 Task: Look for space in Brejo da Madre de Deus, Brazil from 22nd June, 2023 to 30th June, 2023 for 2 adults in price range Rs.7000 to Rs.15000. Place can be entire place with 1  bedroom having 1 bed and 1 bathroom. Property type can be house, flat, guest house, hotel. Booking option can be shelf check-in. Required host language is Spanish.
Action: Mouse moved to (508, 107)
Screenshot: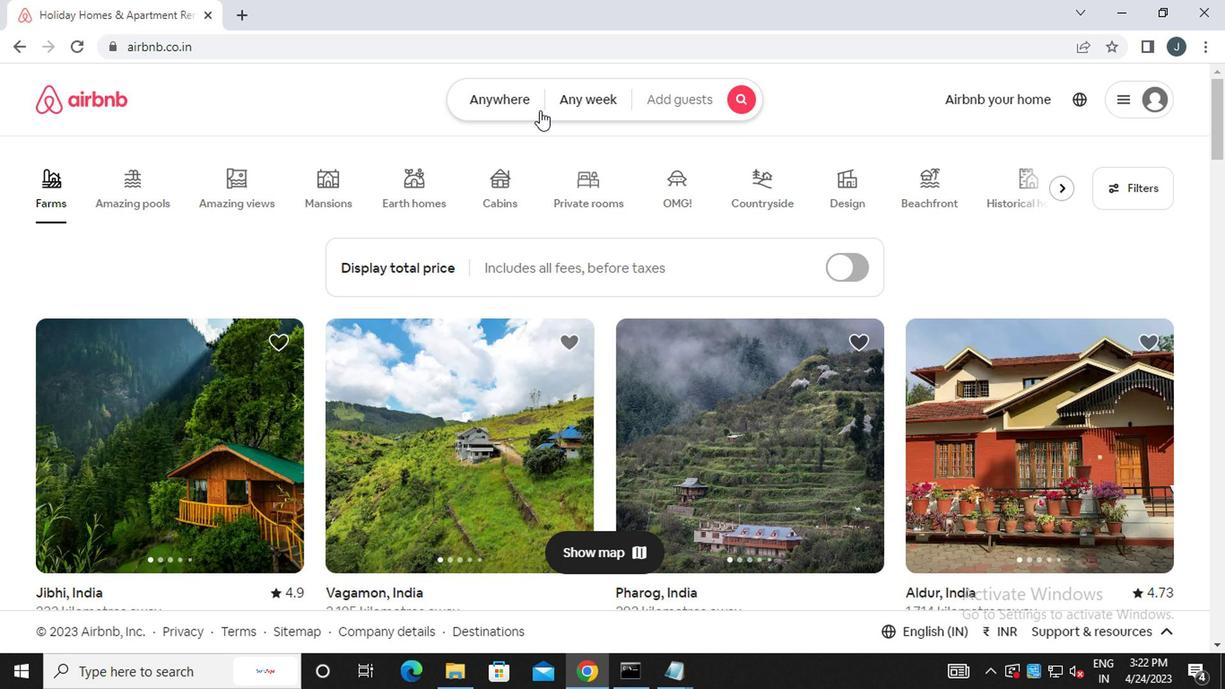 
Action: Mouse pressed left at (508, 107)
Screenshot: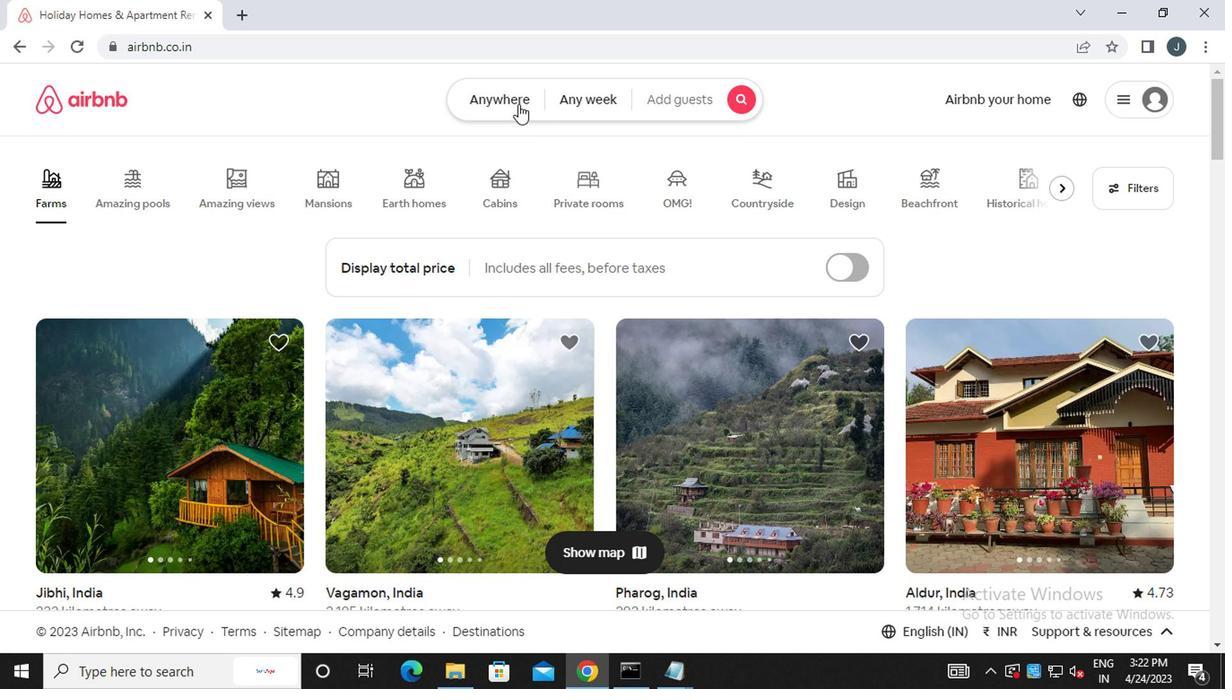 
Action: Mouse moved to (315, 174)
Screenshot: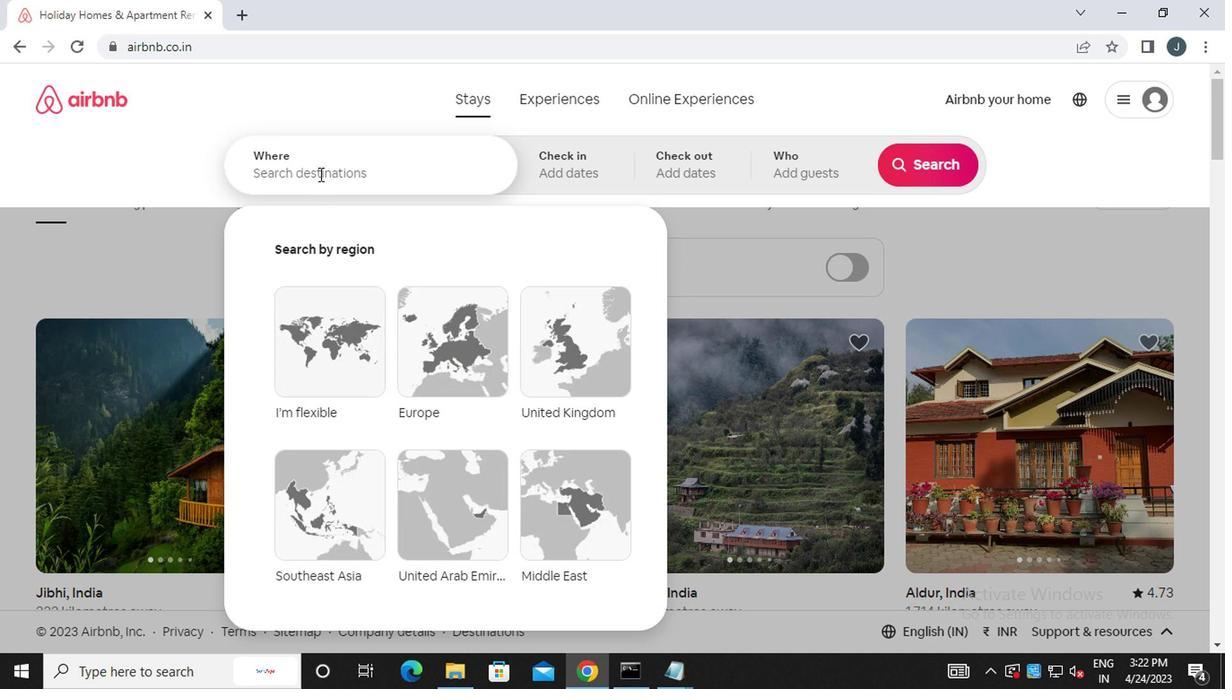 
Action: Mouse pressed left at (315, 174)
Screenshot: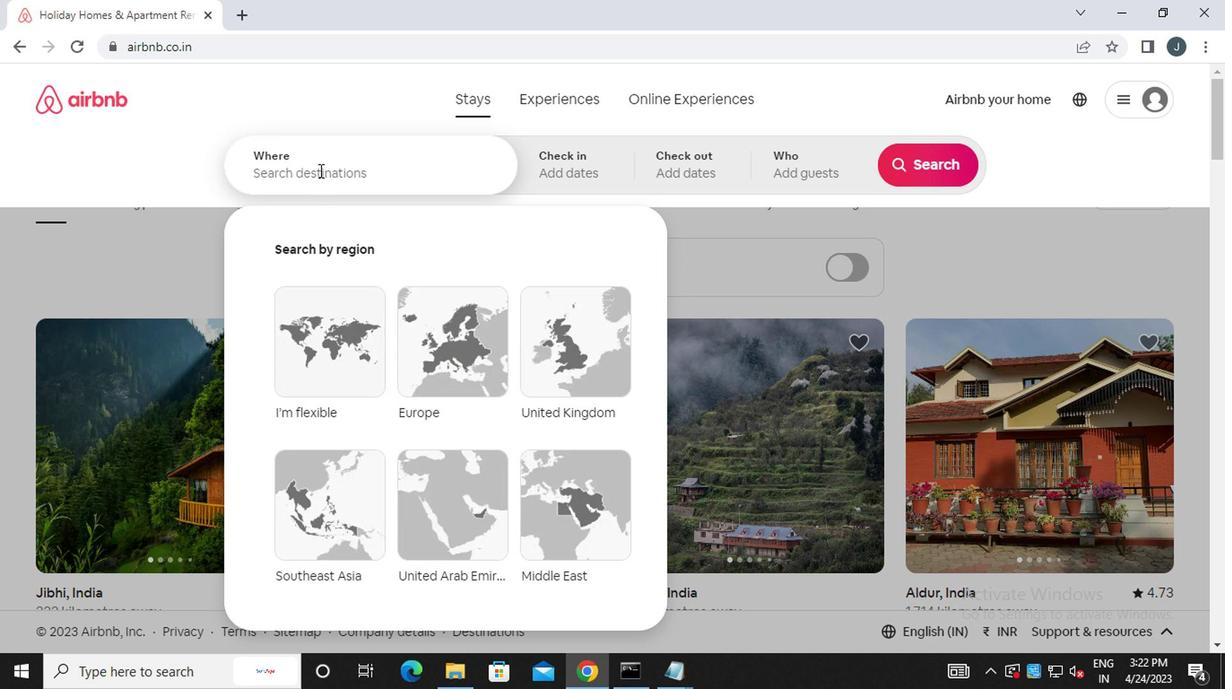
Action: Mouse moved to (315, 174)
Screenshot: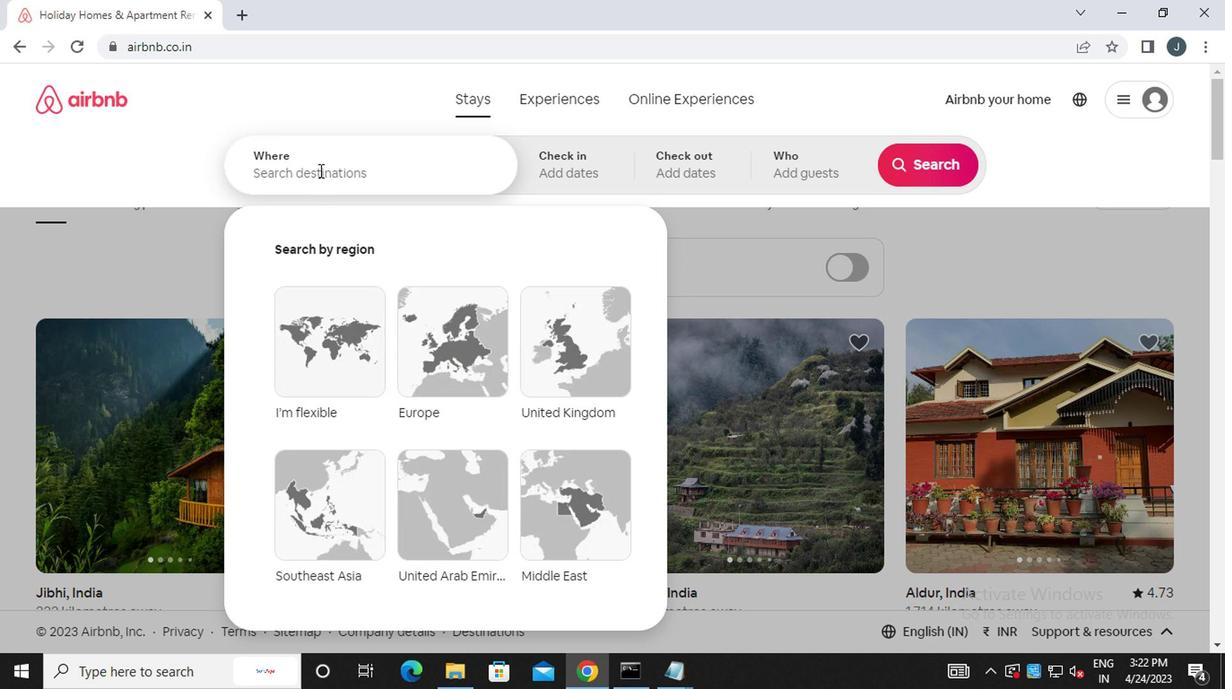 
Action: Key pressed b<Key.caps_lock>rejo<Key.space>da<Key.space><Key.caps_lock>m<Key.caps_lock>adre<Key.space>de<Key.space><Key.caps_lock>d<Key.caps_lock>eus,<Key.caps_lock>b<Key.caps_lock>razil
Screenshot: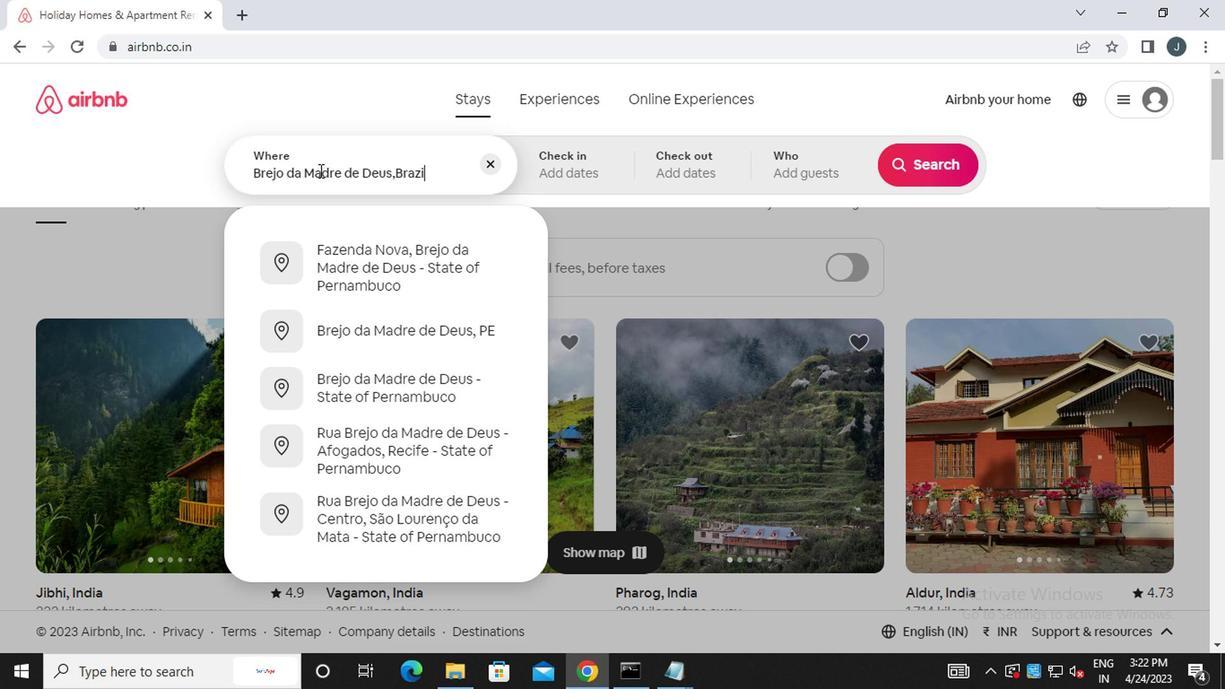 
Action: Mouse moved to (557, 171)
Screenshot: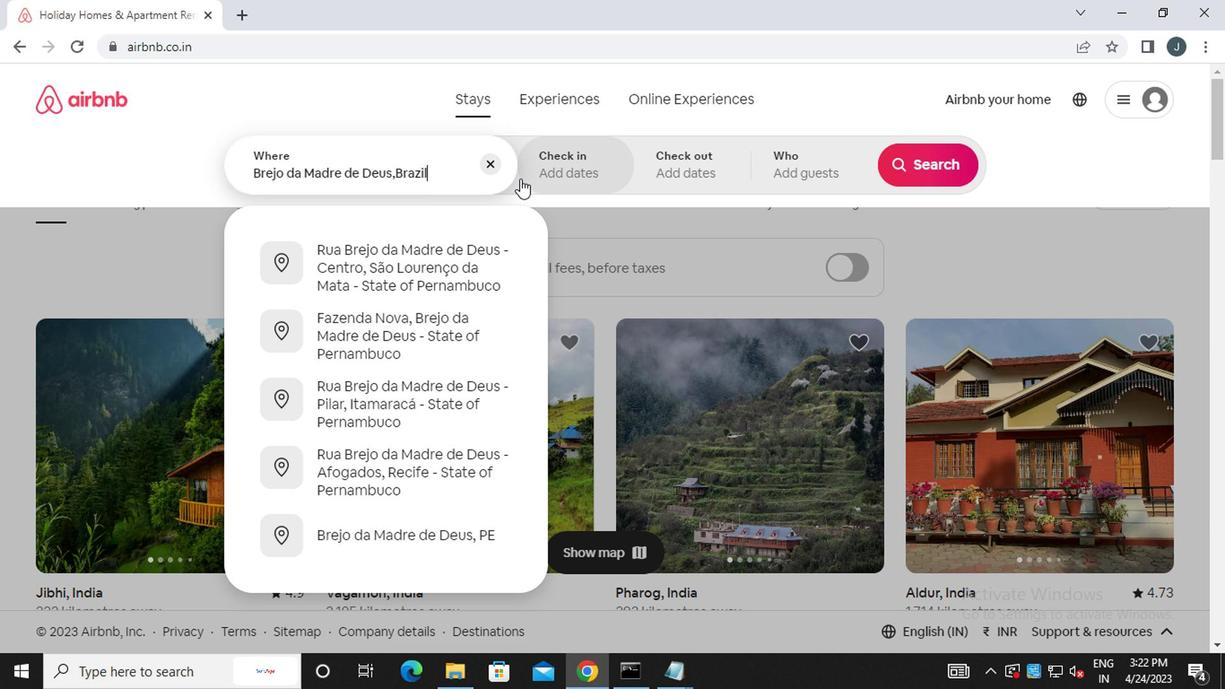 
Action: Mouse pressed left at (557, 171)
Screenshot: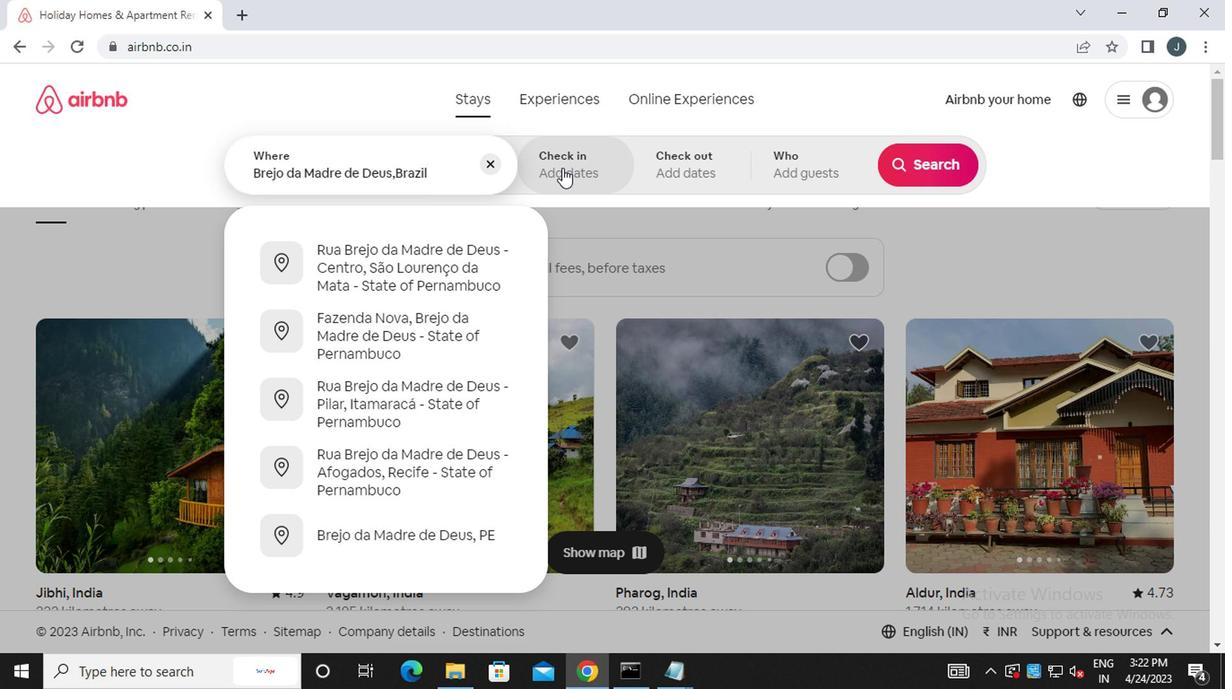 
Action: Mouse moved to (914, 307)
Screenshot: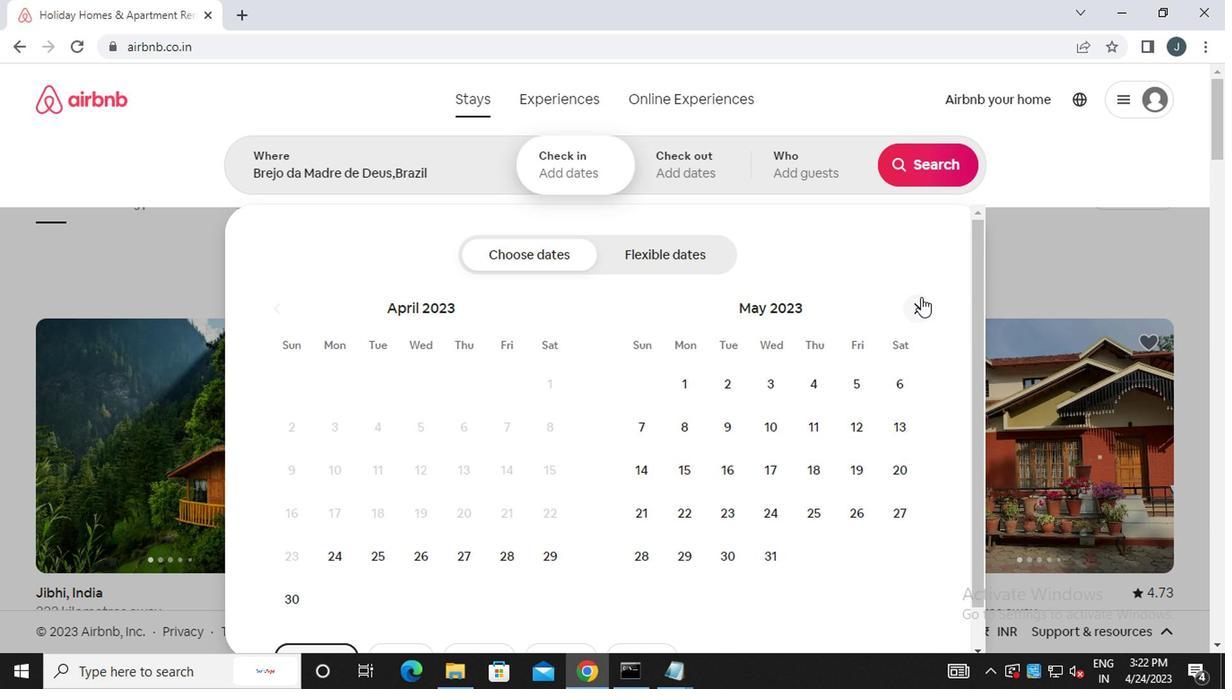 
Action: Mouse pressed left at (914, 307)
Screenshot: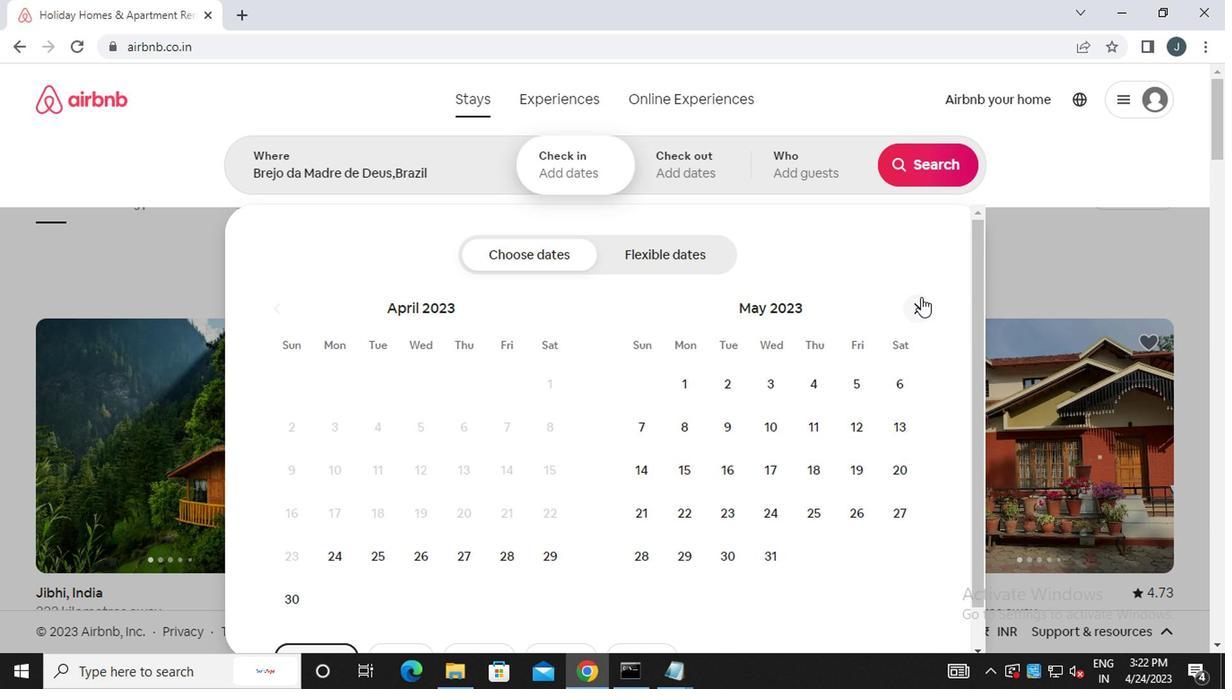 
Action: Mouse moved to (810, 514)
Screenshot: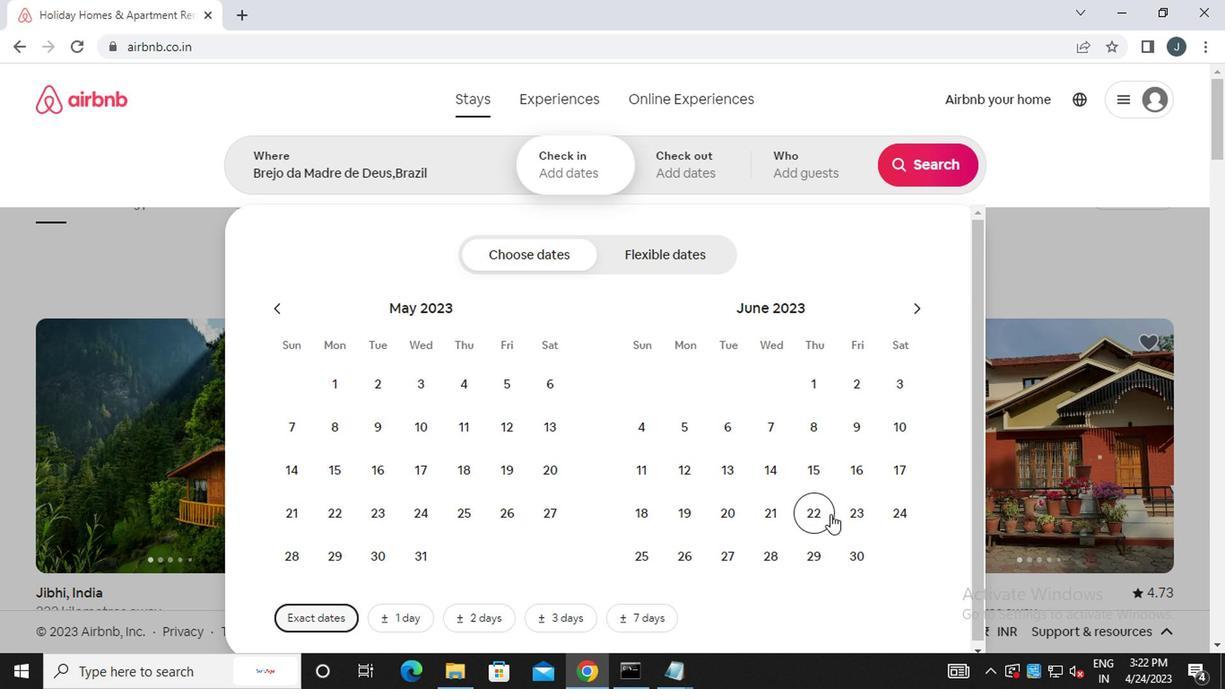
Action: Mouse pressed left at (810, 514)
Screenshot: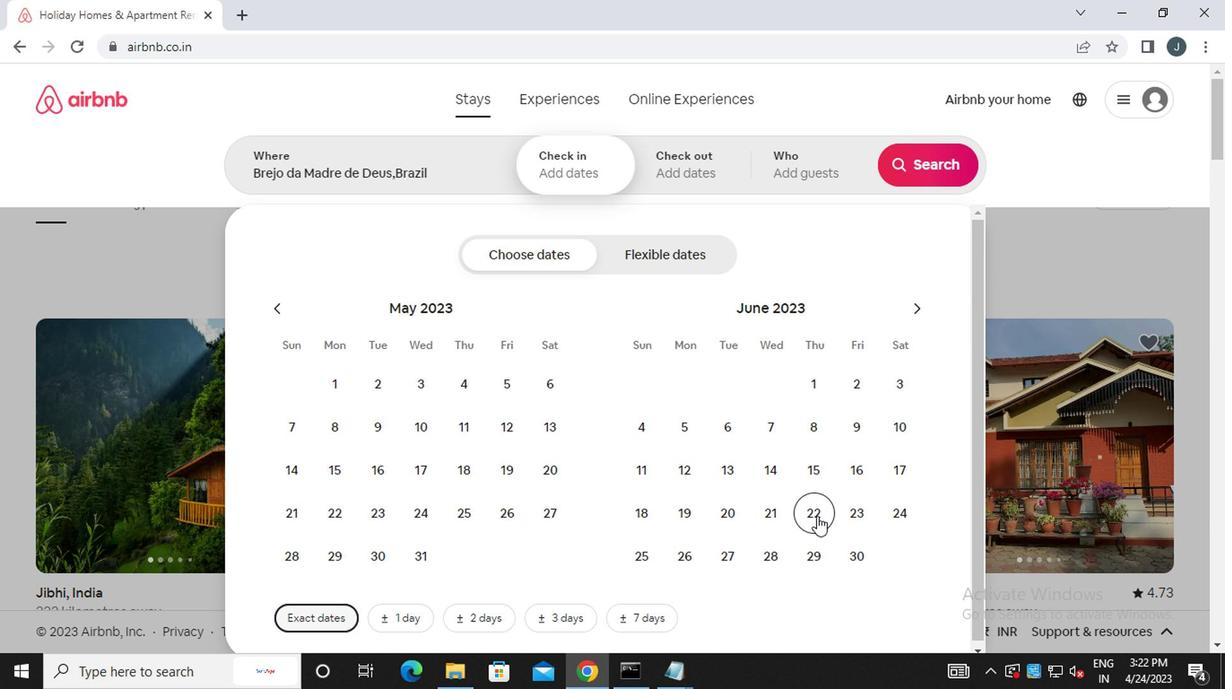 
Action: Mouse moved to (854, 553)
Screenshot: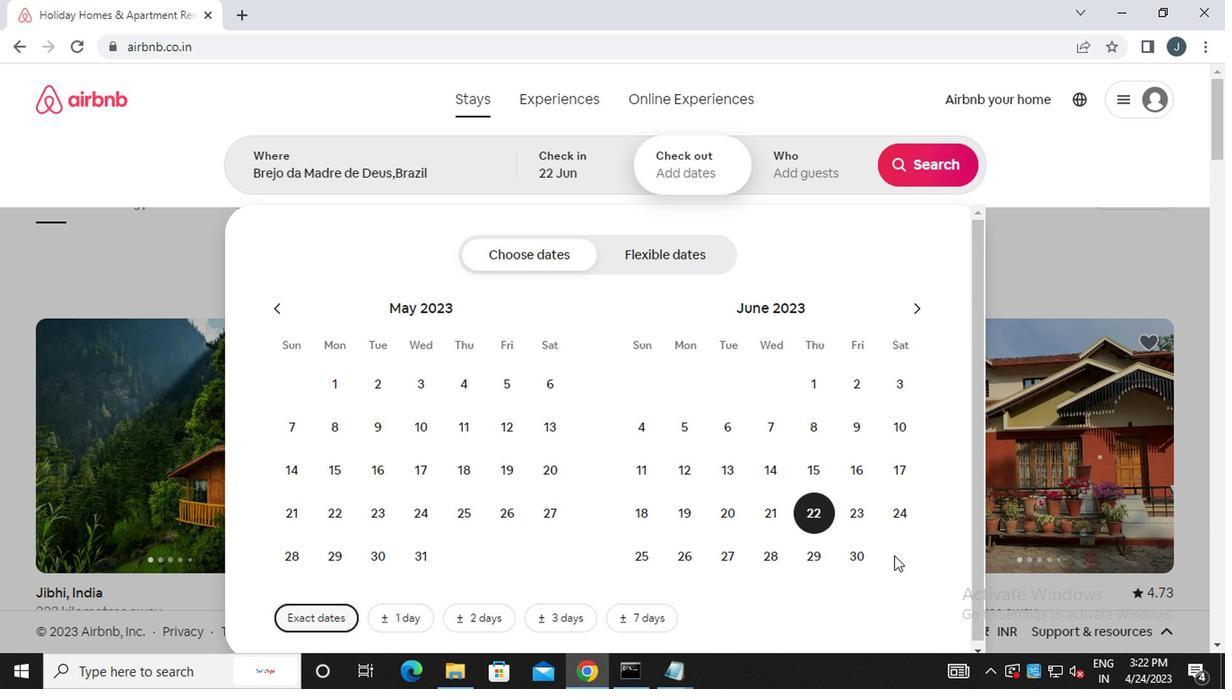 
Action: Mouse pressed left at (854, 553)
Screenshot: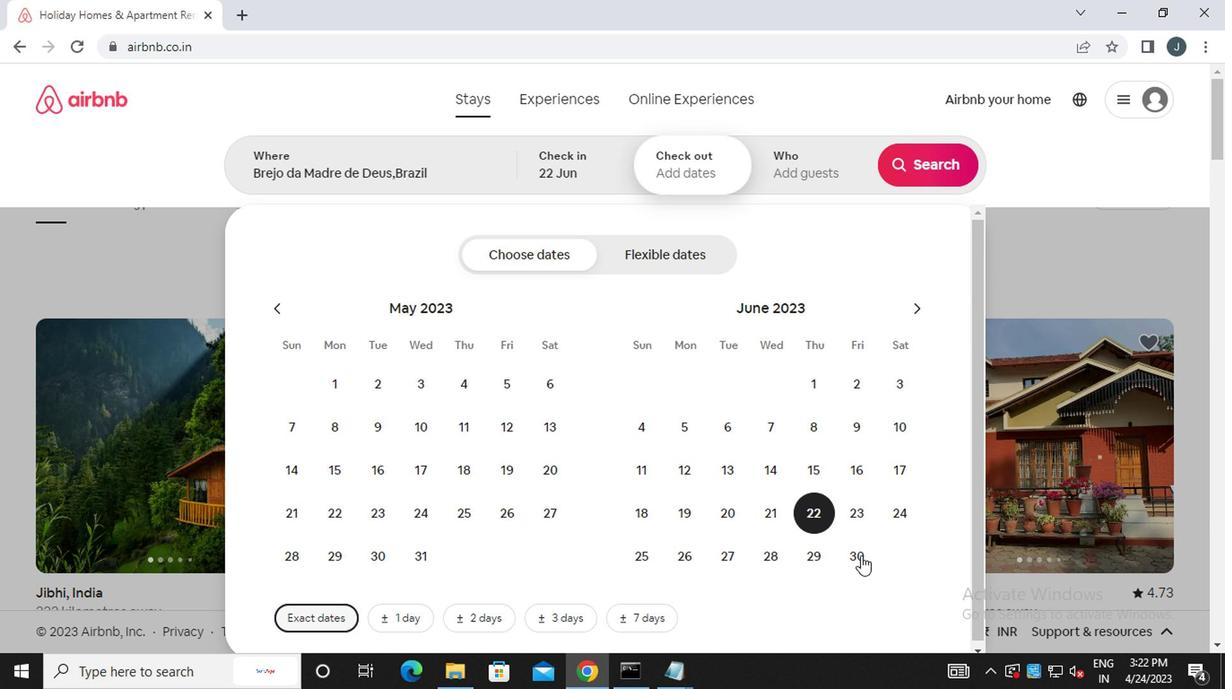 
Action: Mouse moved to (805, 176)
Screenshot: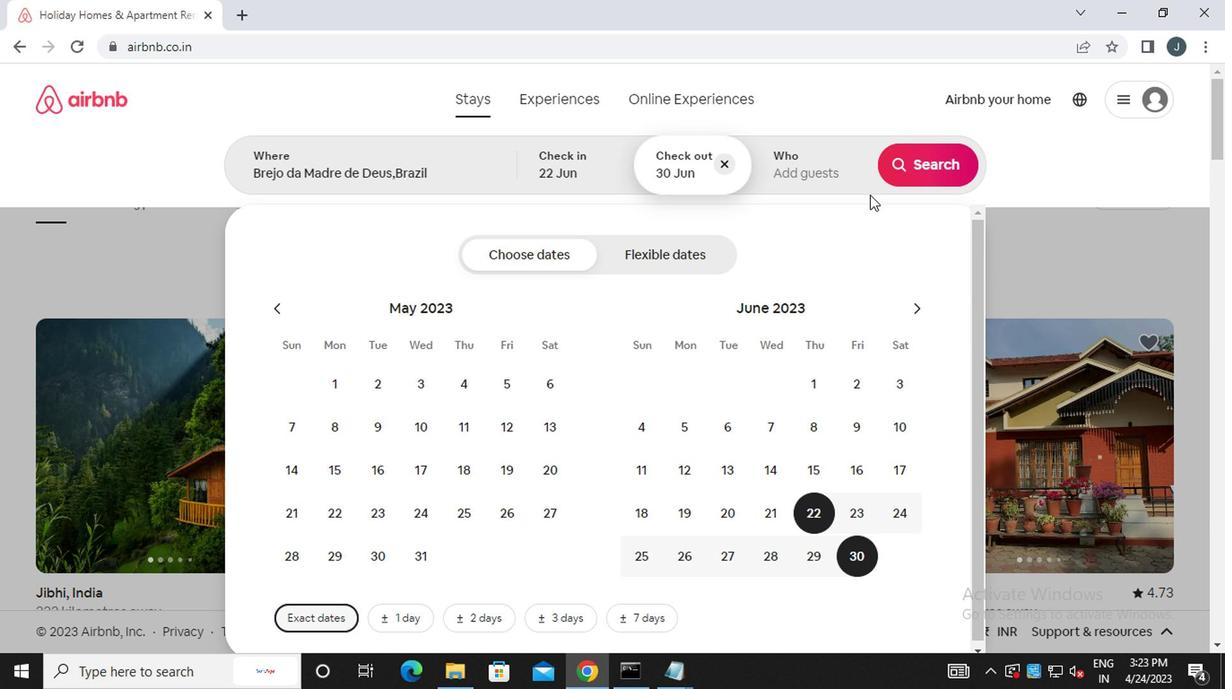 
Action: Mouse pressed left at (805, 176)
Screenshot: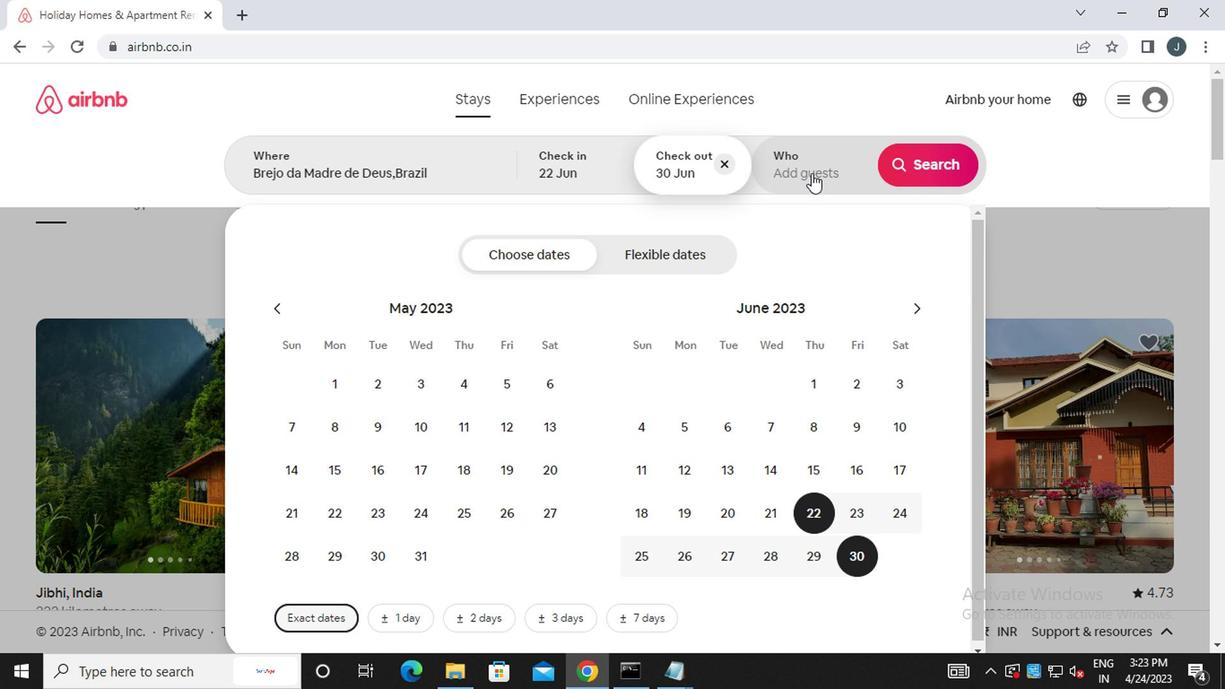 
Action: Mouse moved to (928, 268)
Screenshot: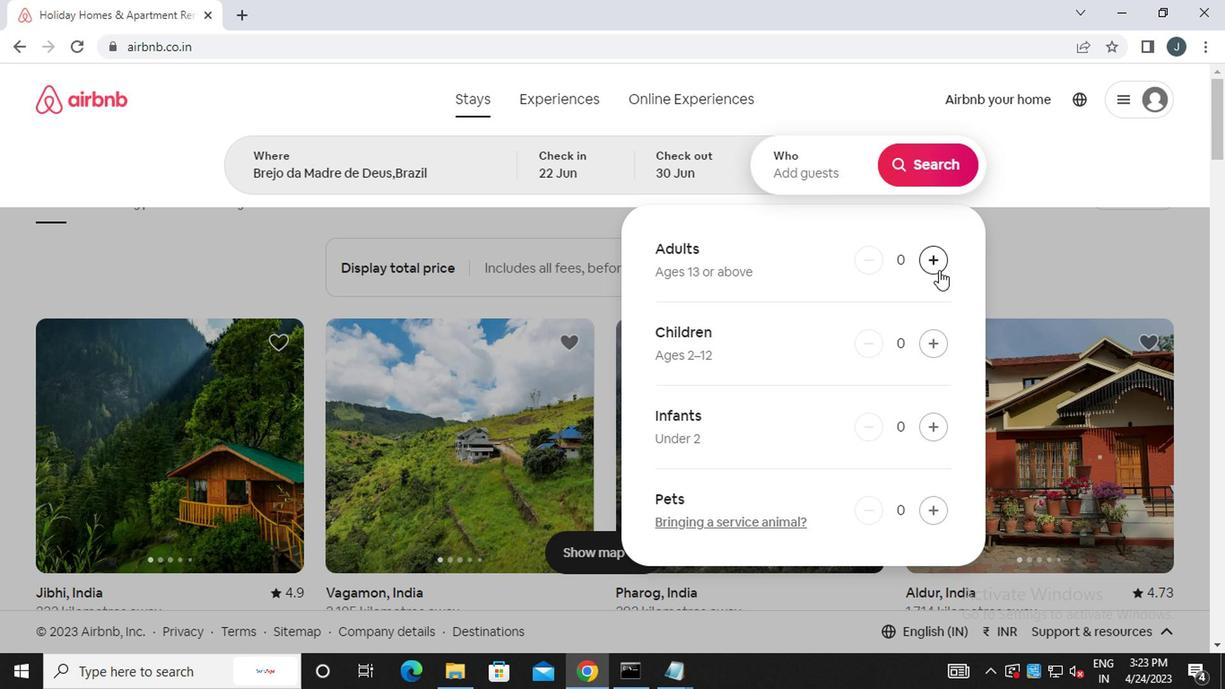
Action: Mouse pressed left at (928, 268)
Screenshot: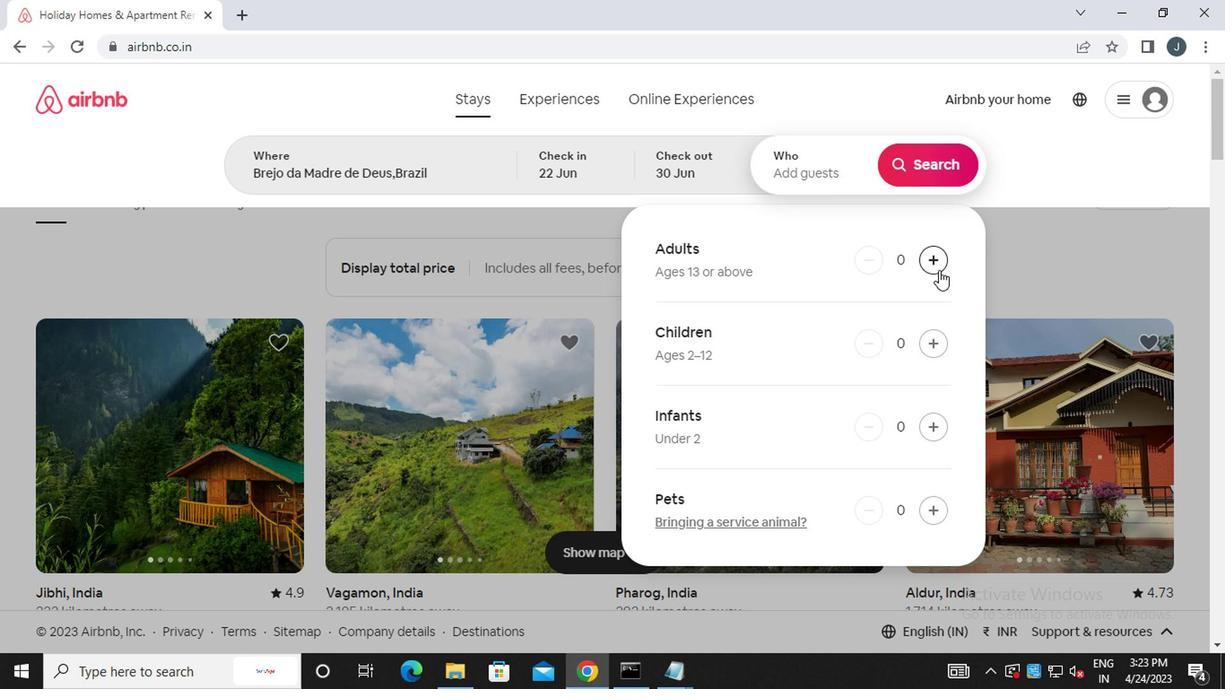 
Action: Mouse pressed left at (928, 268)
Screenshot: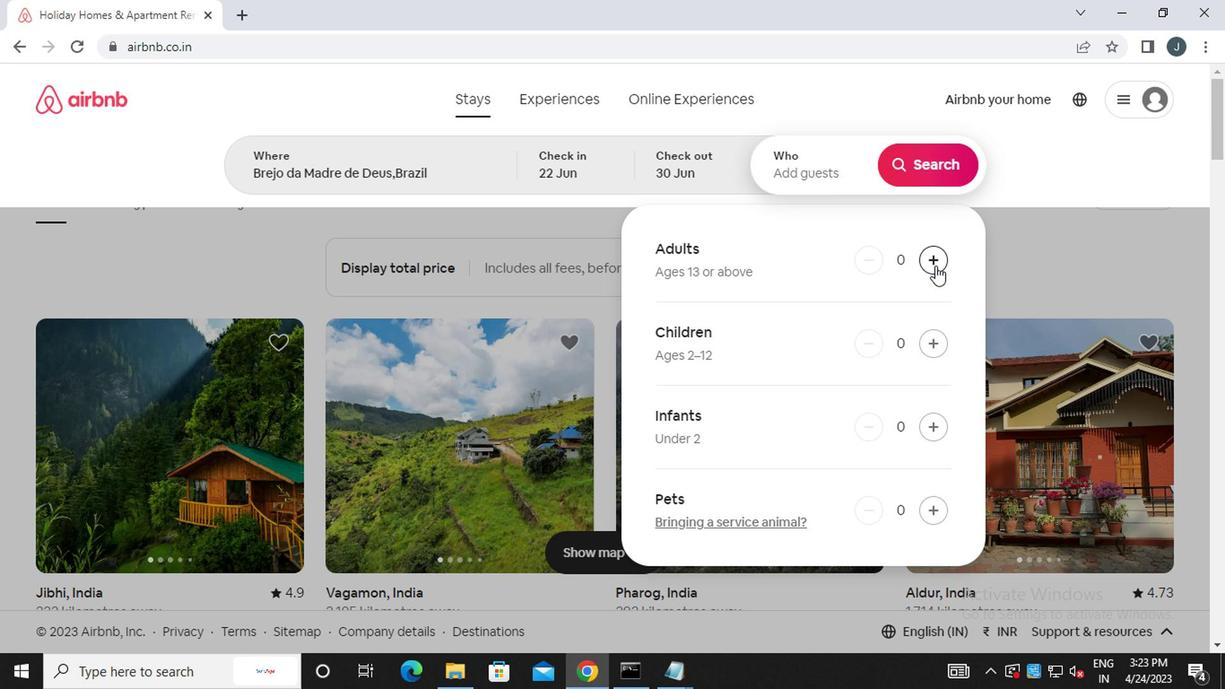 
Action: Mouse moved to (936, 169)
Screenshot: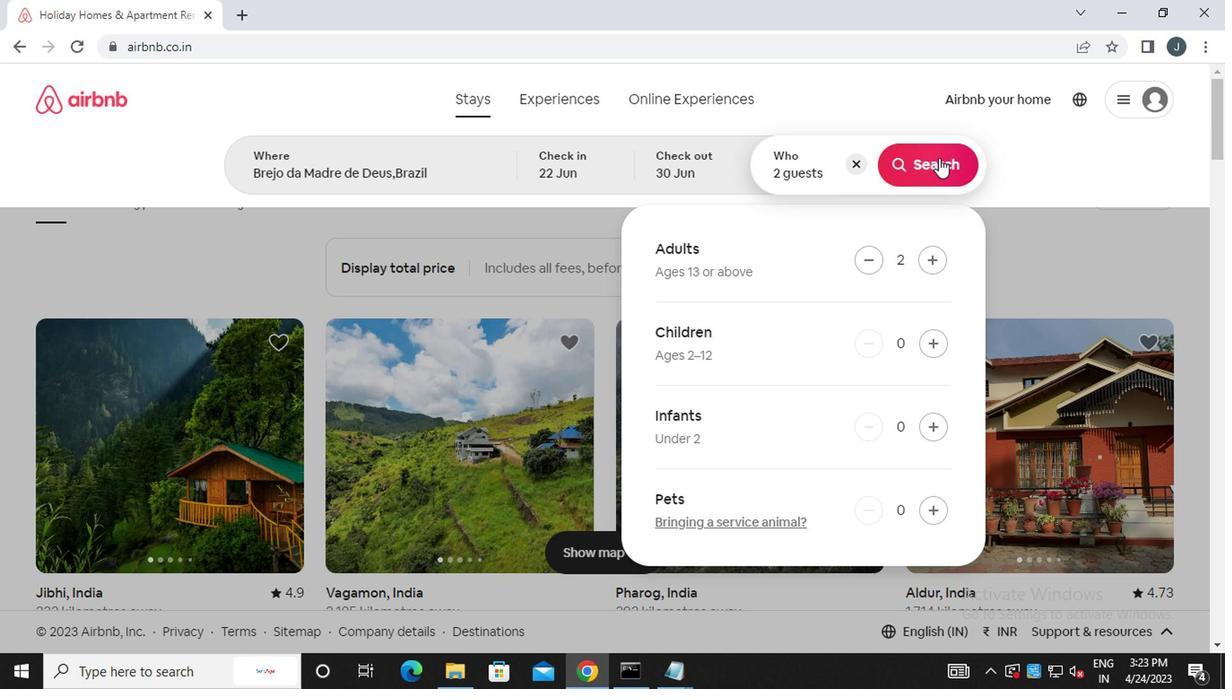 
Action: Mouse pressed left at (936, 169)
Screenshot: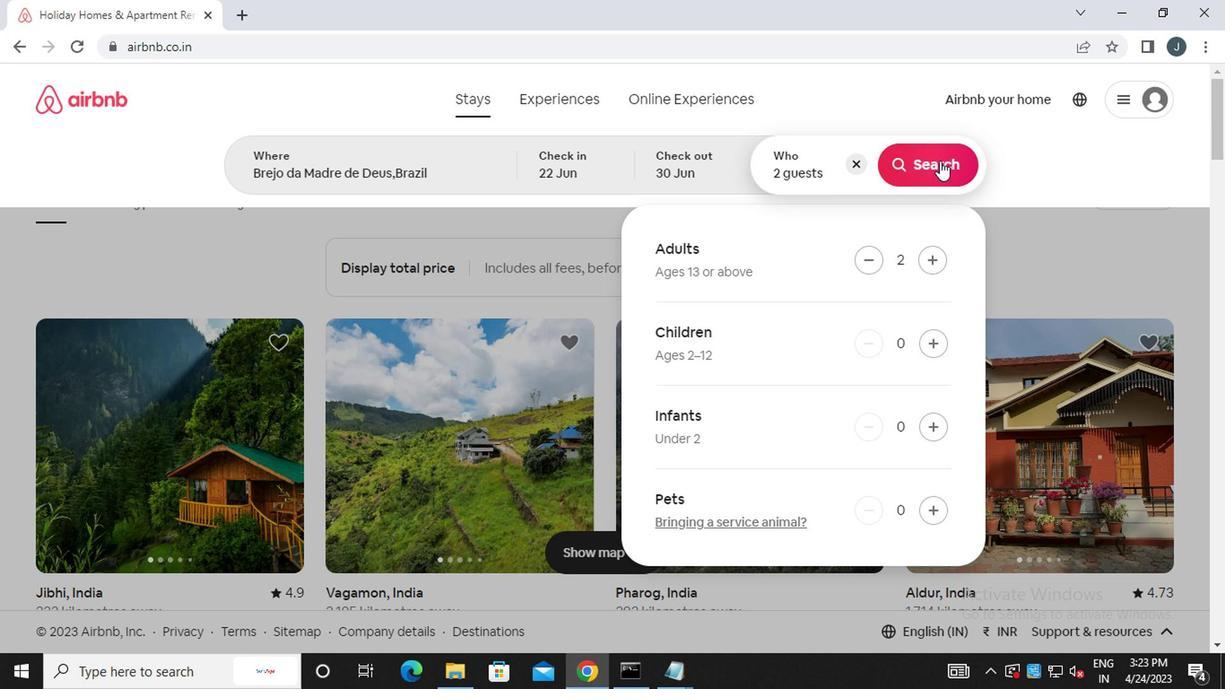 
Action: Mouse moved to (1149, 174)
Screenshot: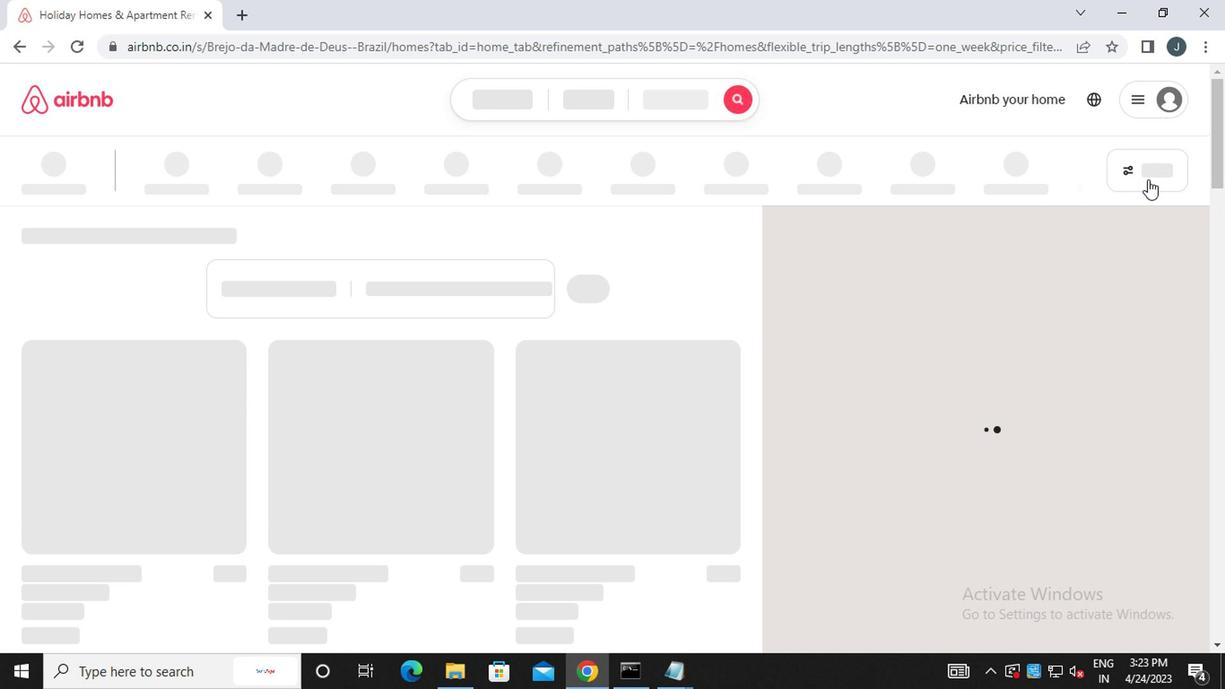 
Action: Mouse pressed left at (1149, 174)
Screenshot: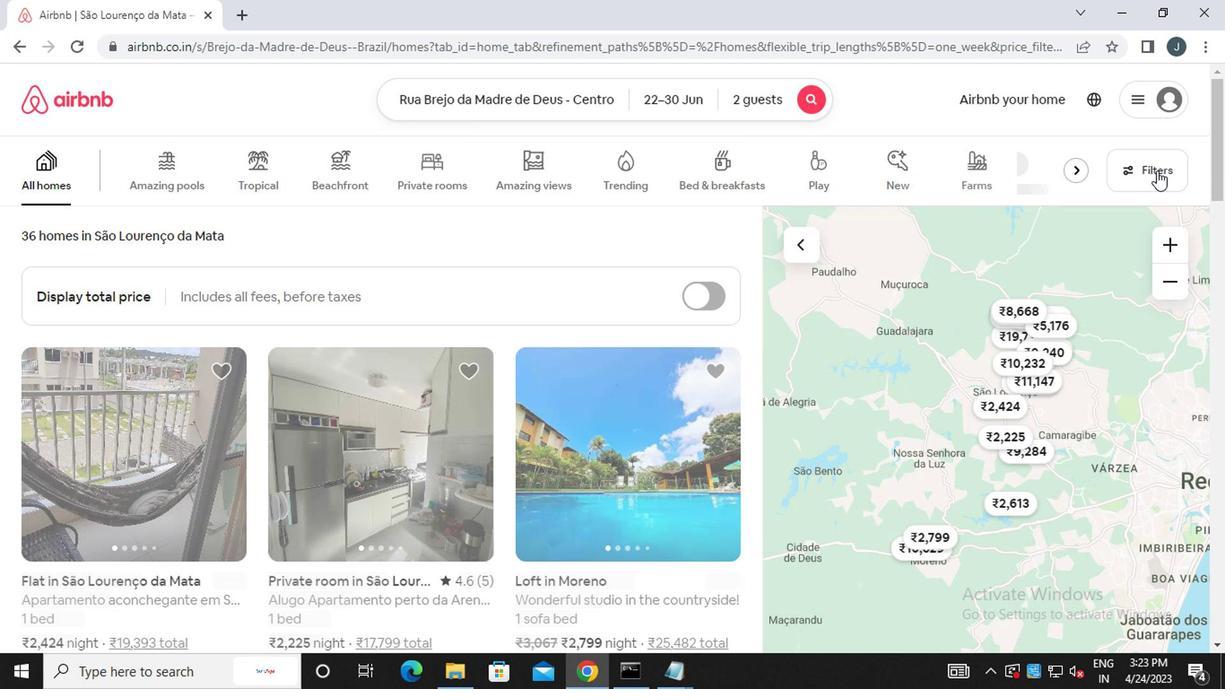 
Action: Mouse moved to (368, 392)
Screenshot: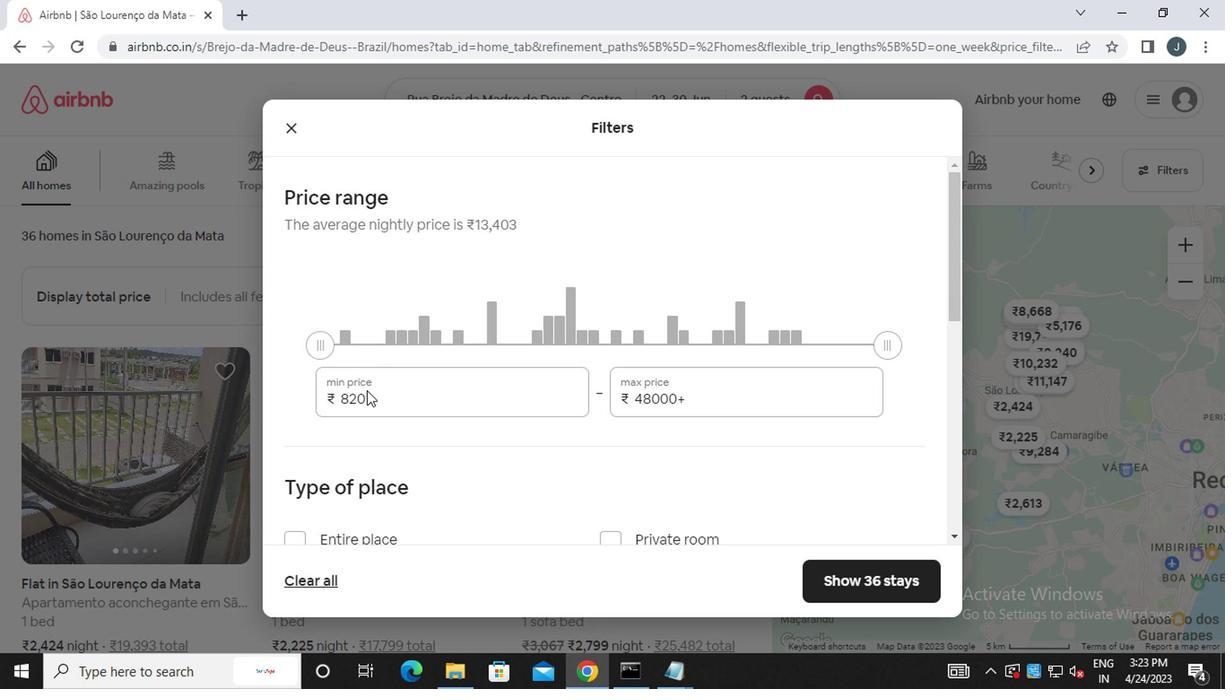 
Action: Mouse pressed left at (368, 392)
Screenshot: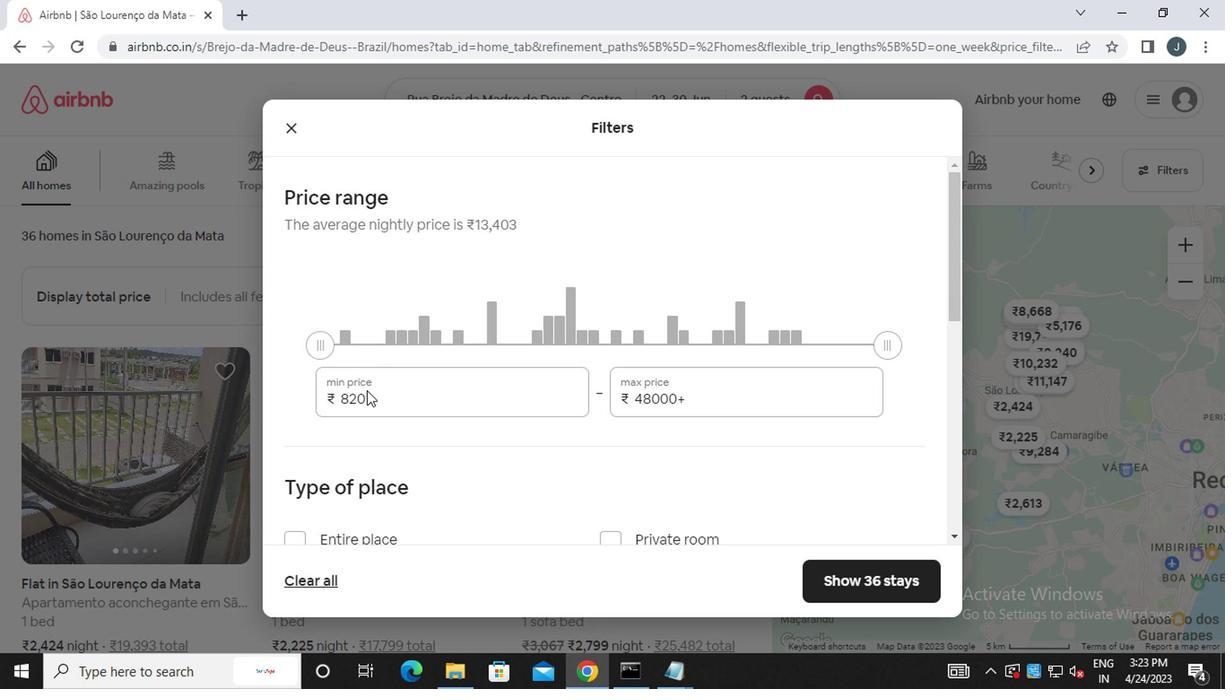 
Action: Mouse moved to (369, 395)
Screenshot: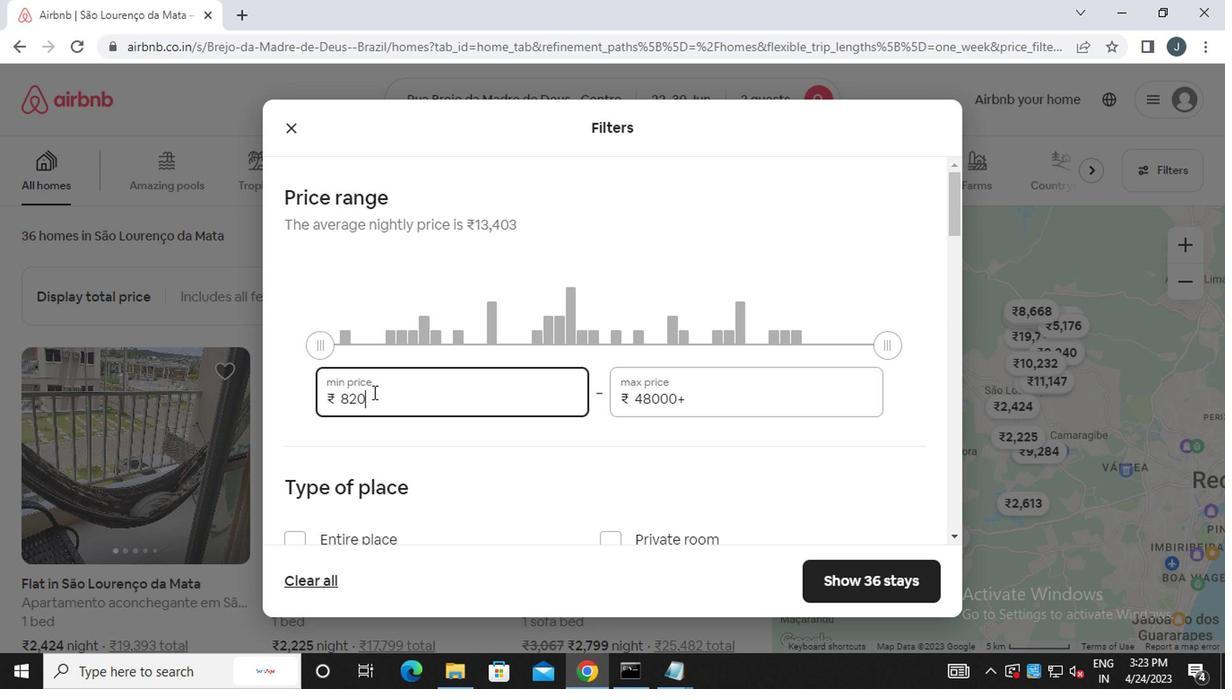 
Action: Key pressed <Key.backspace><Key.backspace><Key.backspace><<103>><<96>><<96>><<96>>
Screenshot: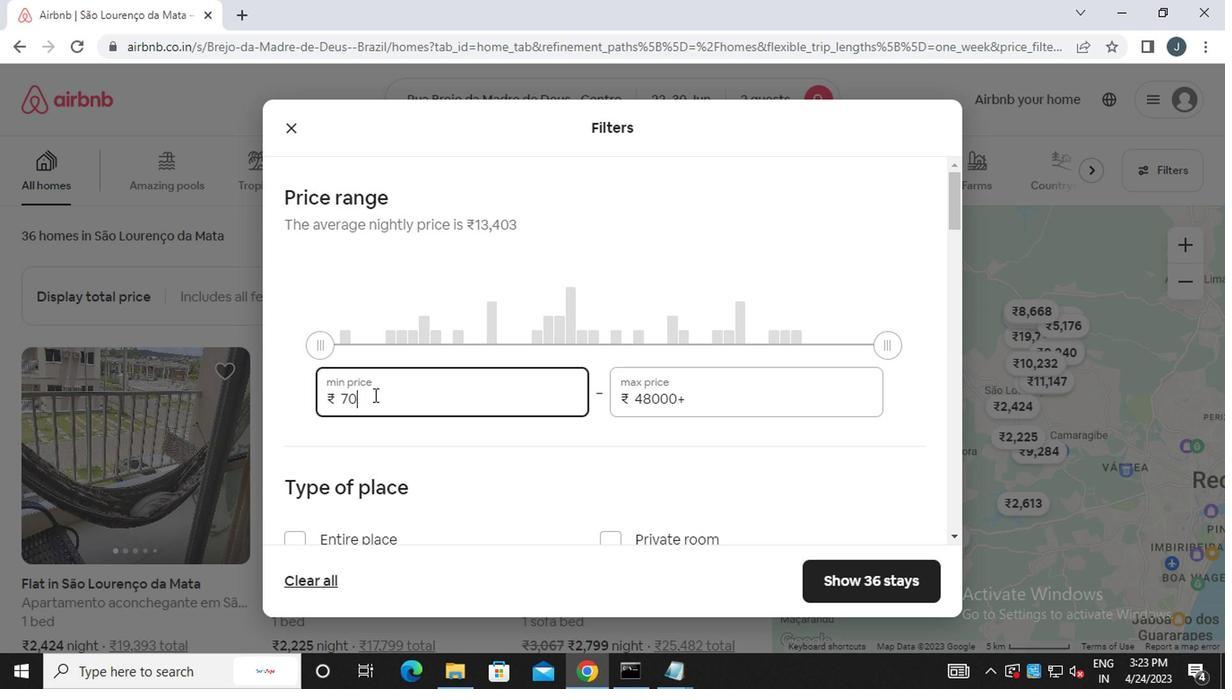 
Action: Mouse moved to (762, 399)
Screenshot: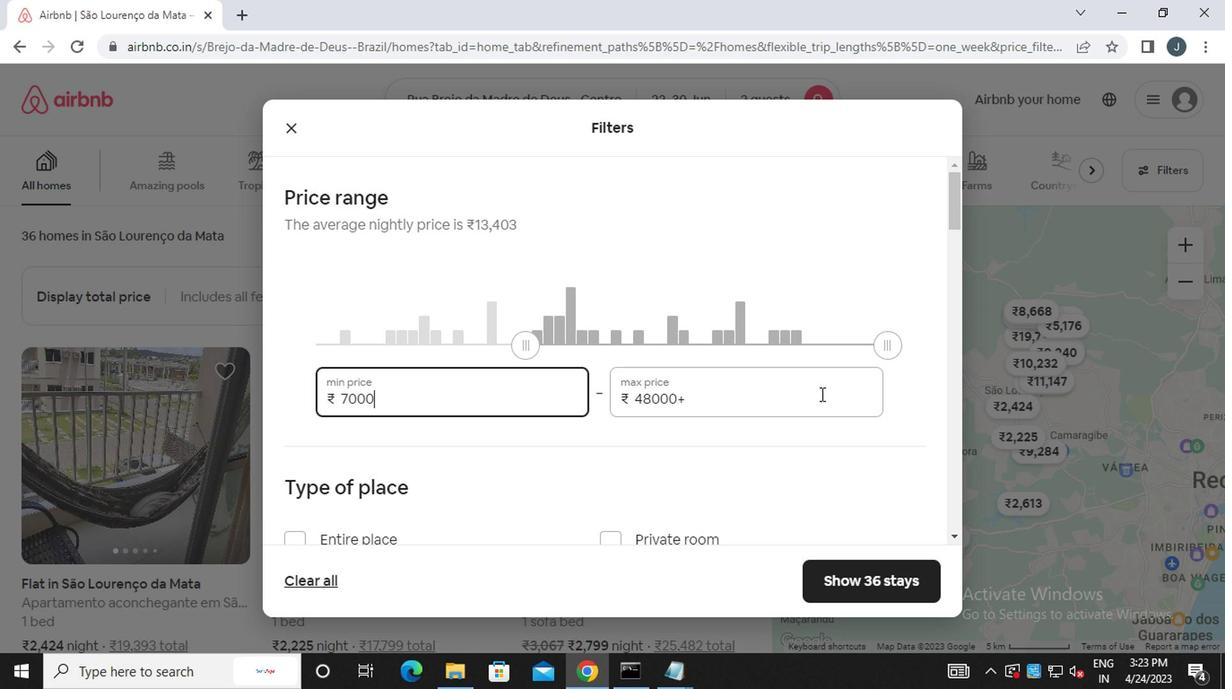 
Action: Mouse pressed left at (762, 399)
Screenshot: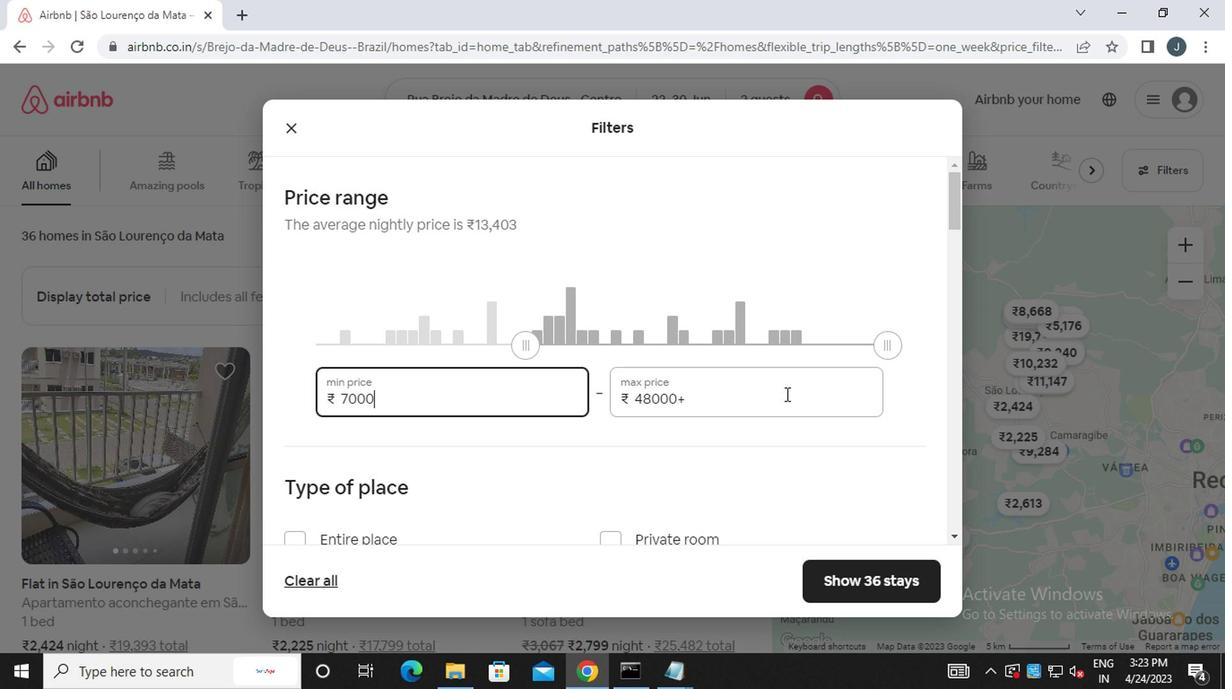
Action: Key pressed <Key.backspace><Key.backspace><Key.backspace><Key.backspace><Key.backspace><Key.backspace><Key.backspace><Key.backspace><Key.backspace><Key.backspace><Key.backspace><Key.backspace><Key.backspace><Key.backspace><<97>><<101>><<96>><<96>><<96>>
Screenshot: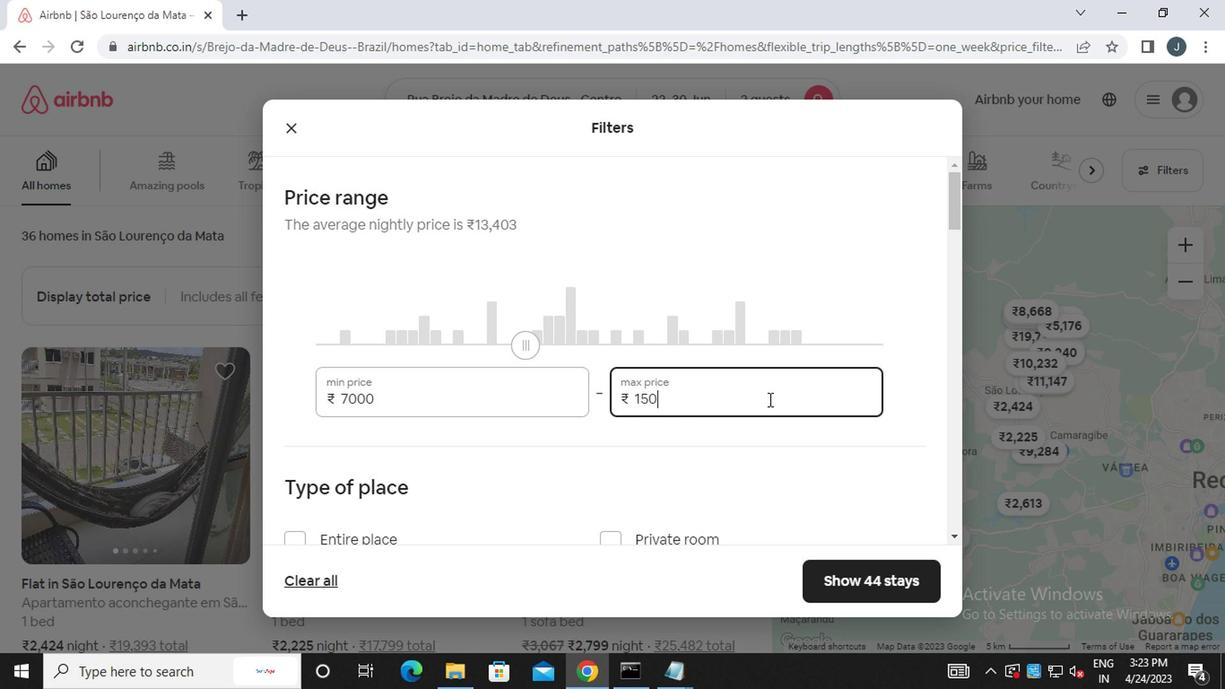 
Action: Mouse moved to (606, 448)
Screenshot: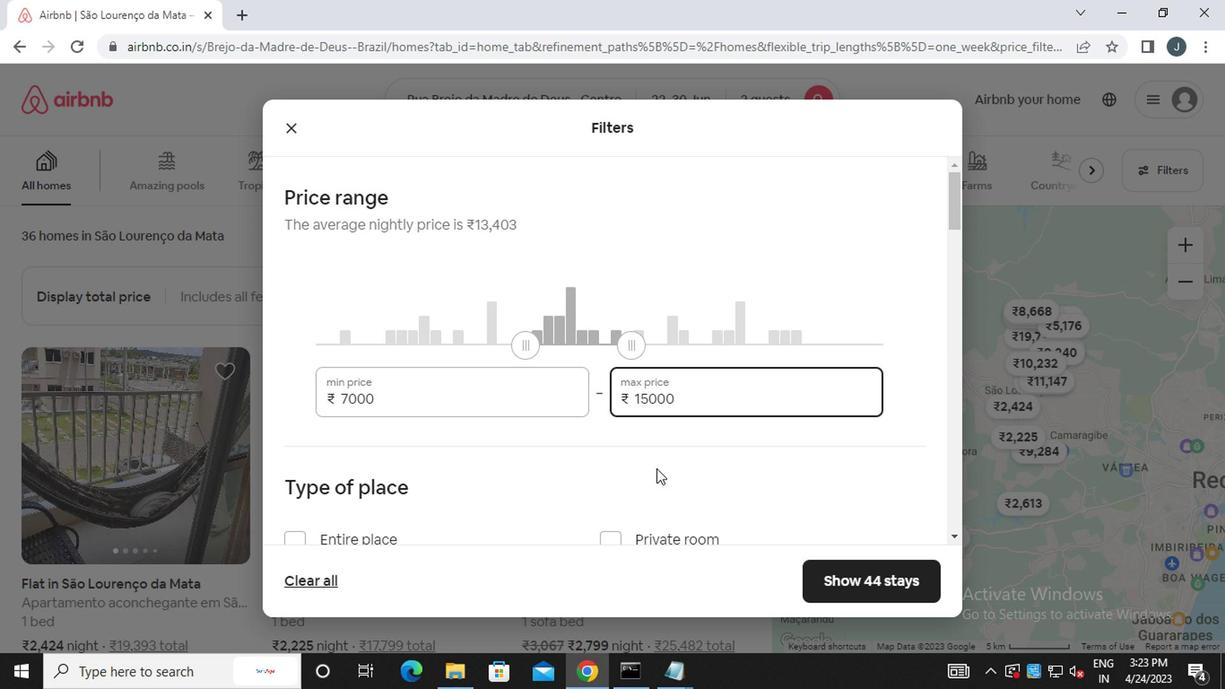 
Action: Mouse scrolled (606, 447) with delta (0, 0)
Screenshot: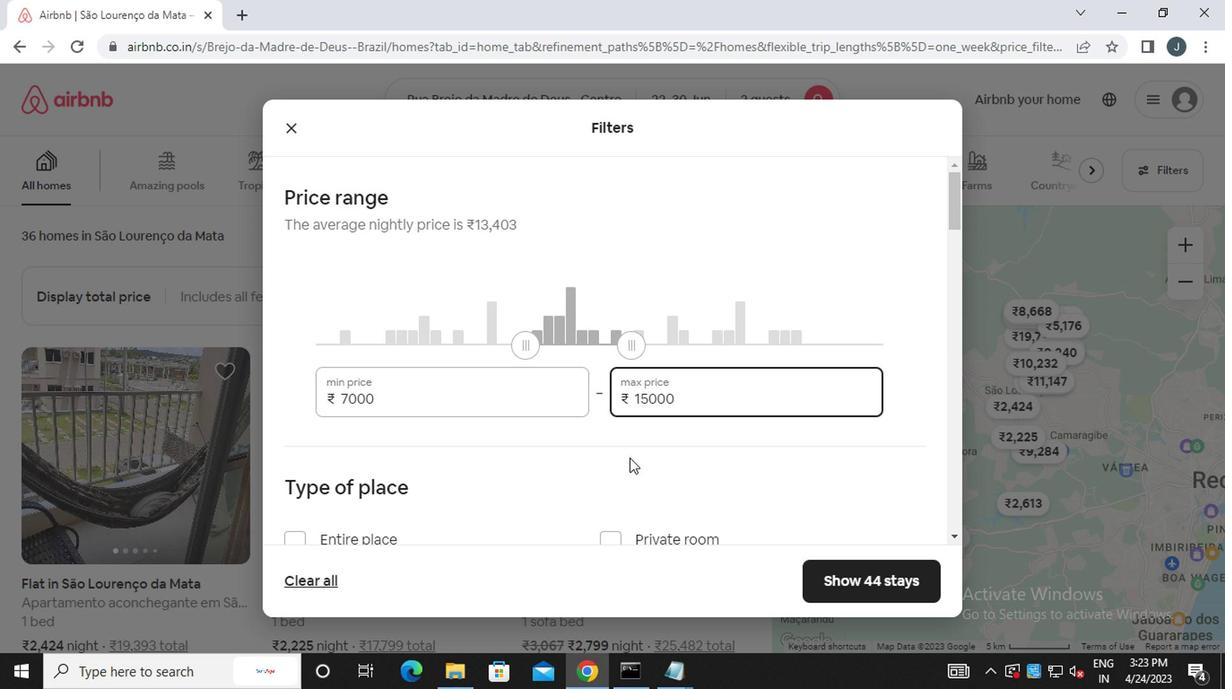
Action: Mouse scrolled (606, 447) with delta (0, 0)
Screenshot: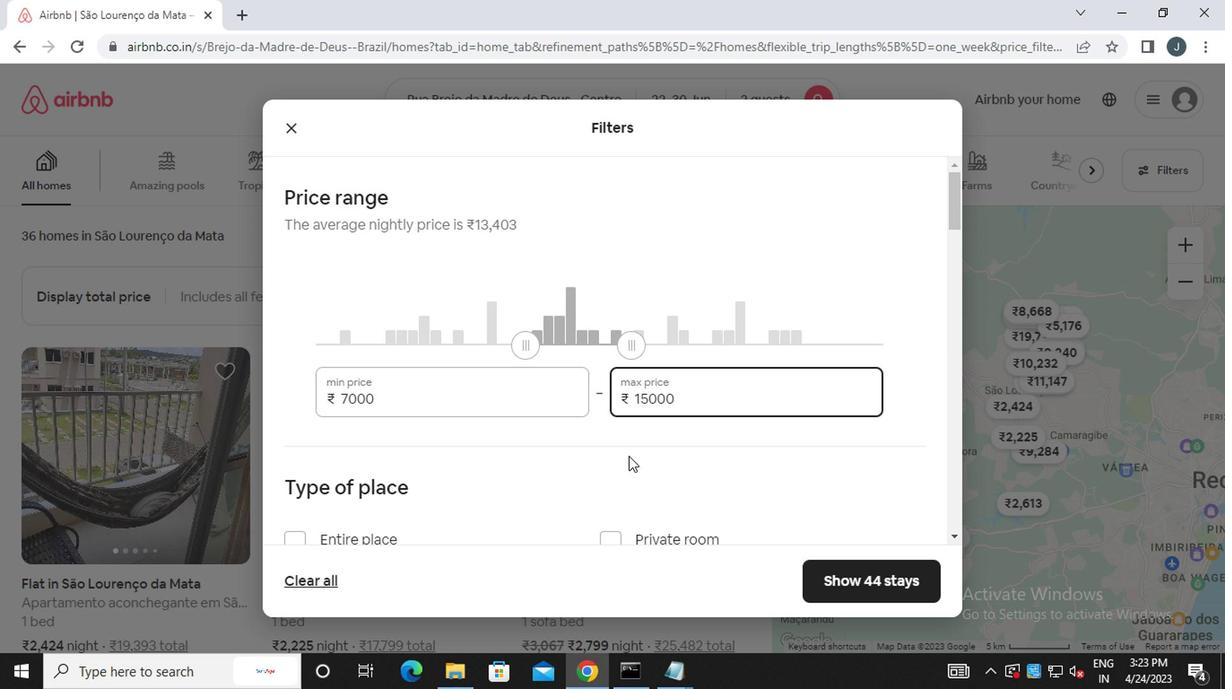 
Action: Mouse moved to (300, 360)
Screenshot: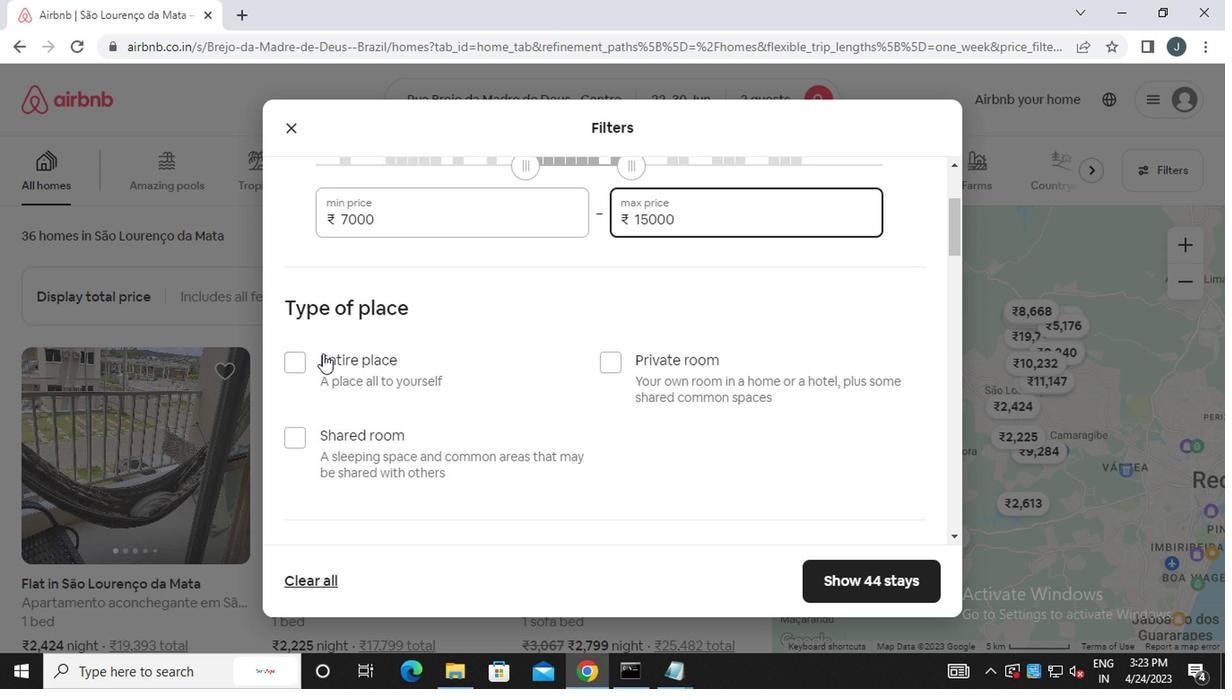 
Action: Mouse pressed left at (300, 360)
Screenshot: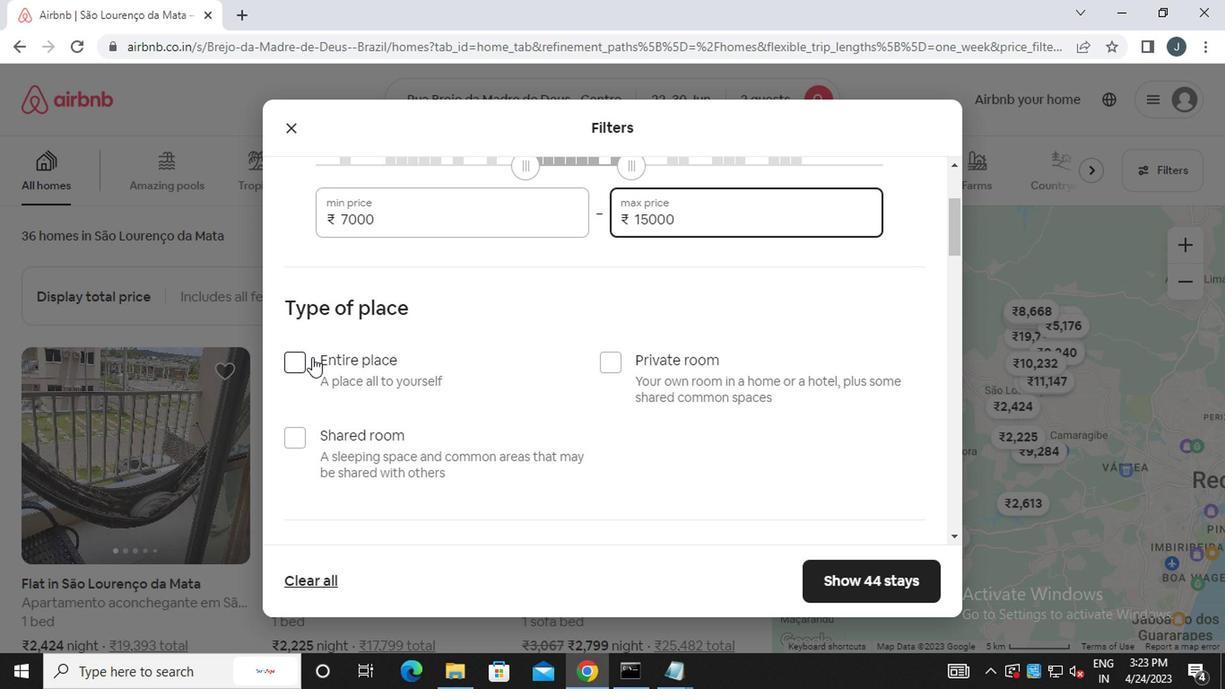 
Action: Mouse moved to (544, 405)
Screenshot: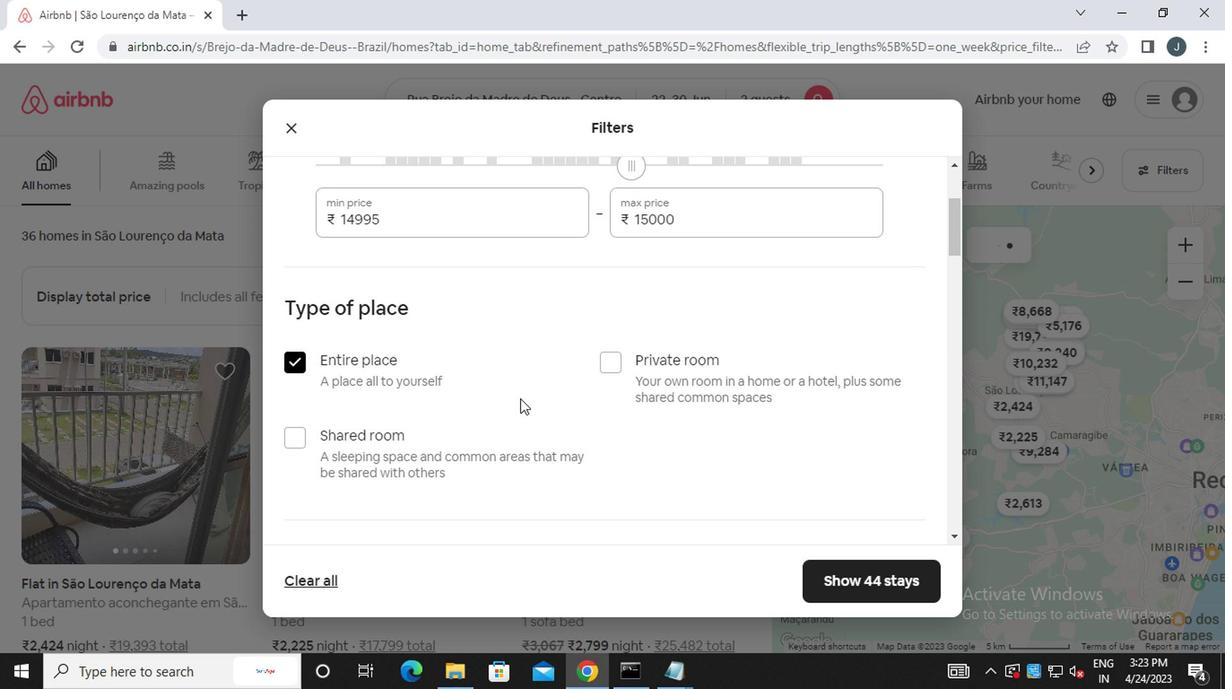
Action: Mouse scrolled (544, 404) with delta (0, -1)
Screenshot: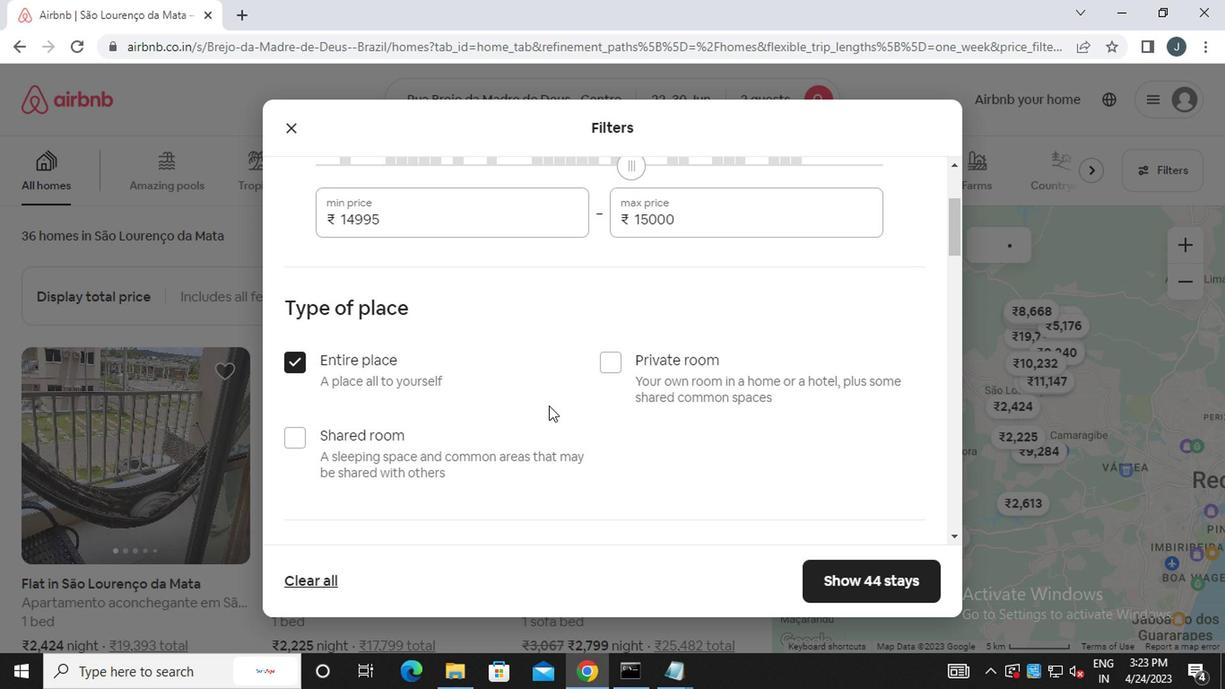 
Action: Mouse moved to (532, 395)
Screenshot: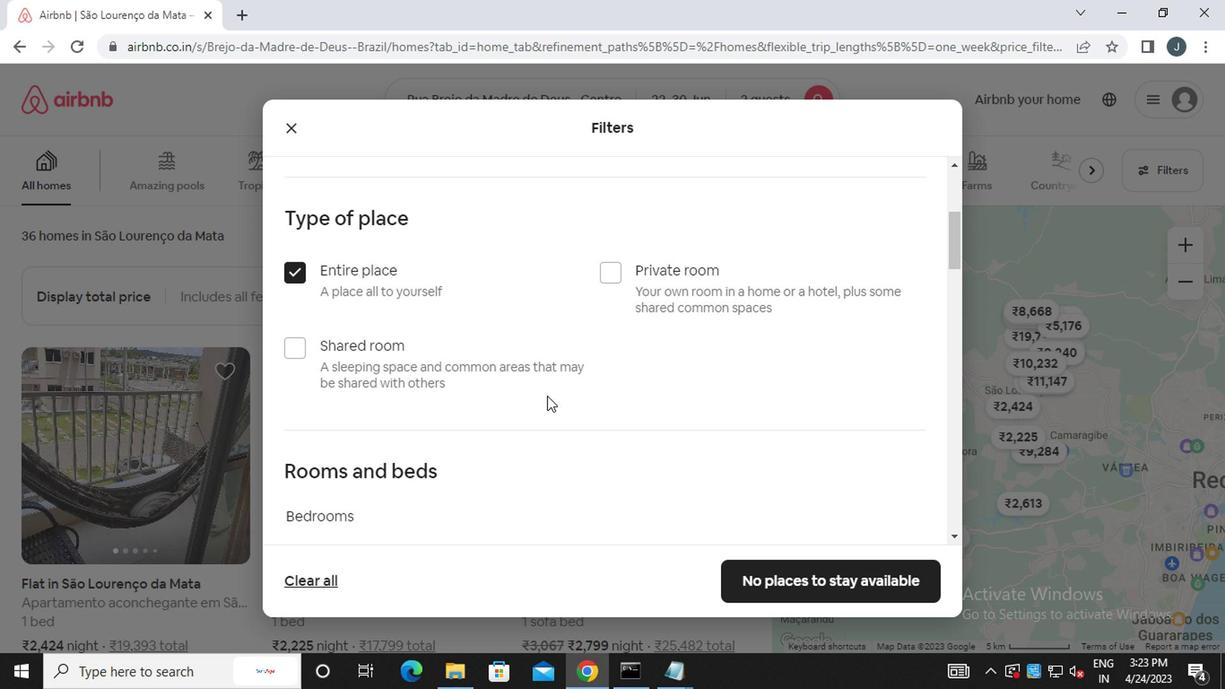
Action: Mouse scrolled (532, 395) with delta (0, 0)
Screenshot: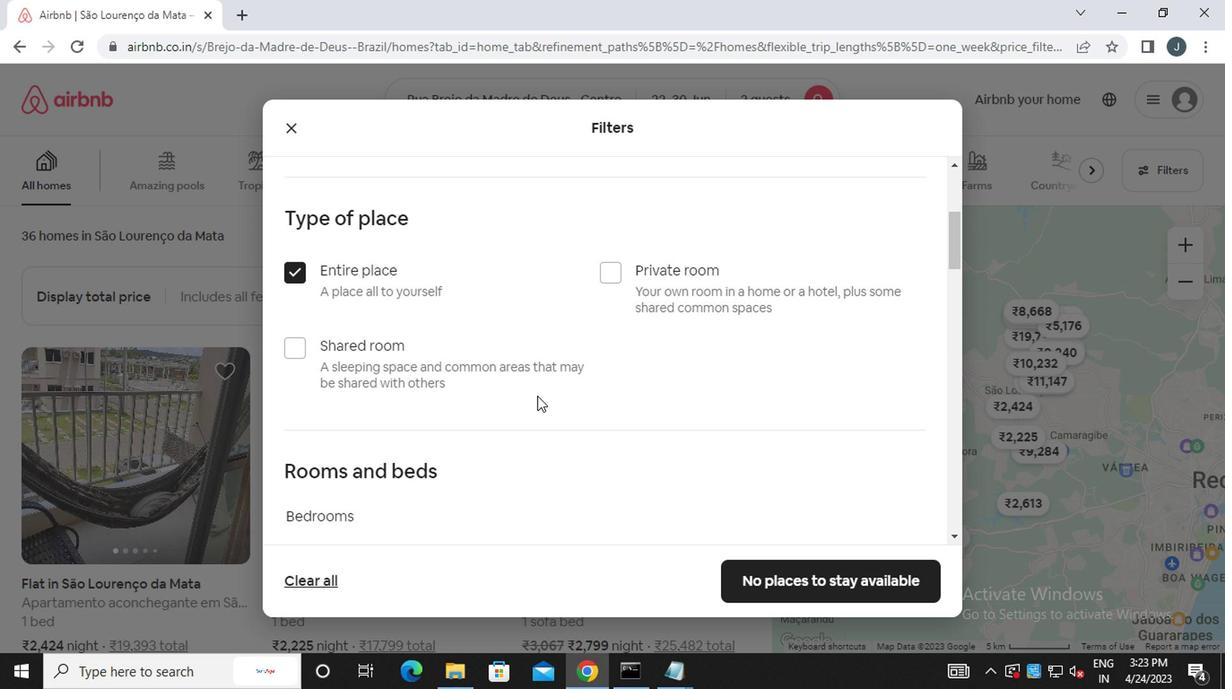 
Action: Mouse scrolled (532, 395) with delta (0, 0)
Screenshot: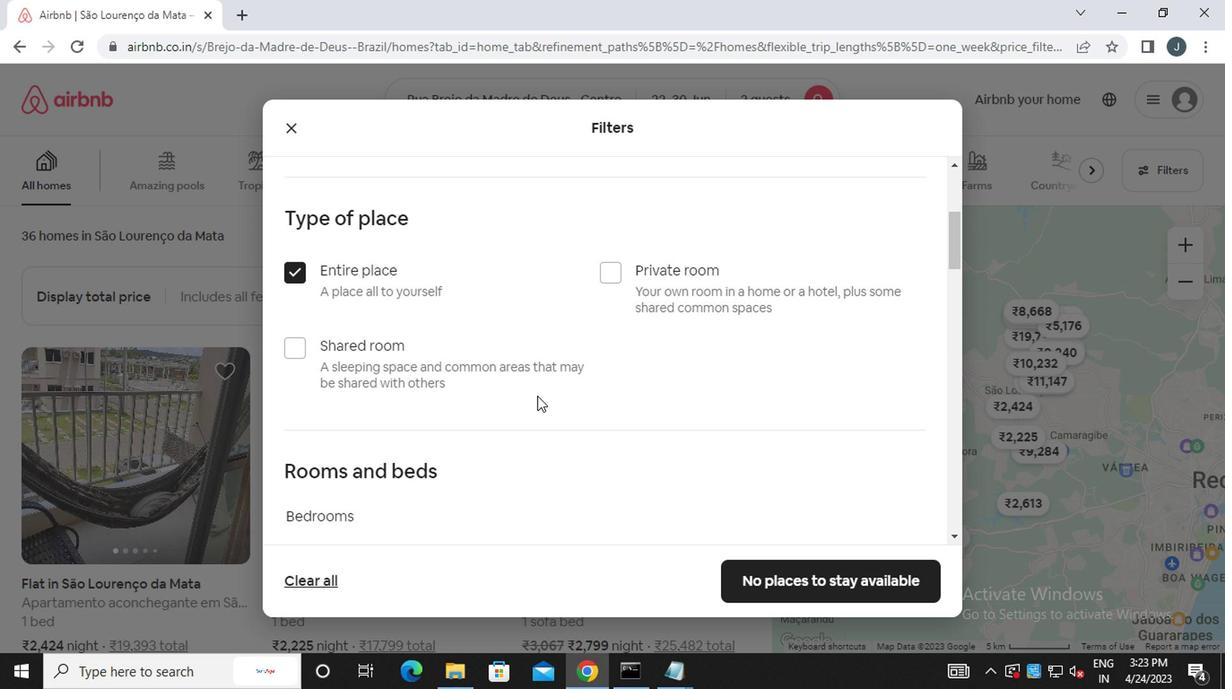 
Action: Mouse moved to (532, 395)
Screenshot: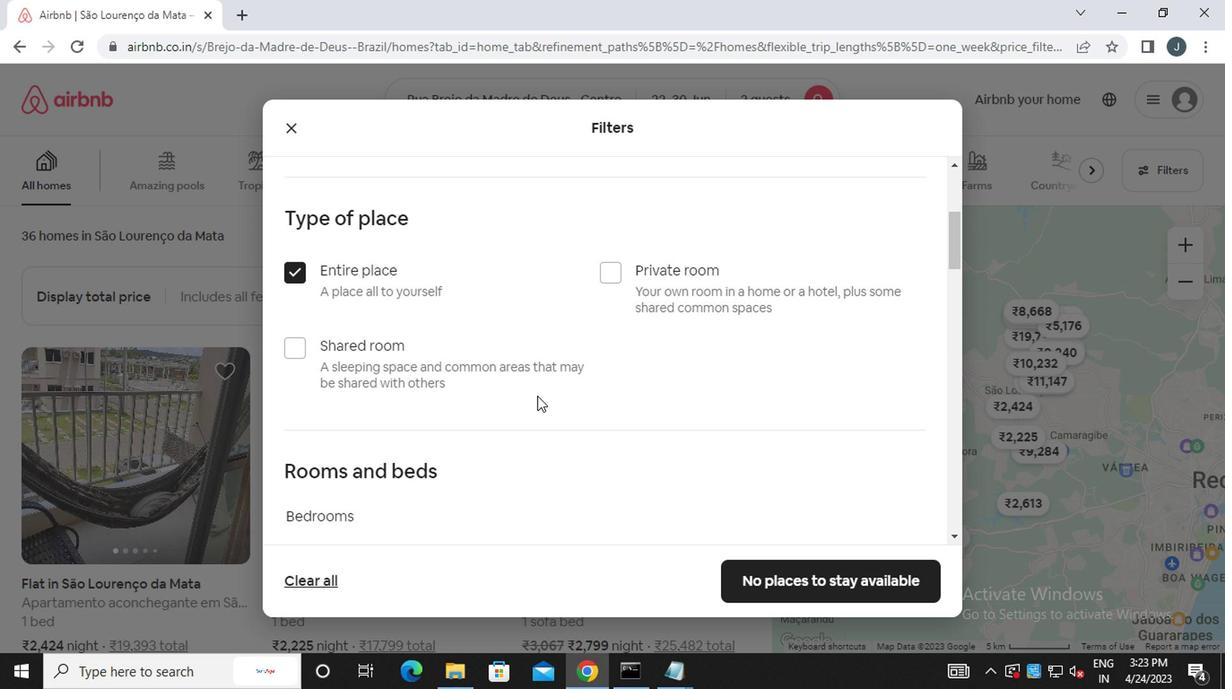 
Action: Mouse scrolled (532, 395) with delta (0, 0)
Screenshot: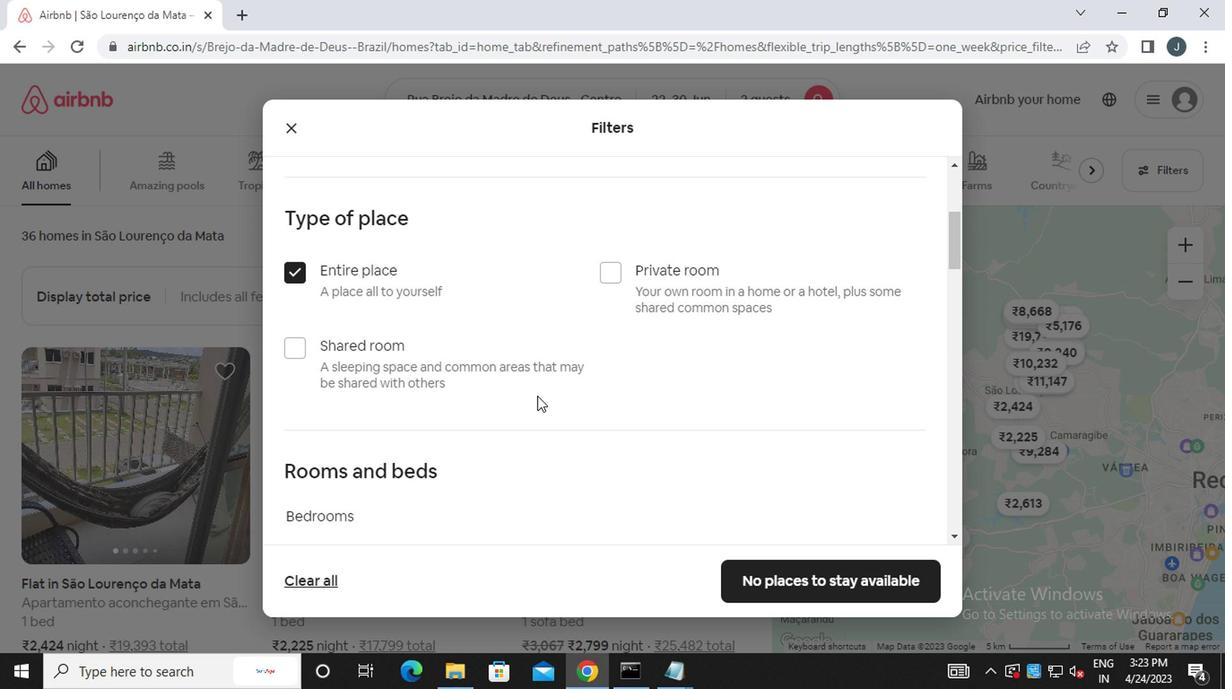 
Action: Mouse moved to (531, 395)
Screenshot: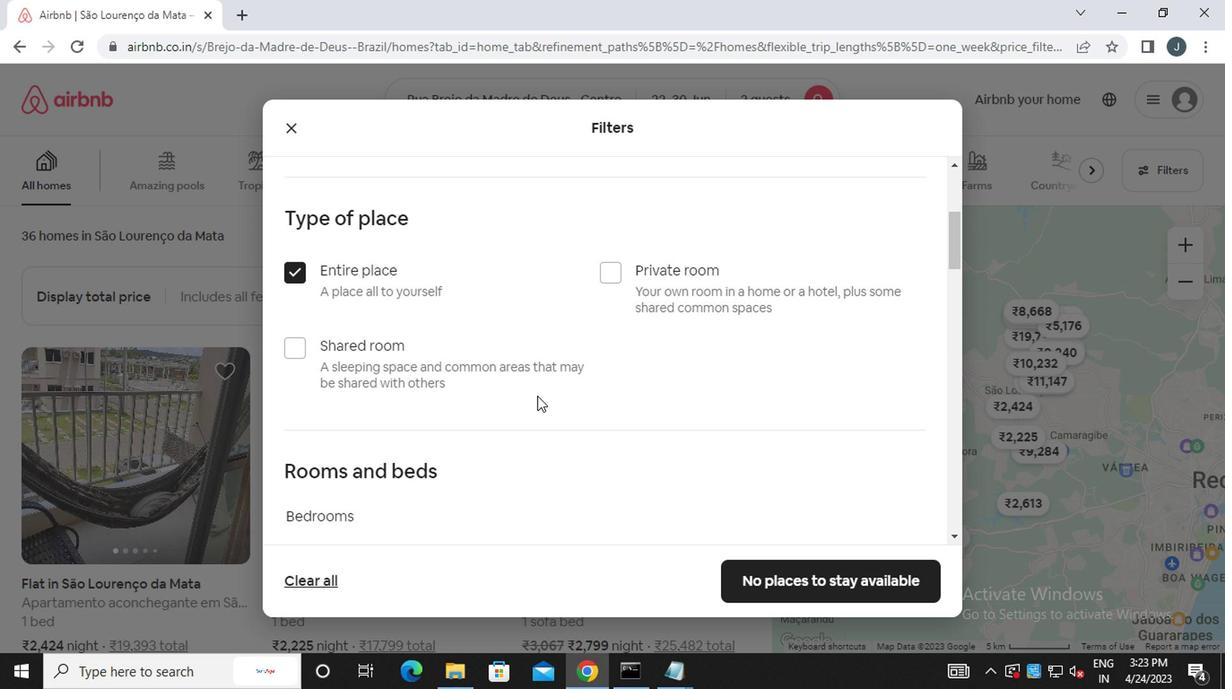 
Action: Mouse scrolled (531, 395) with delta (0, 0)
Screenshot: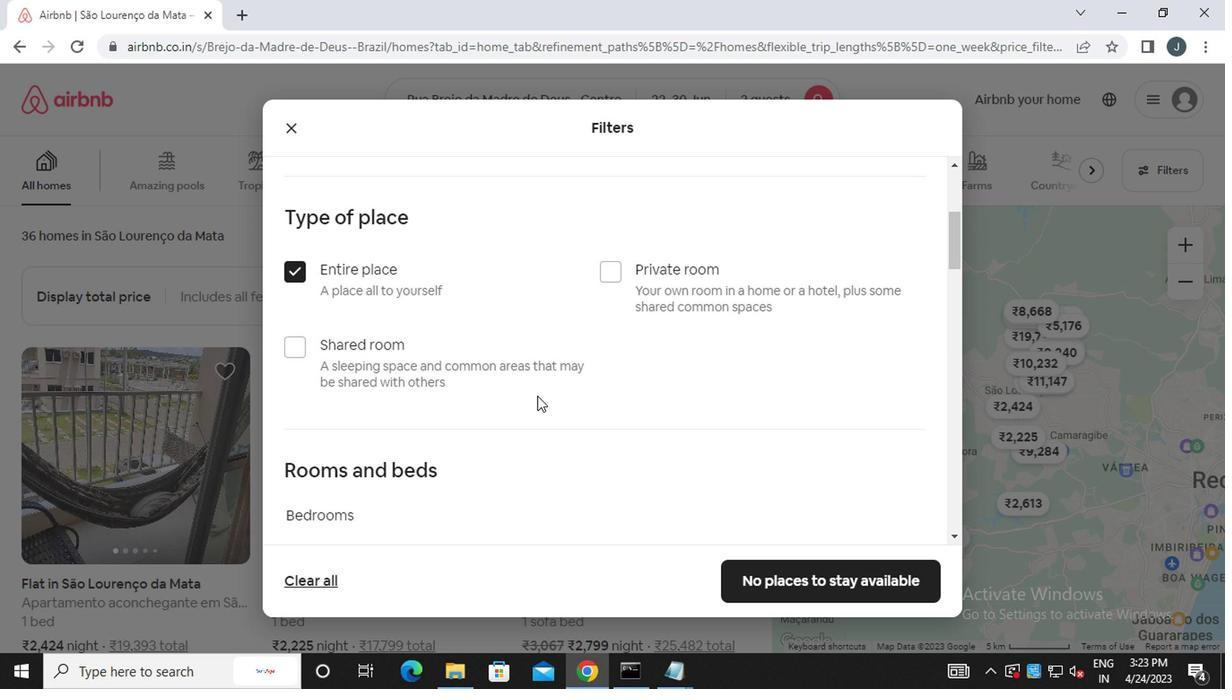 
Action: Mouse moved to (398, 218)
Screenshot: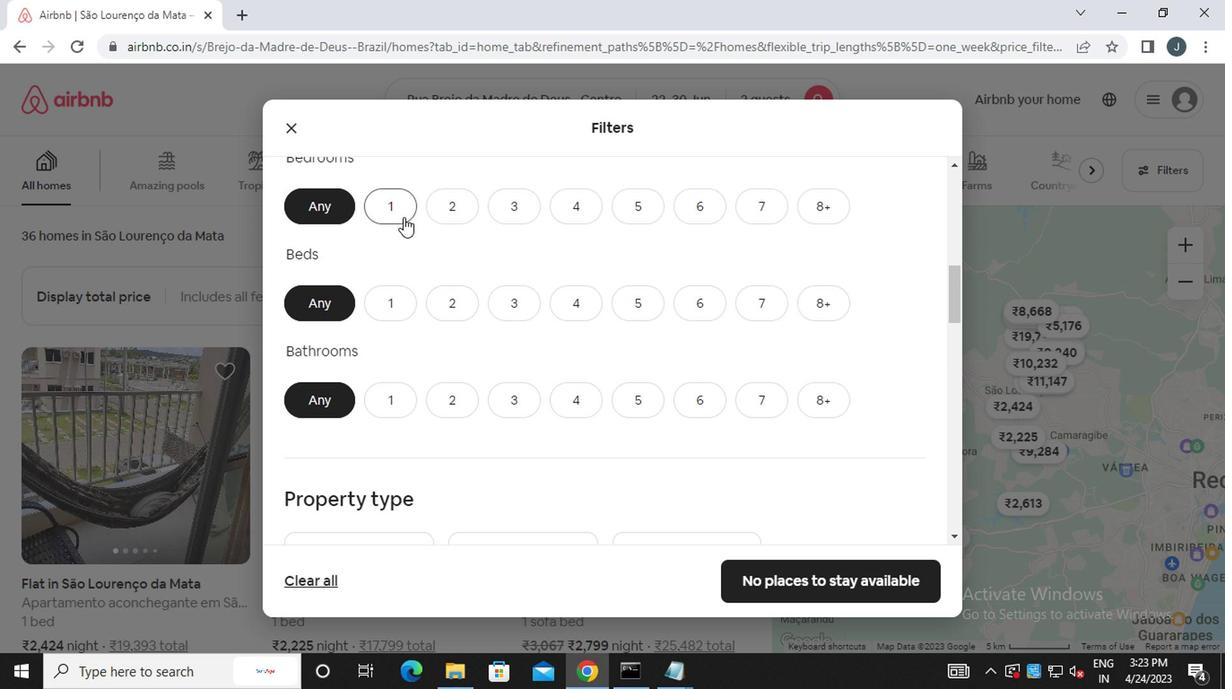 
Action: Mouse pressed left at (398, 218)
Screenshot: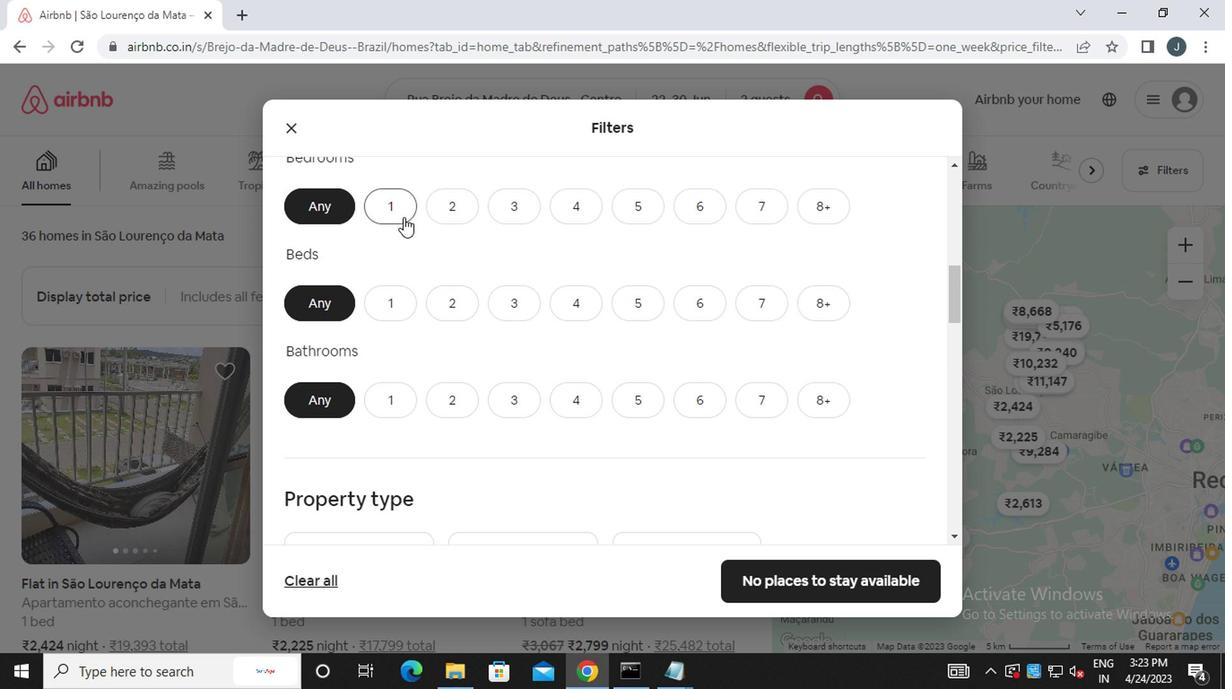 
Action: Mouse moved to (390, 287)
Screenshot: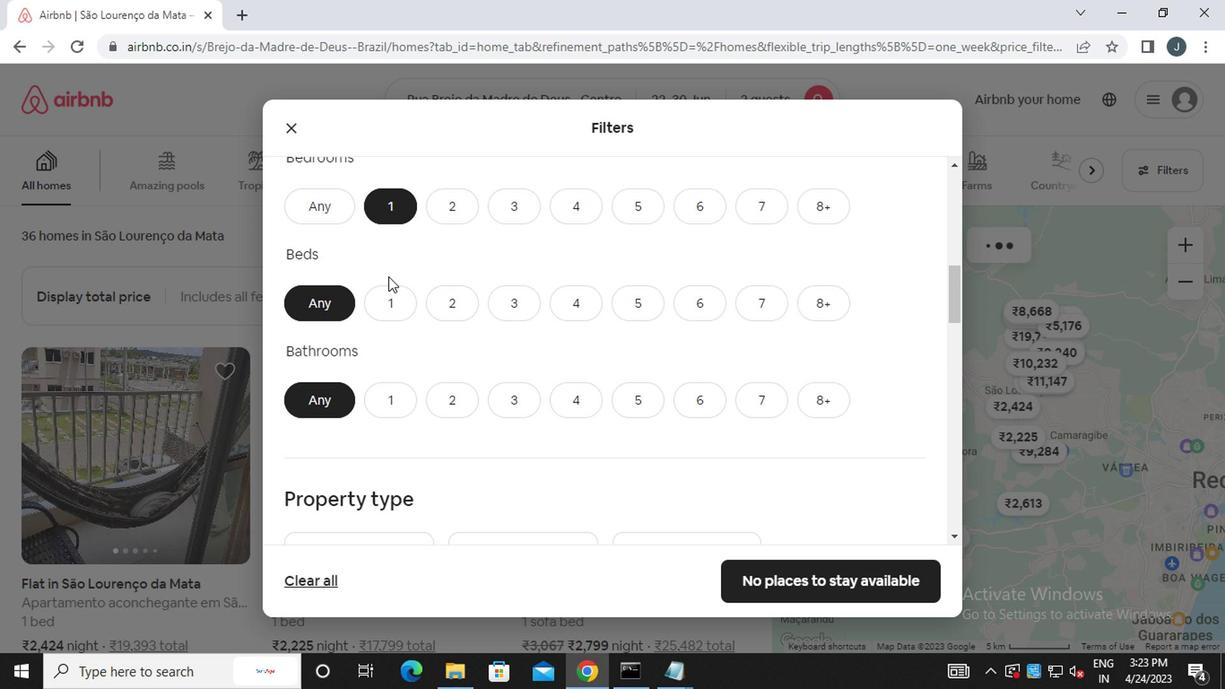 
Action: Mouse pressed left at (390, 287)
Screenshot: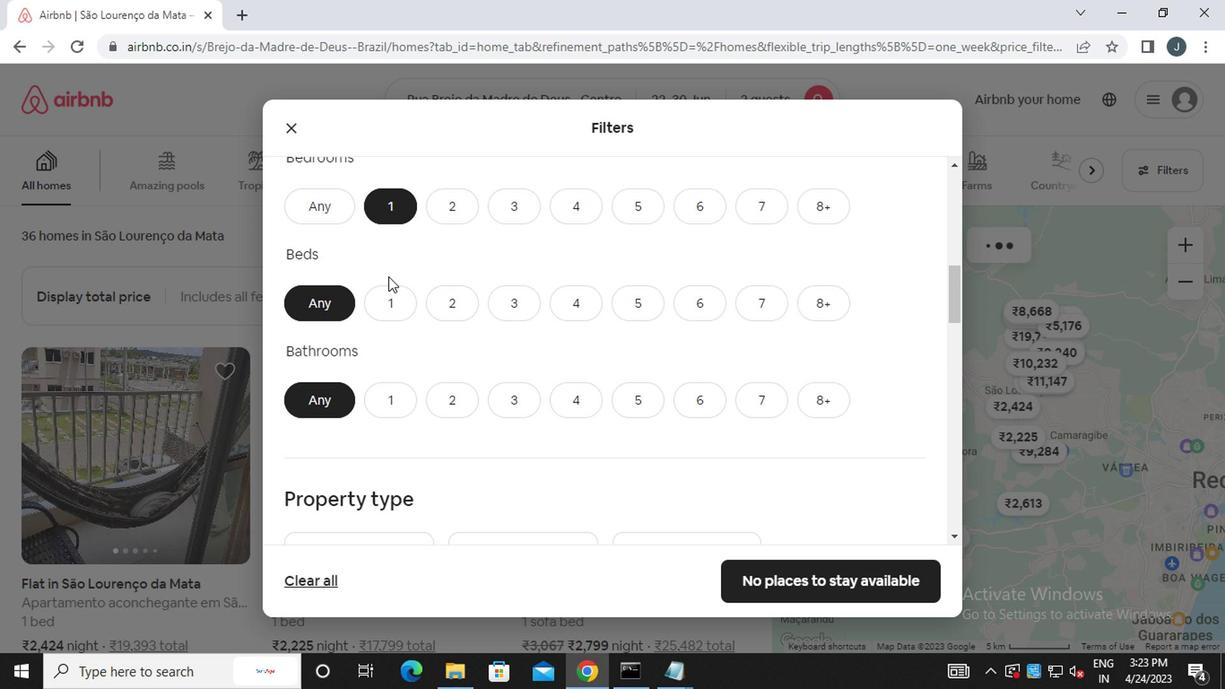 
Action: Mouse moved to (389, 398)
Screenshot: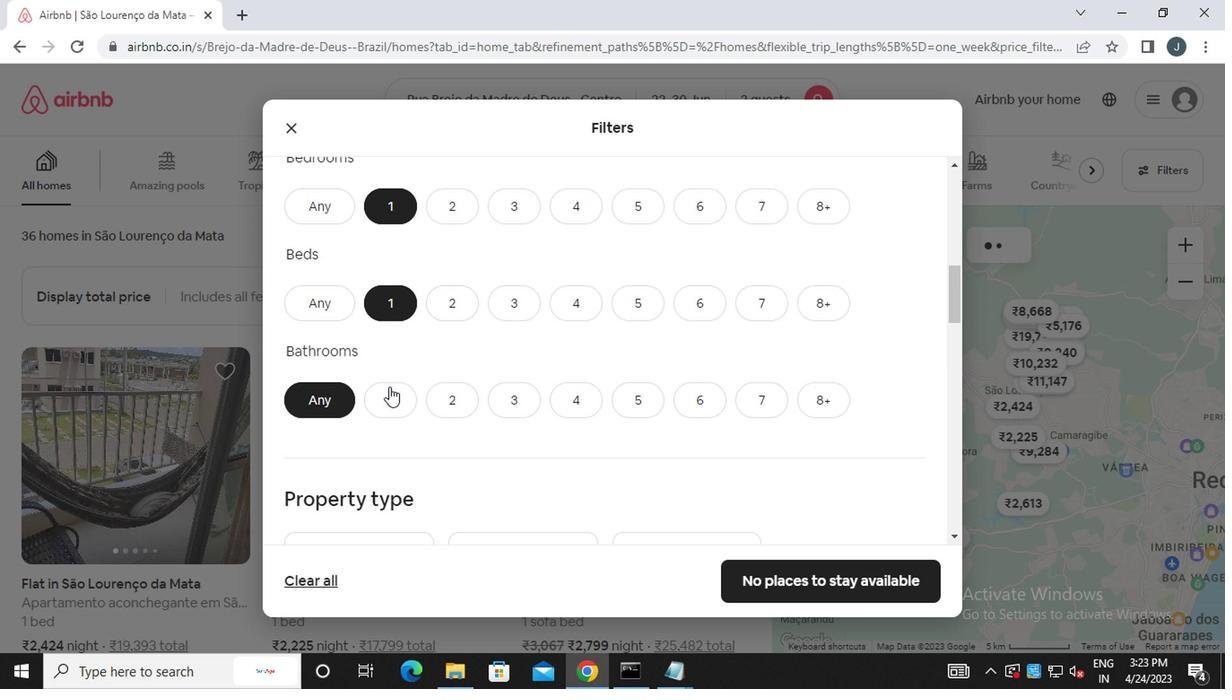 
Action: Mouse pressed left at (389, 398)
Screenshot: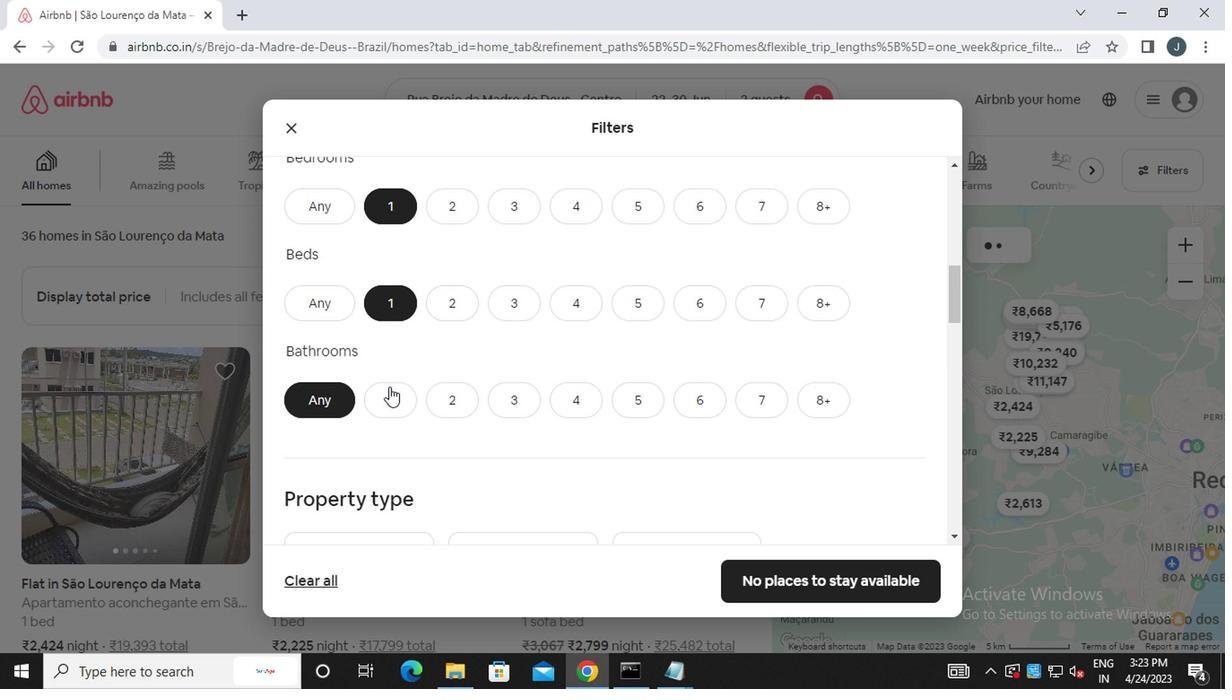 
Action: Mouse moved to (547, 482)
Screenshot: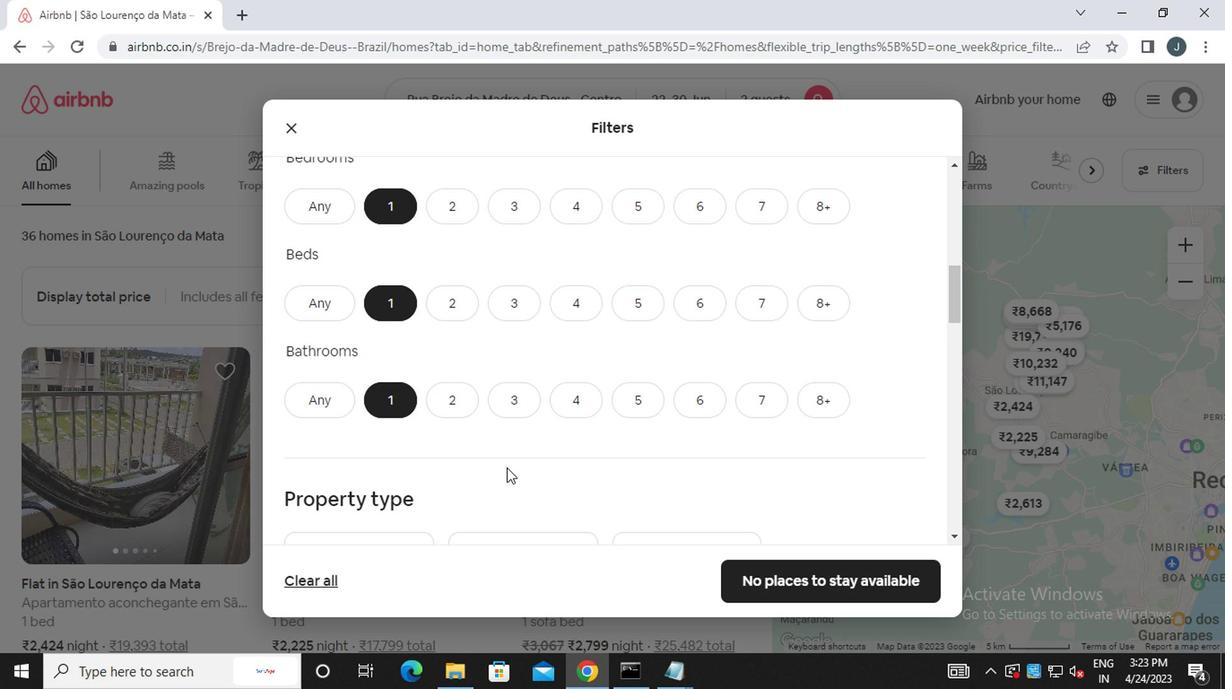 
Action: Mouse scrolled (547, 481) with delta (0, 0)
Screenshot: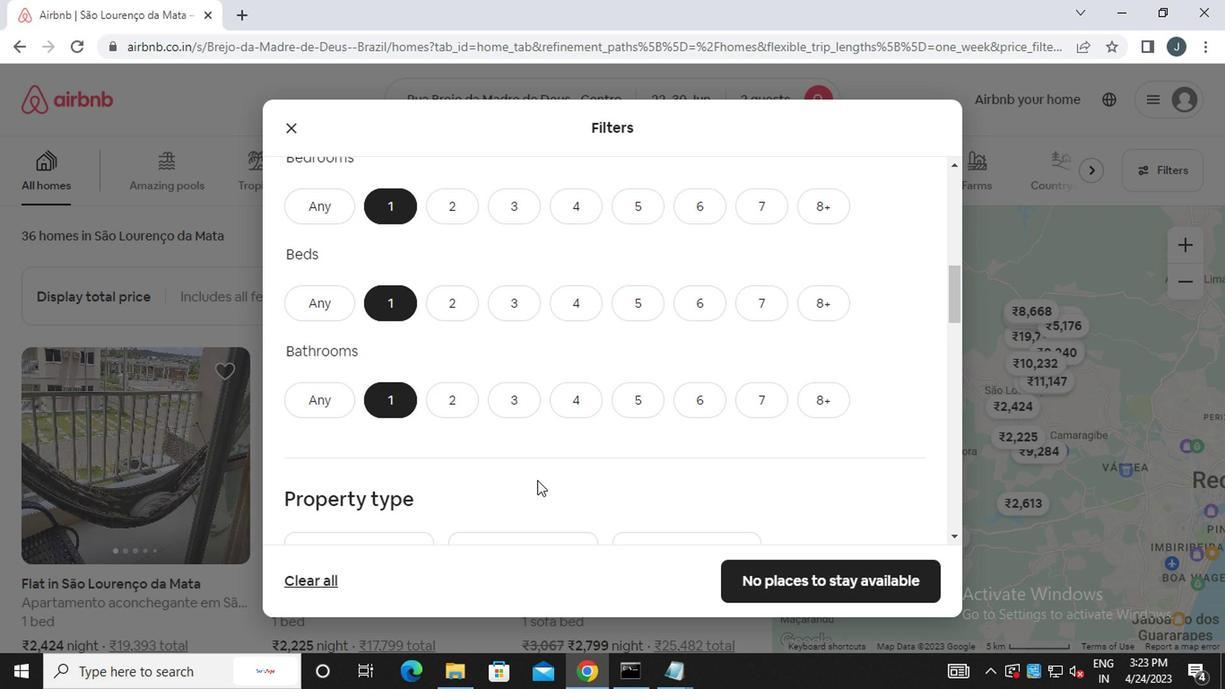 
Action: Mouse scrolled (547, 481) with delta (0, 0)
Screenshot: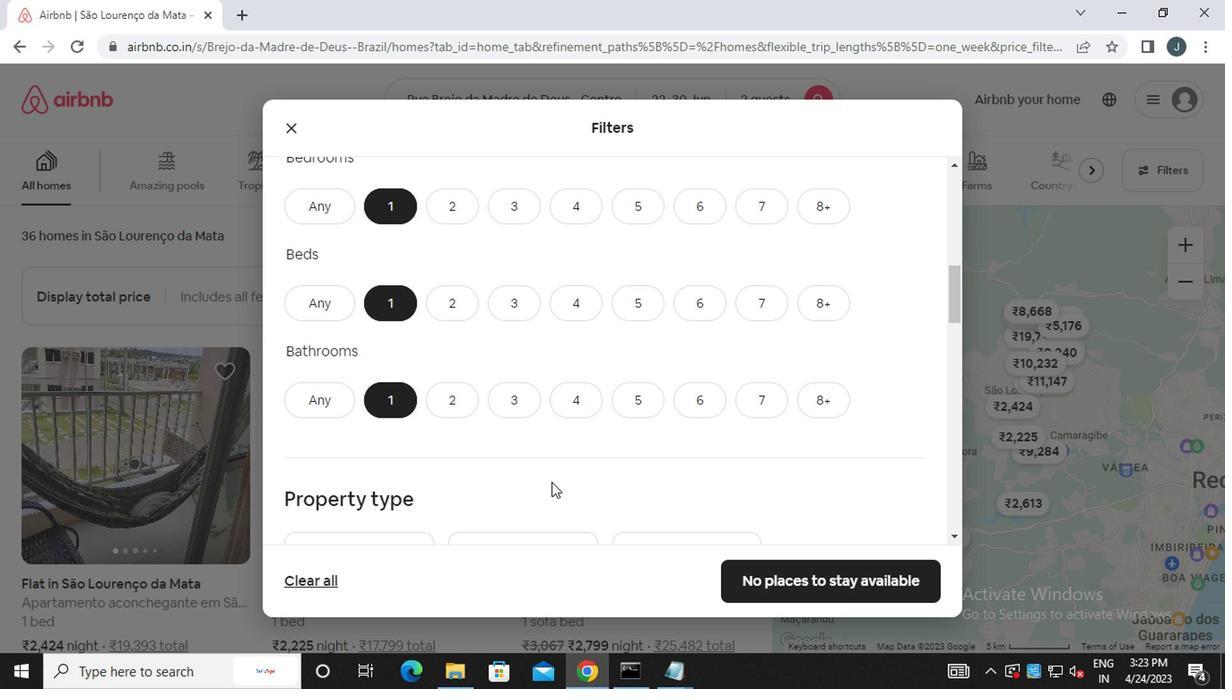 
Action: Mouse moved to (390, 411)
Screenshot: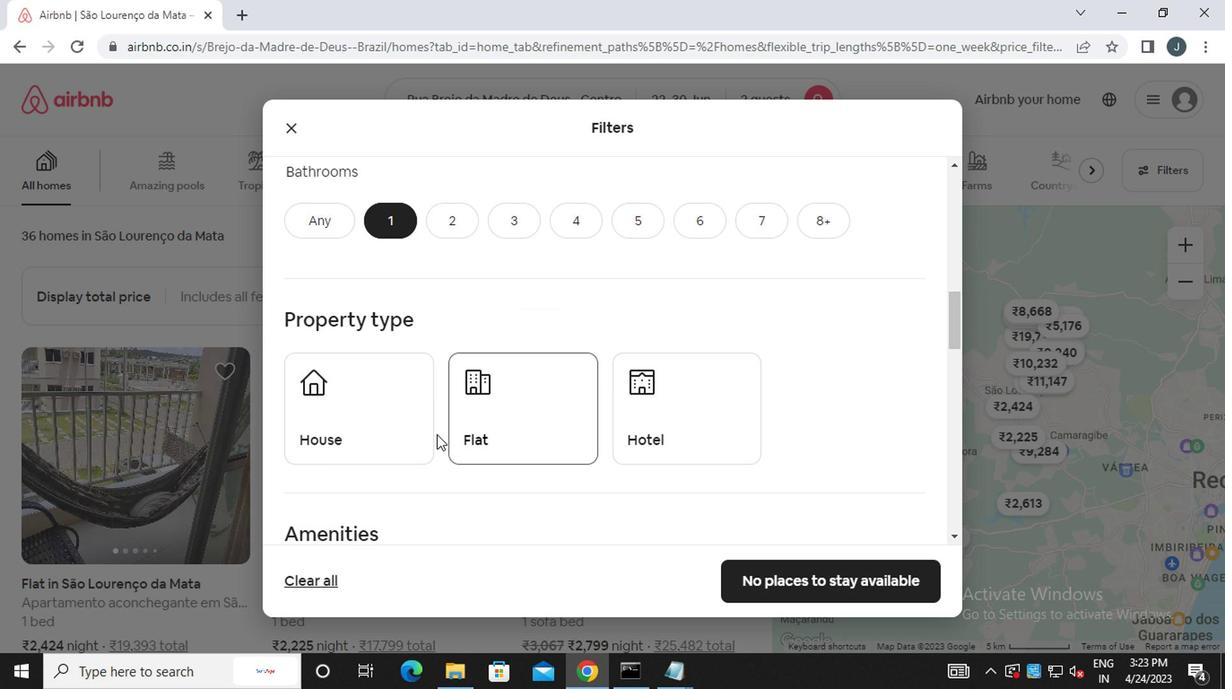 
Action: Mouse pressed left at (390, 411)
Screenshot: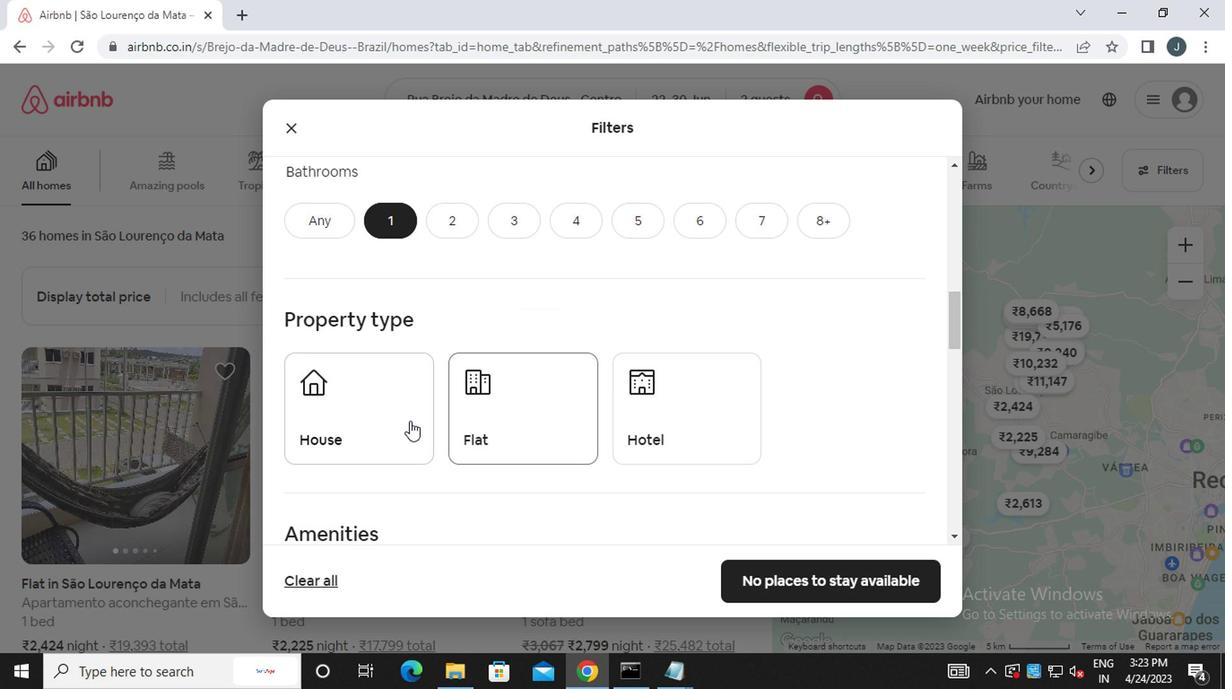 
Action: Mouse moved to (485, 426)
Screenshot: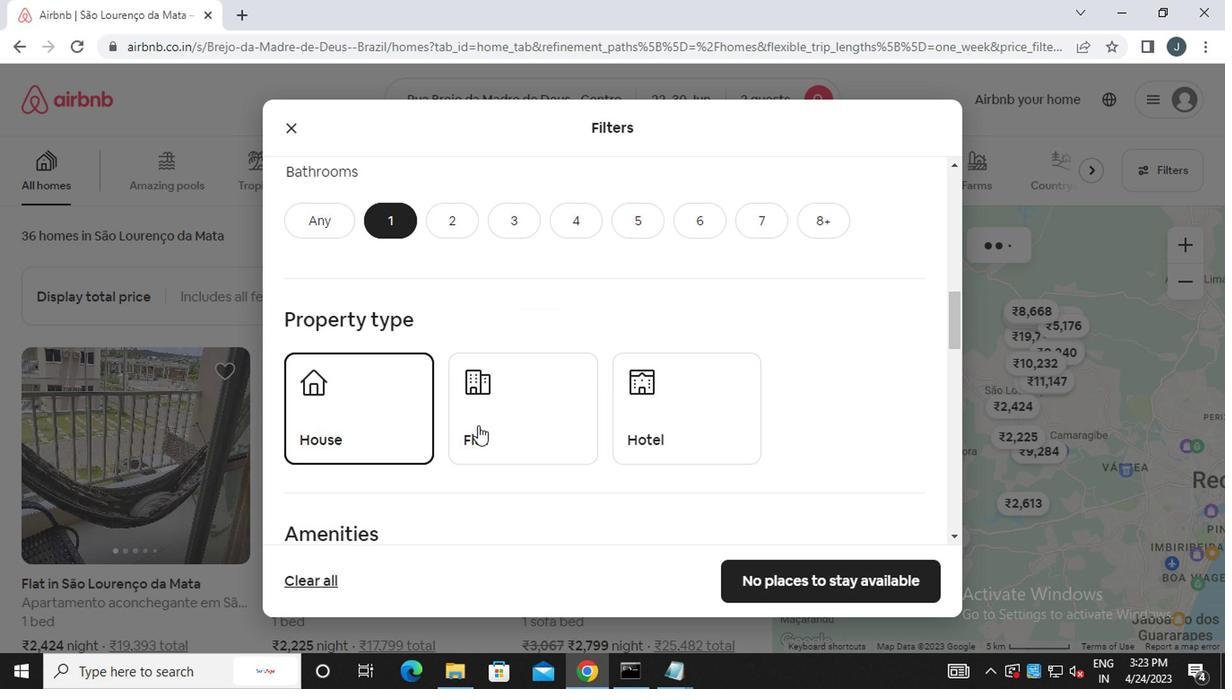 
Action: Mouse pressed left at (485, 426)
Screenshot: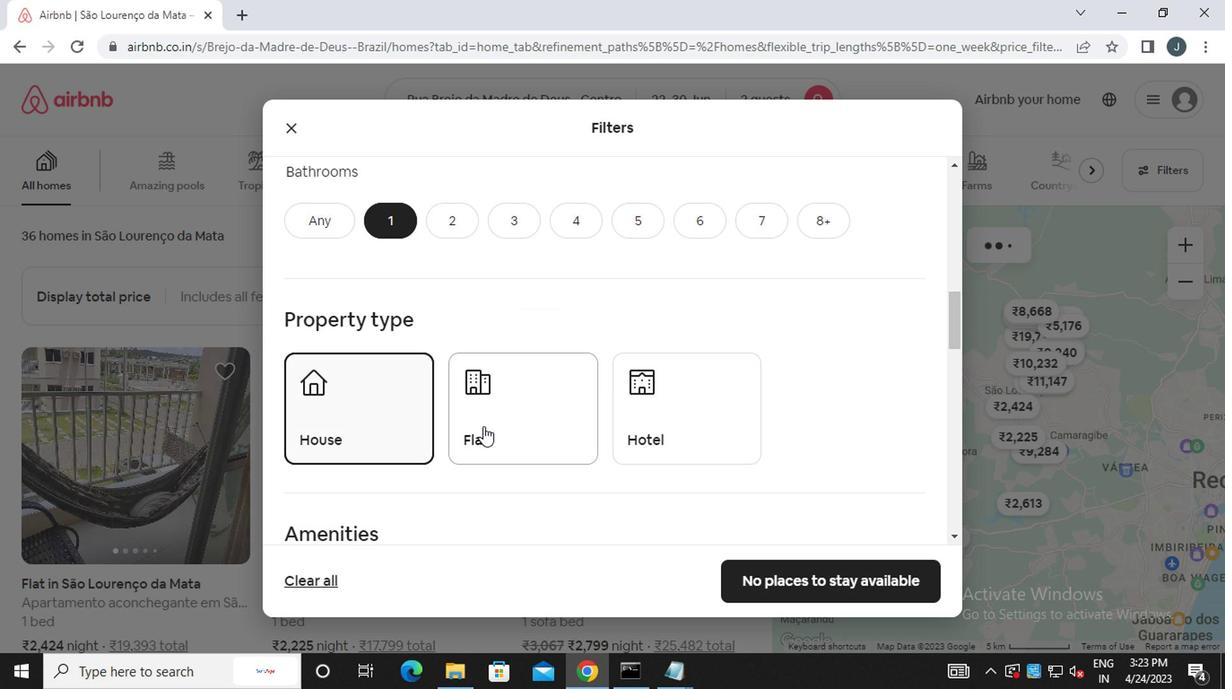 
Action: Mouse moved to (643, 427)
Screenshot: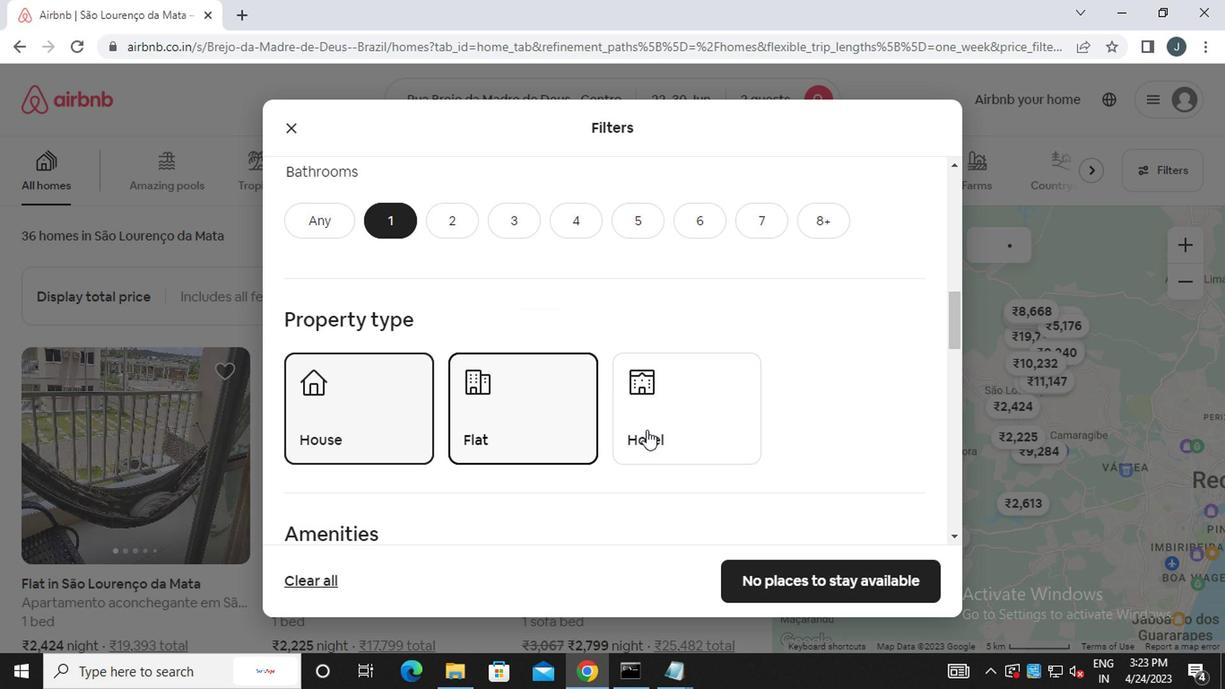 
Action: Mouse pressed left at (643, 427)
Screenshot: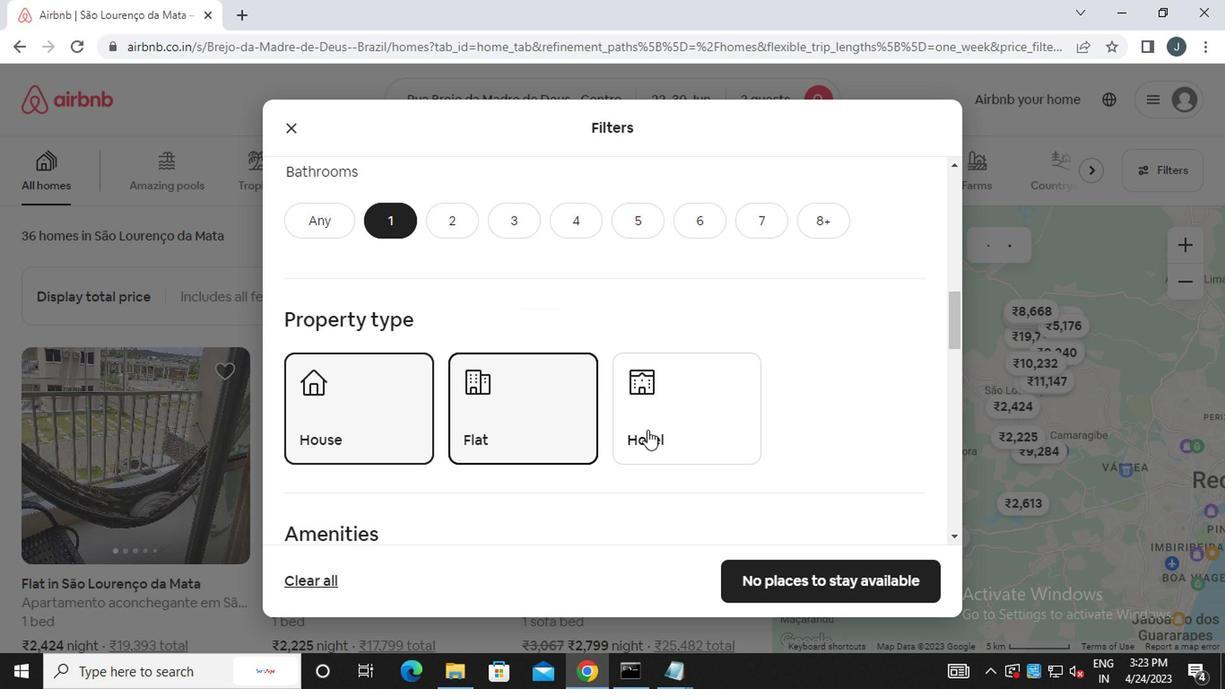 
Action: Mouse moved to (750, 438)
Screenshot: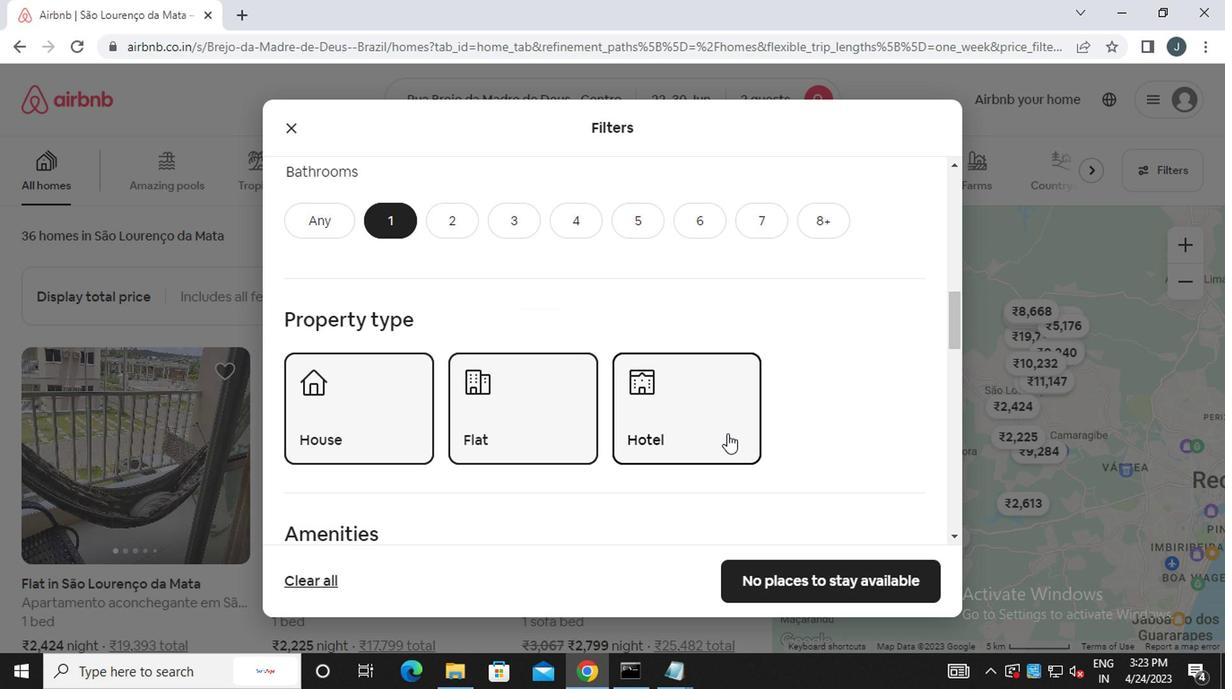 
Action: Mouse scrolled (750, 437) with delta (0, 0)
Screenshot: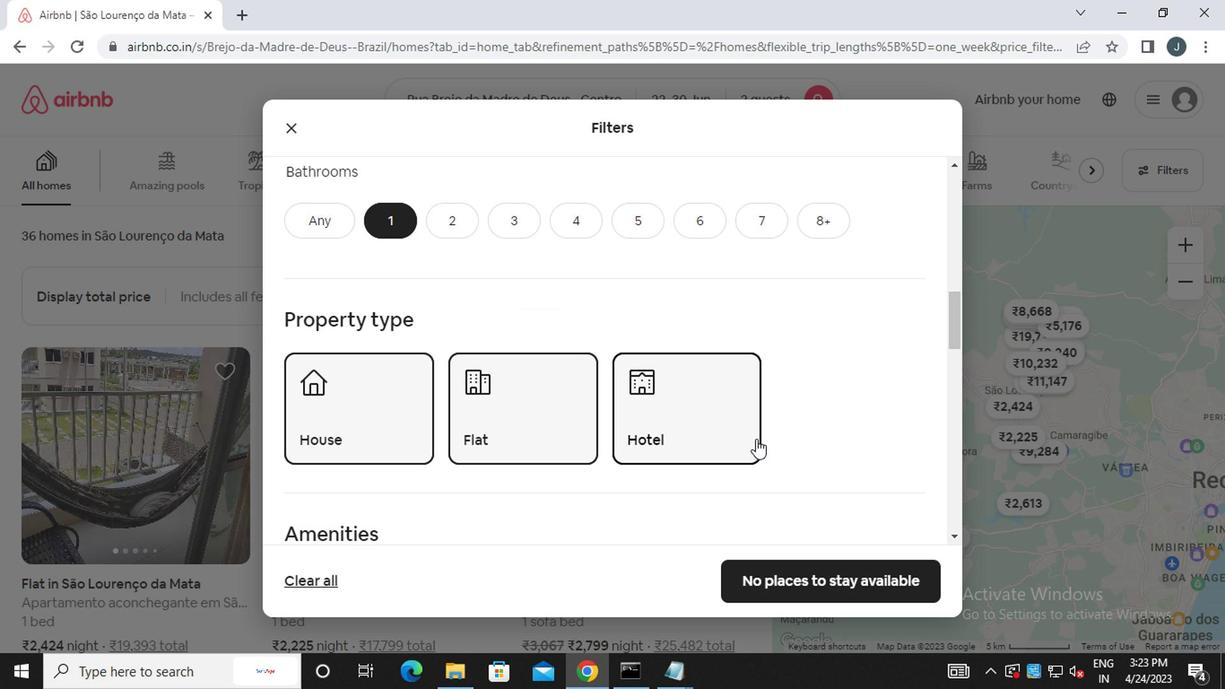 
Action: Mouse scrolled (750, 437) with delta (0, 0)
Screenshot: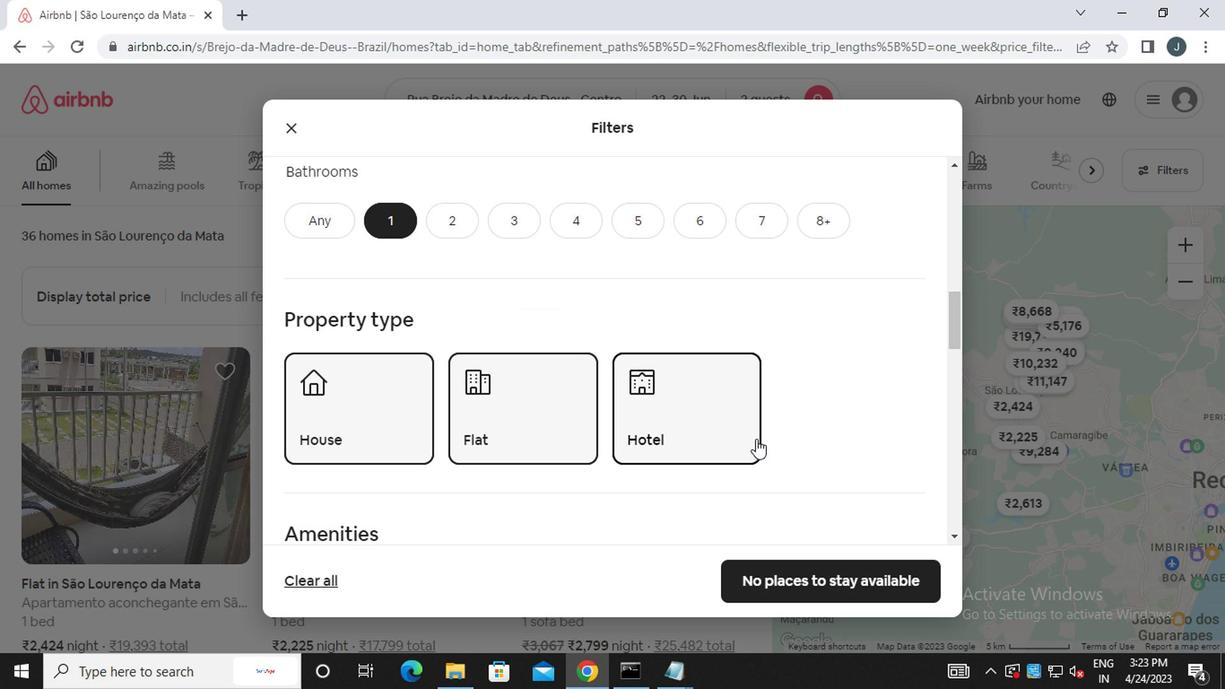 
Action: Mouse moved to (716, 441)
Screenshot: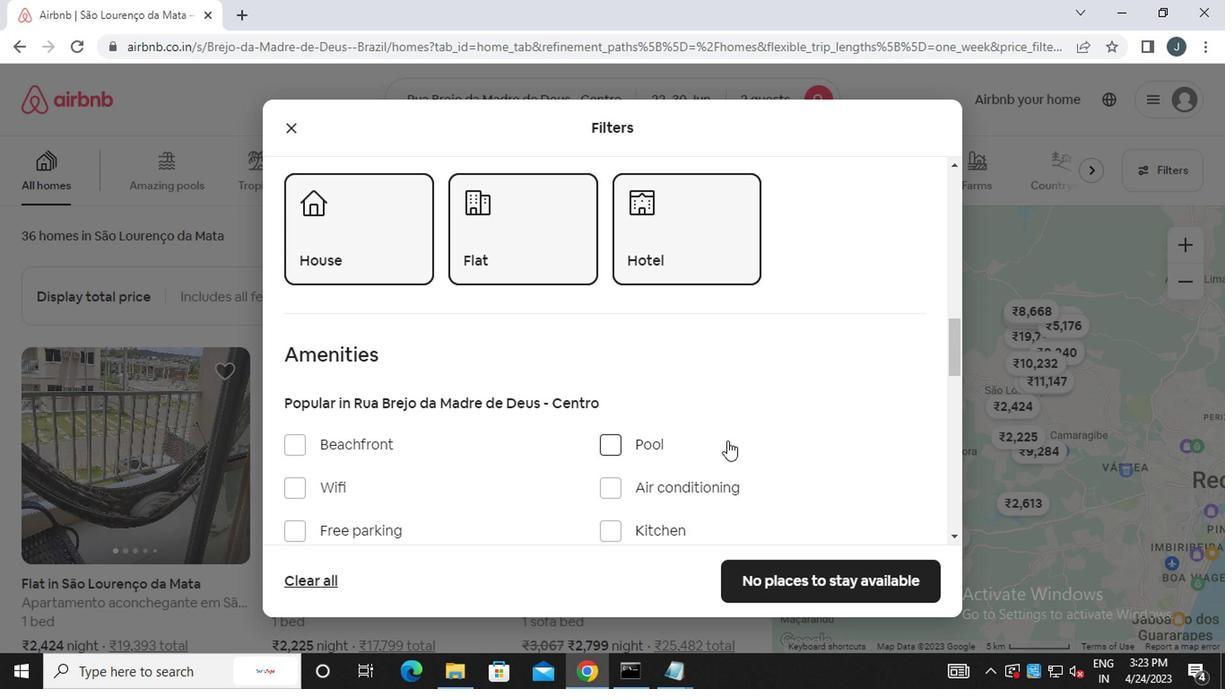 
Action: Mouse scrolled (716, 440) with delta (0, 0)
Screenshot: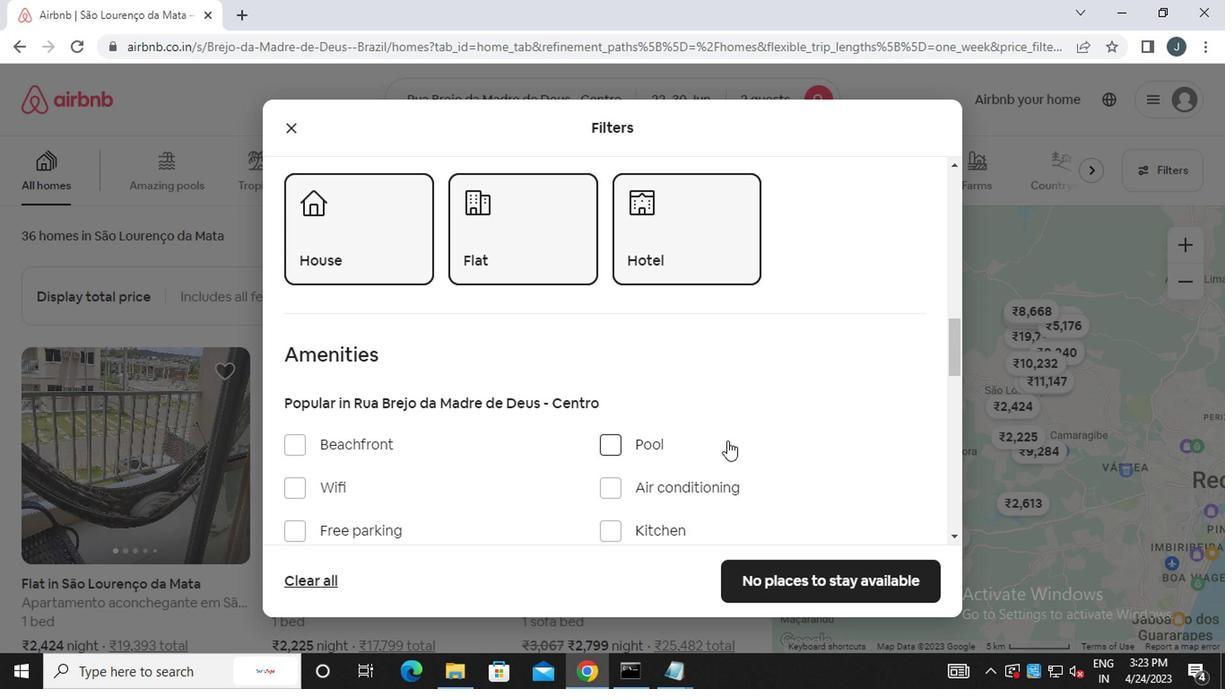 
Action: Mouse moved to (716, 443)
Screenshot: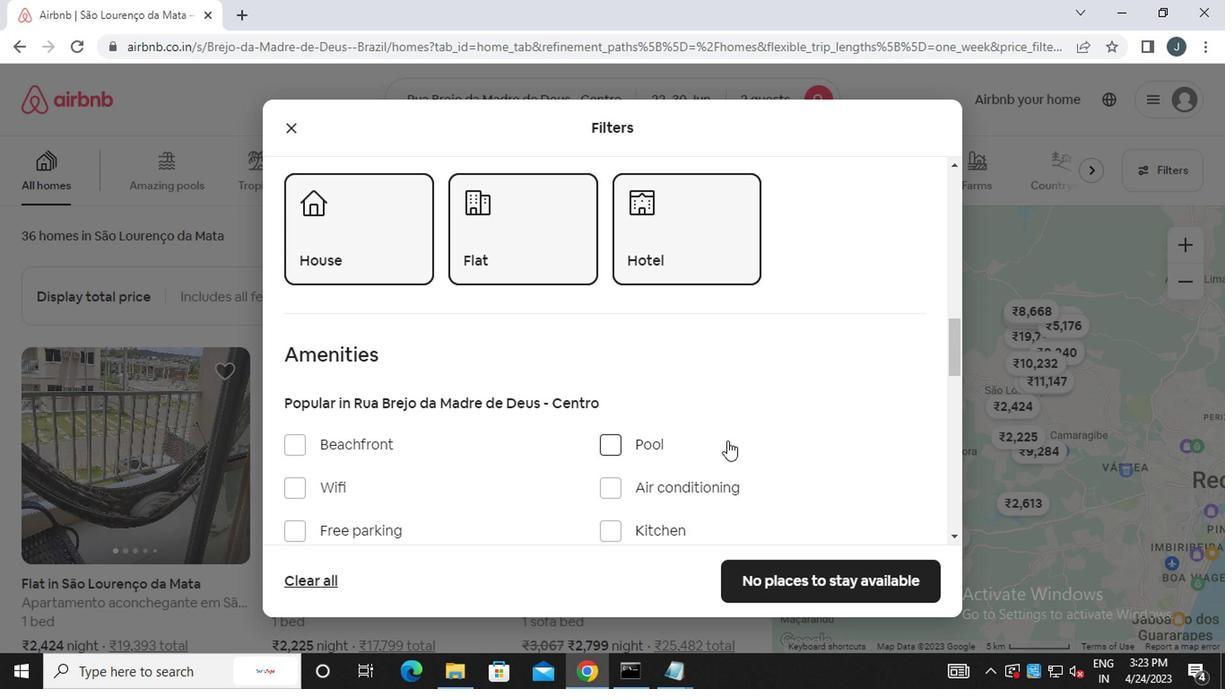 
Action: Mouse scrolled (716, 441) with delta (0, -1)
Screenshot: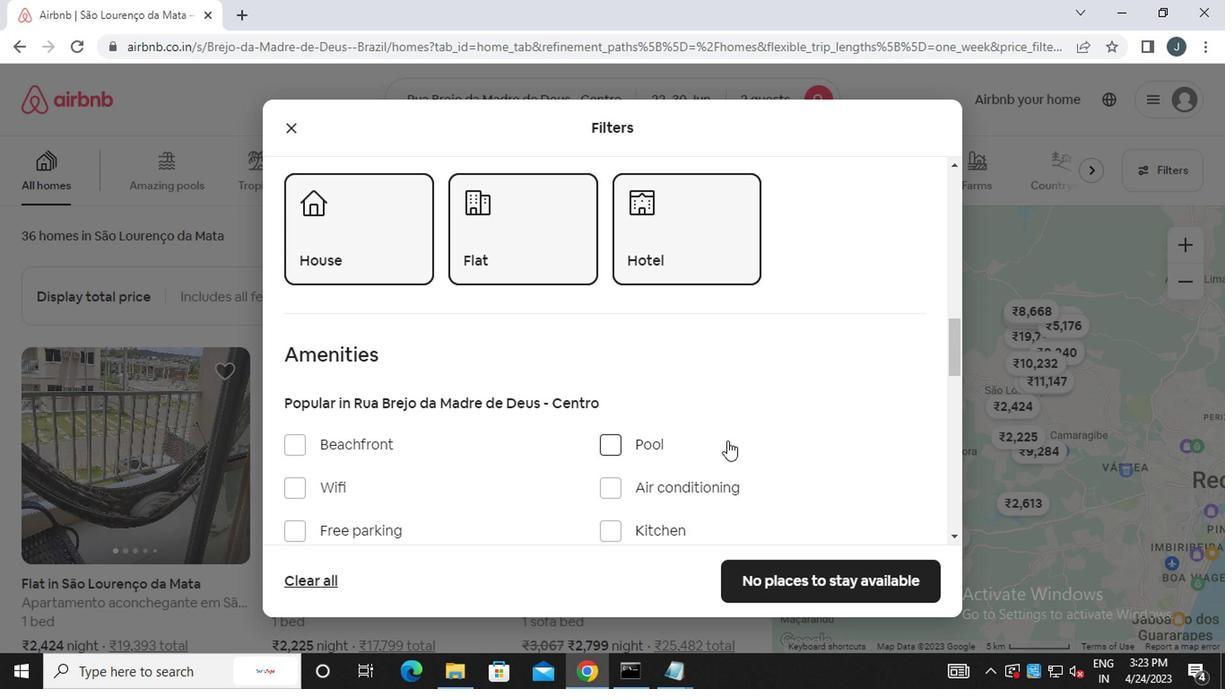 
Action: Mouse moved to (714, 443)
Screenshot: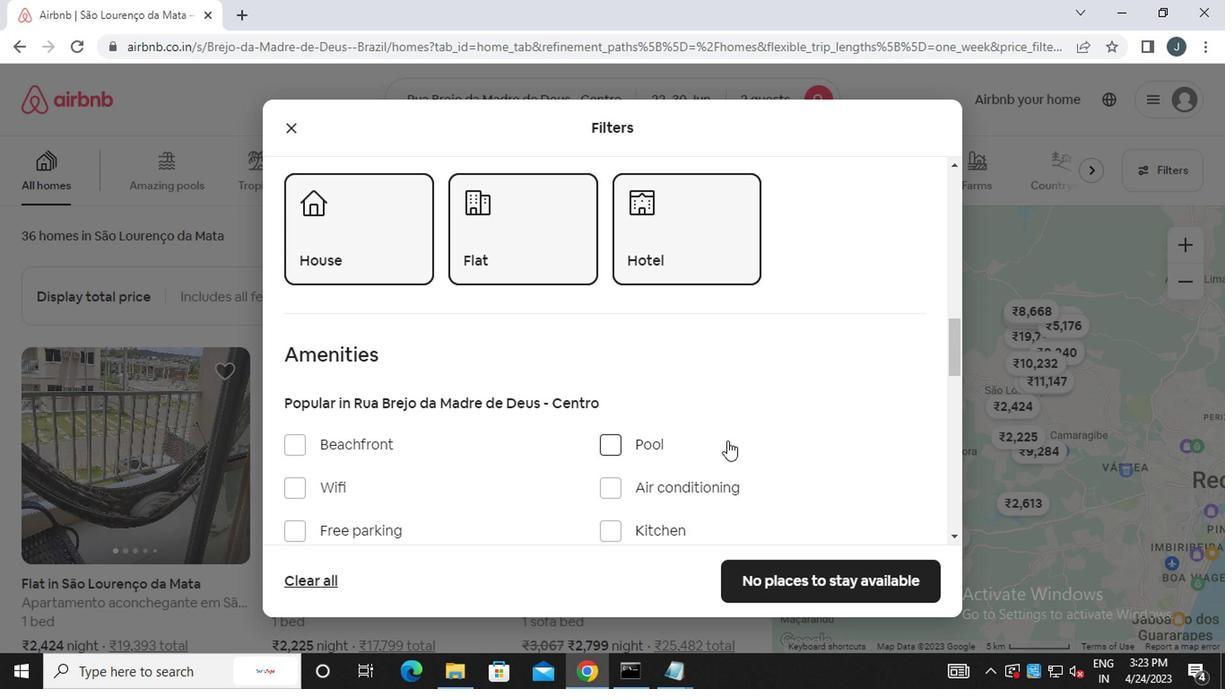 
Action: Mouse scrolled (714, 443) with delta (0, 0)
Screenshot: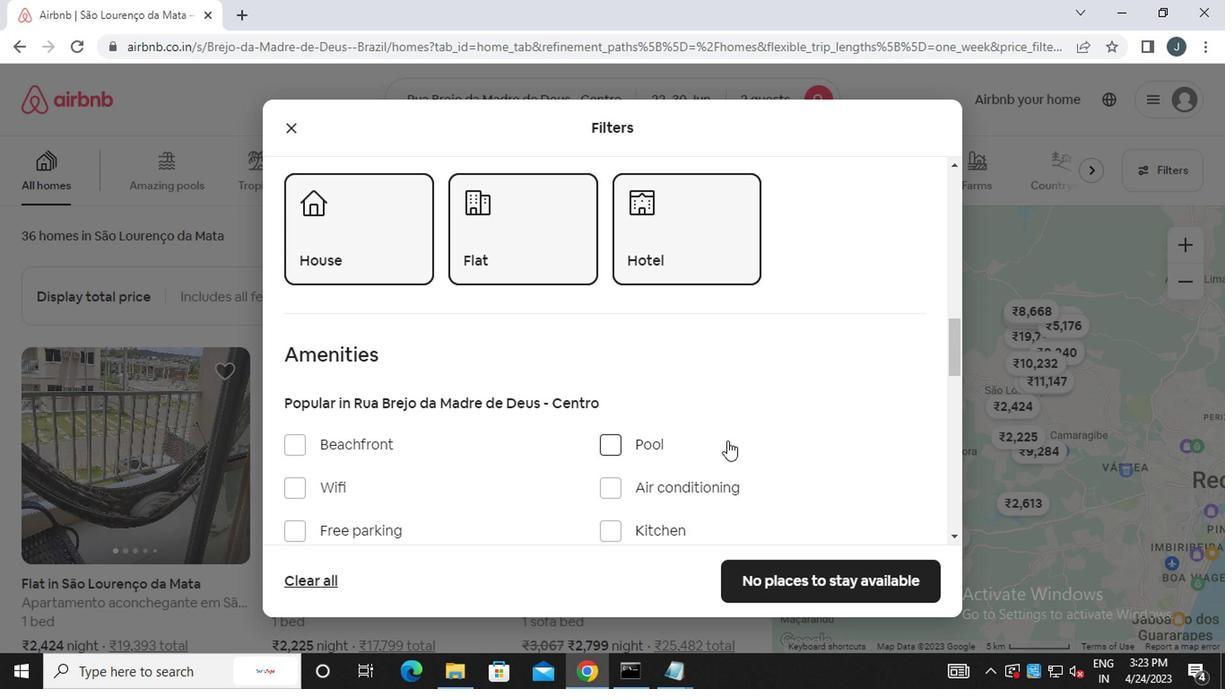 
Action: Mouse moved to (773, 443)
Screenshot: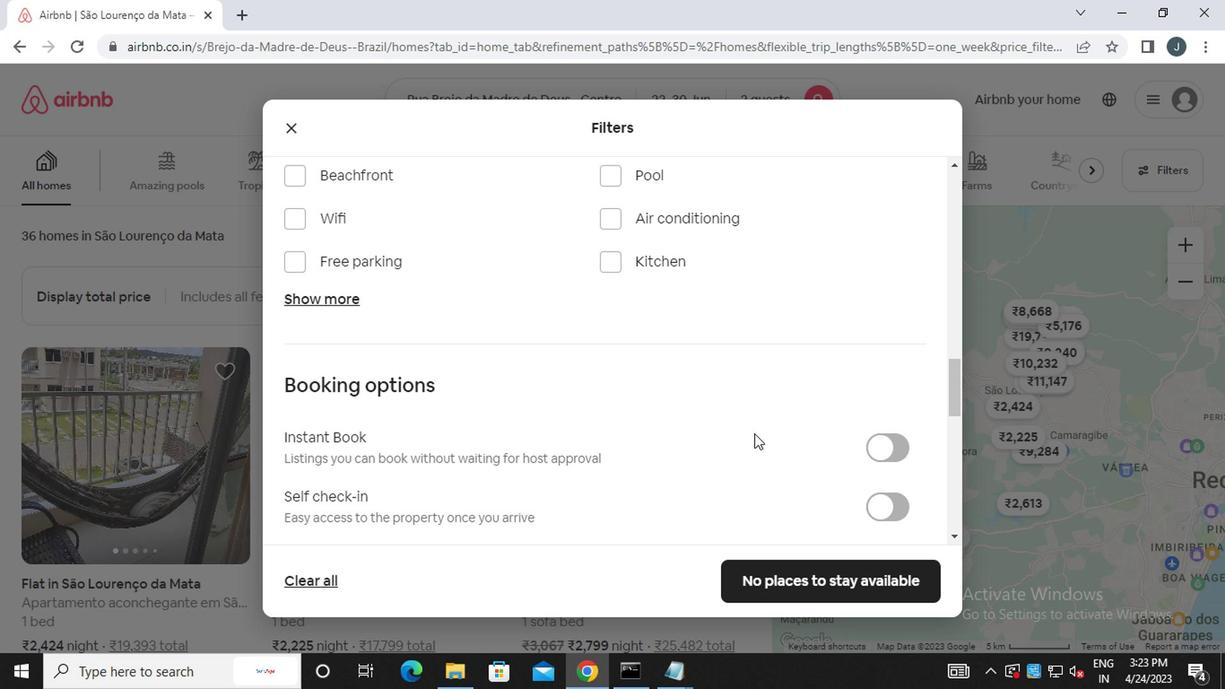 
Action: Mouse scrolled (773, 441) with delta (0, -1)
Screenshot: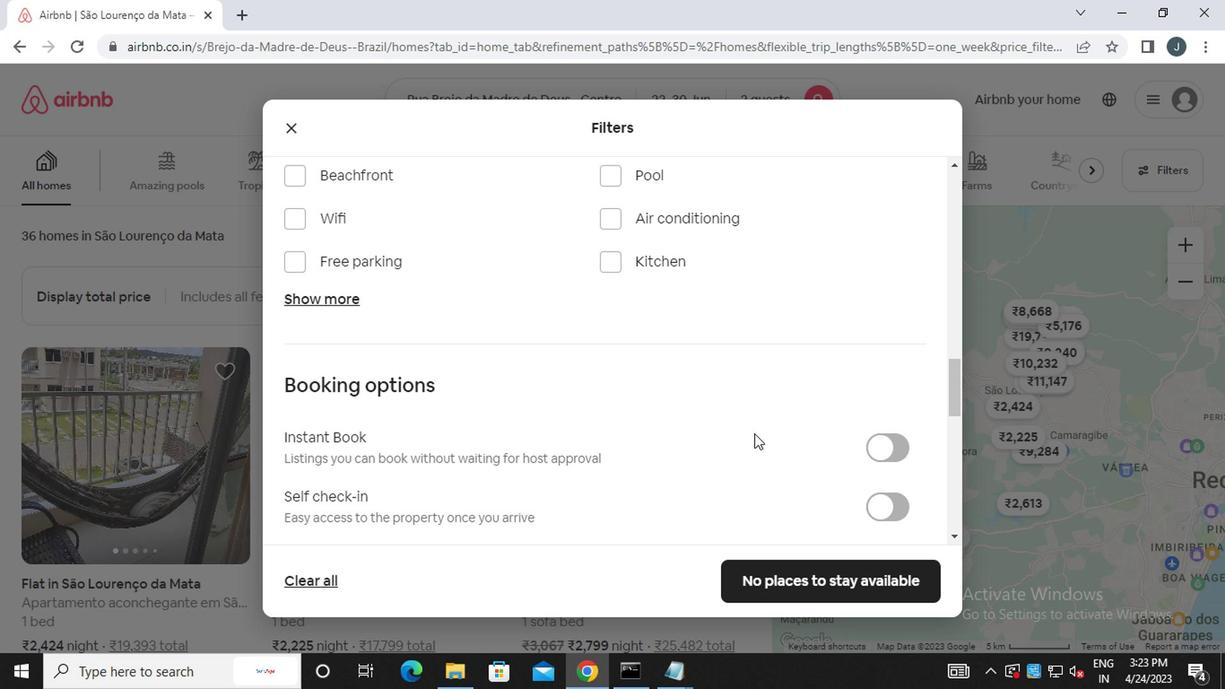 
Action: Mouse moved to (774, 444)
Screenshot: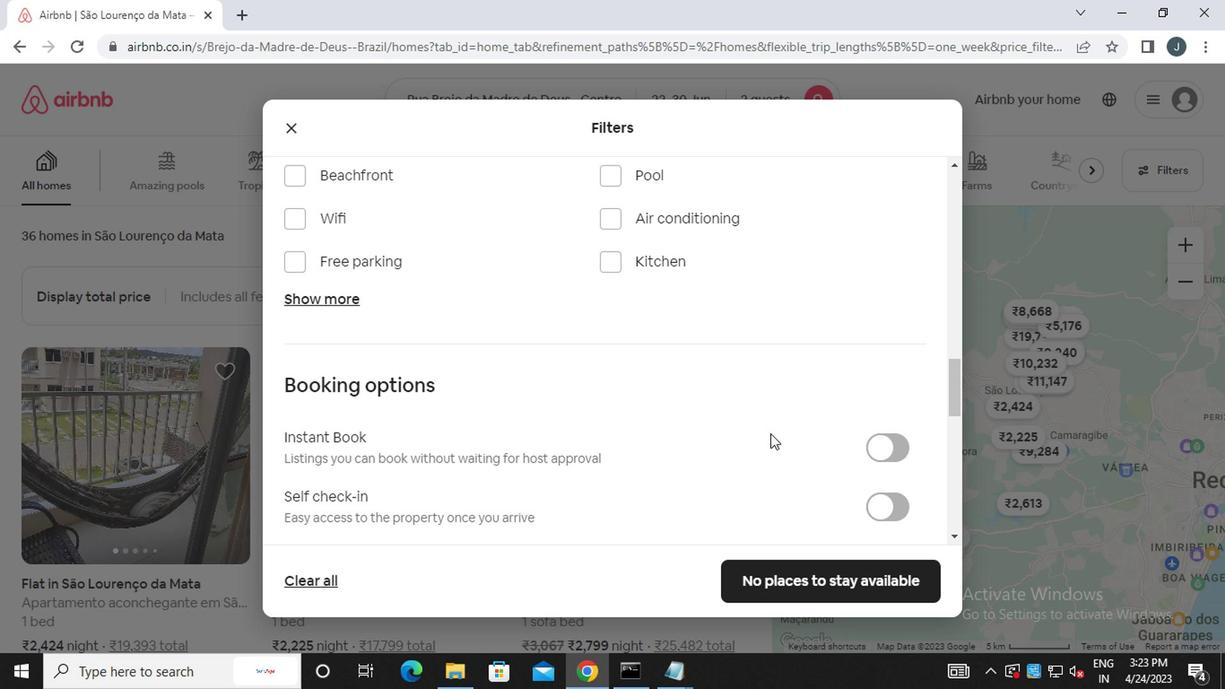 
Action: Mouse scrolled (774, 443) with delta (0, -1)
Screenshot: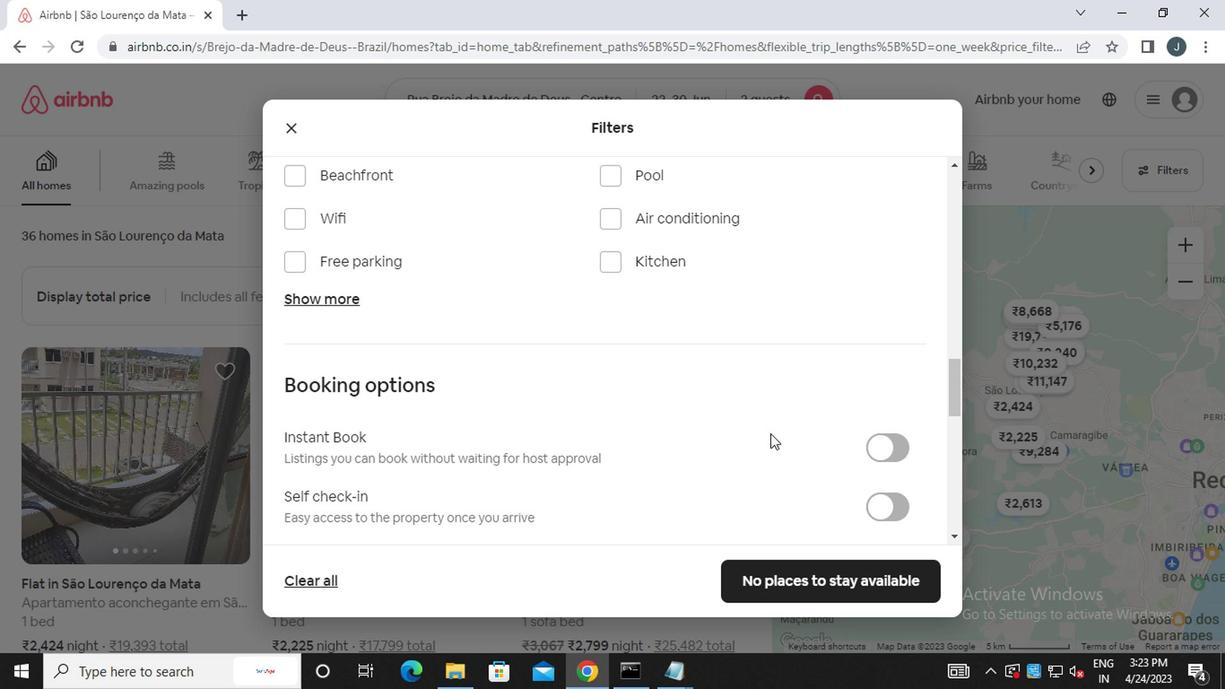 
Action: Mouse moved to (880, 332)
Screenshot: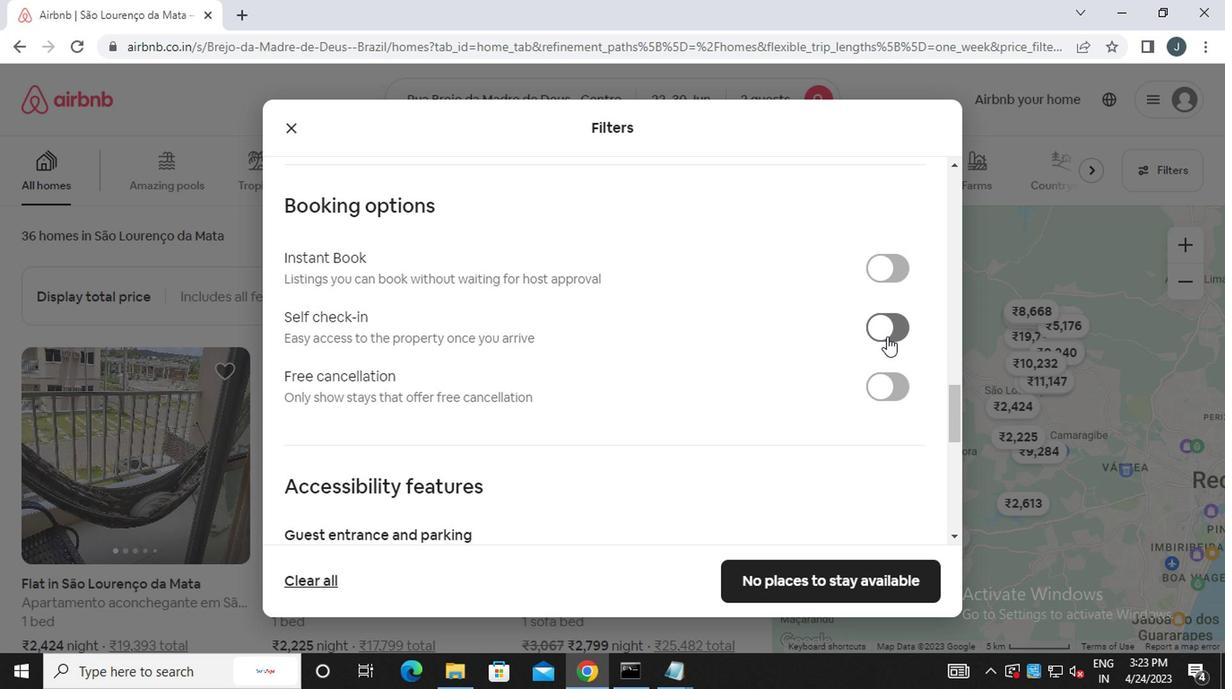 
Action: Mouse pressed left at (880, 332)
Screenshot: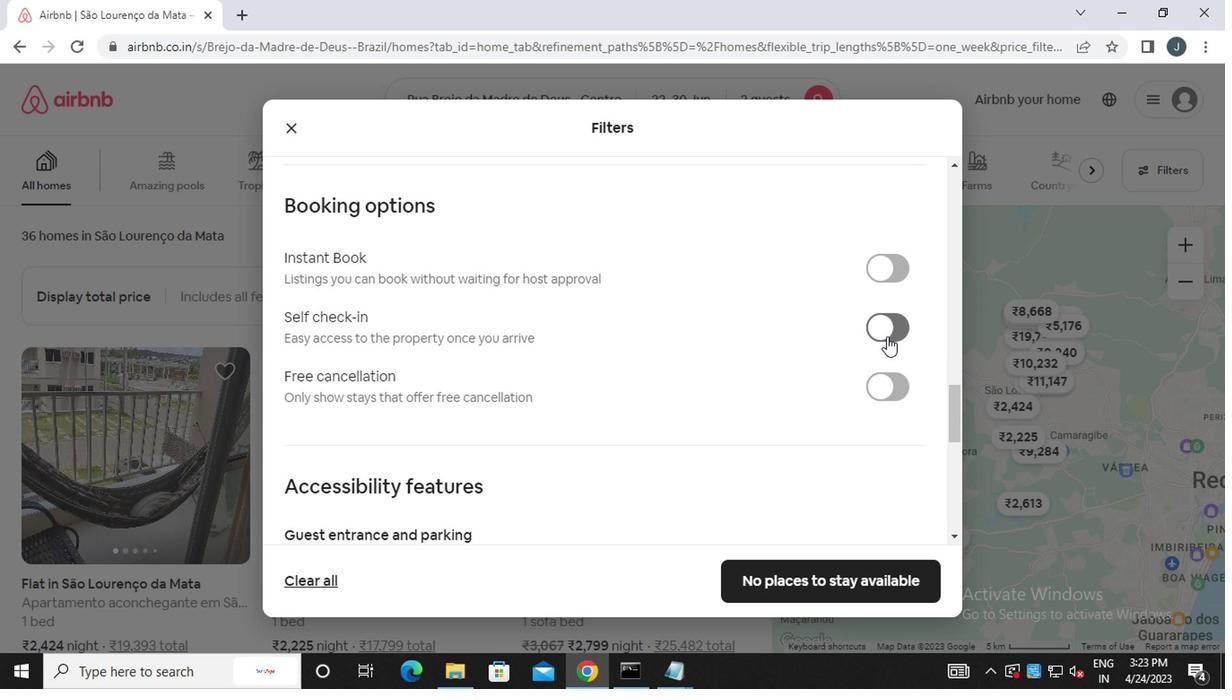 
Action: Mouse moved to (709, 427)
Screenshot: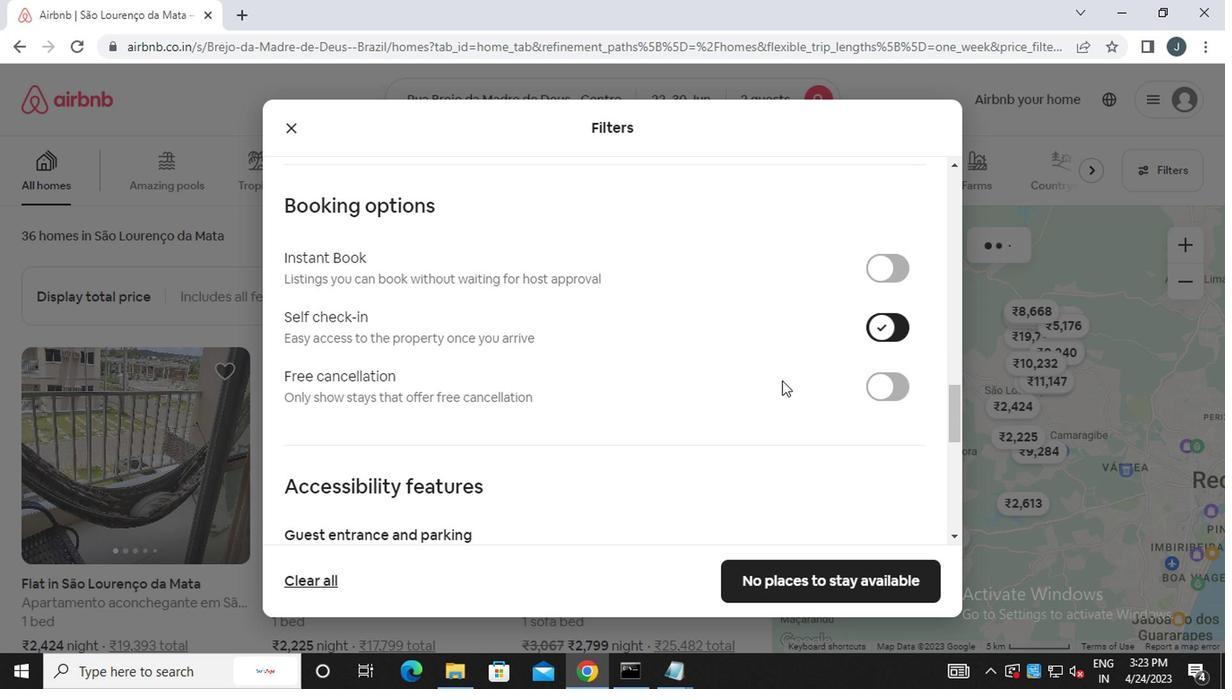 
Action: Mouse scrolled (709, 426) with delta (0, 0)
Screenshot: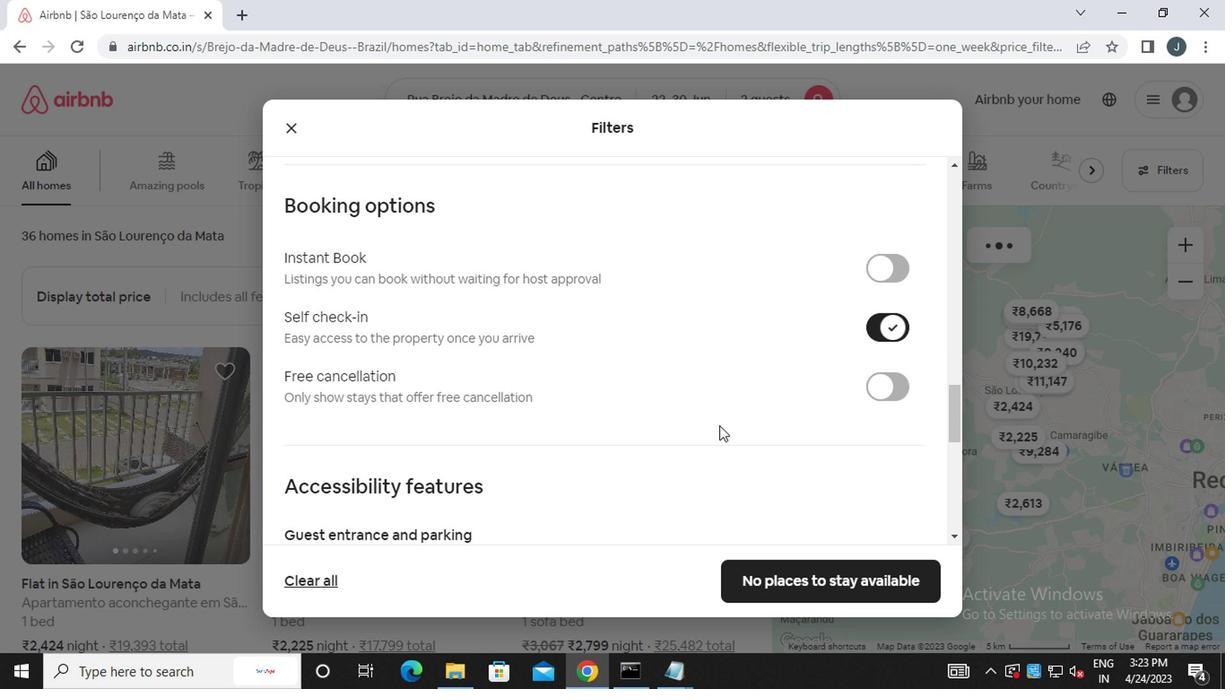 
Action: Mouse scrolled (709, 426) with delta (0, 0)
Screenshot: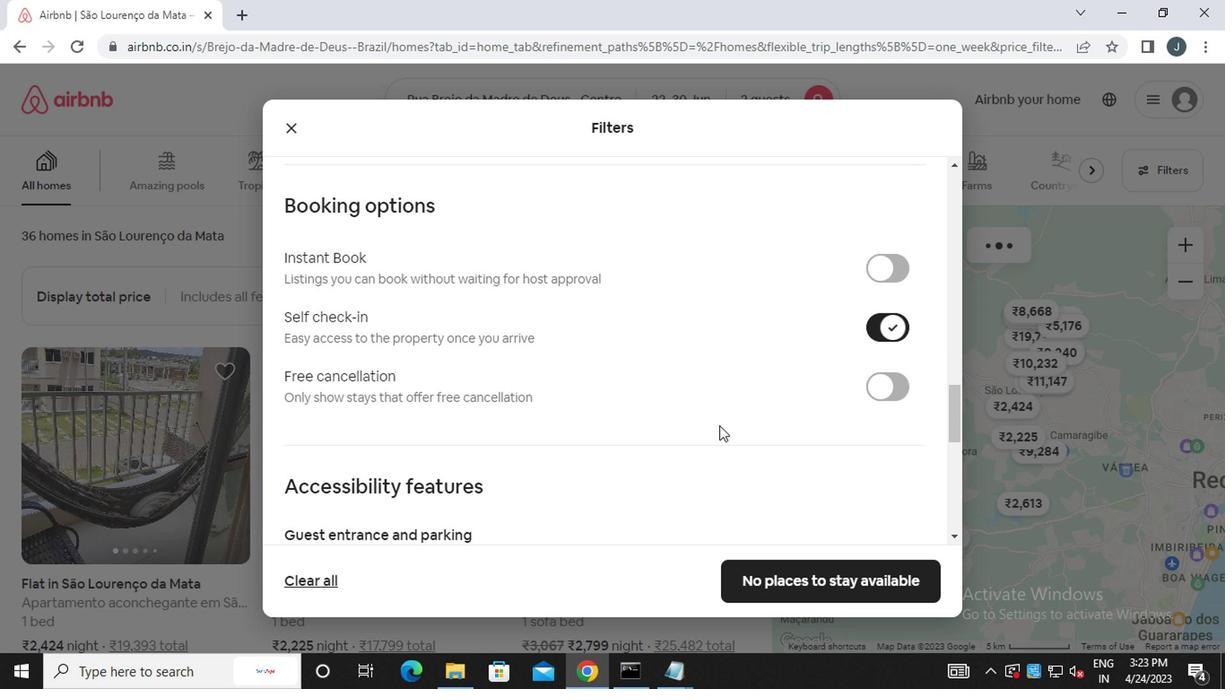 
Action: Mouse scrolled (709, 426) with delta (0, 0)
Screenshot: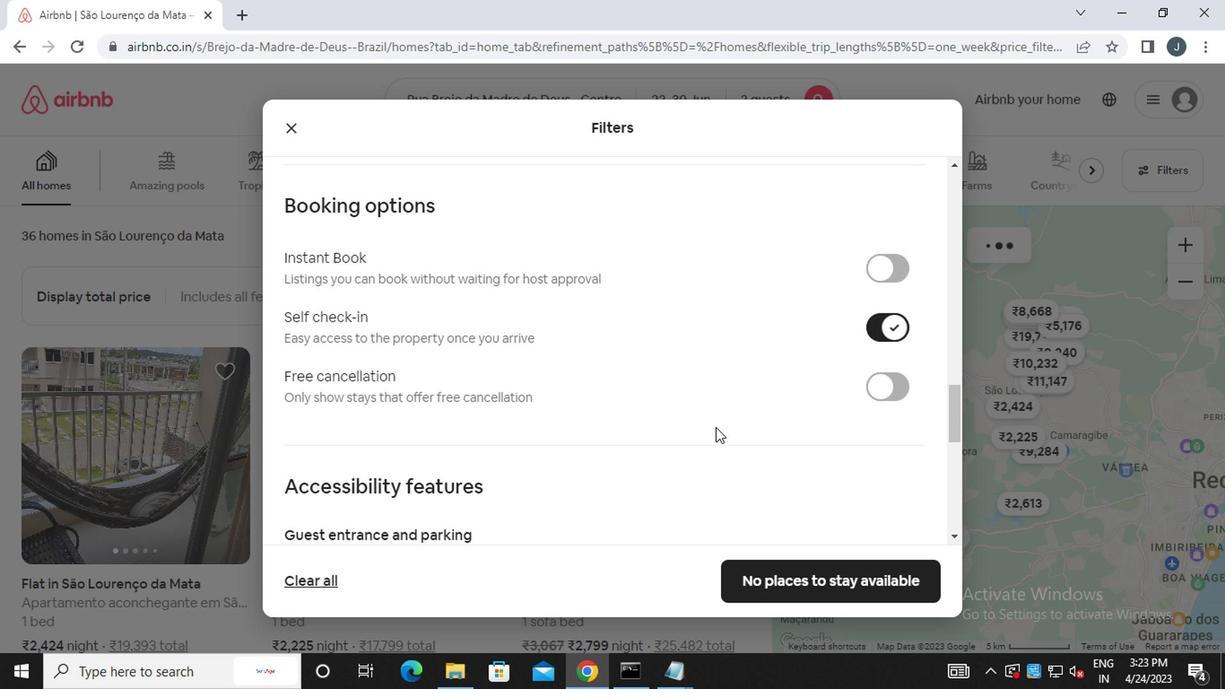 
Action: Mouse scrolled (709, 426) with delta (0, 0)
Screenshot: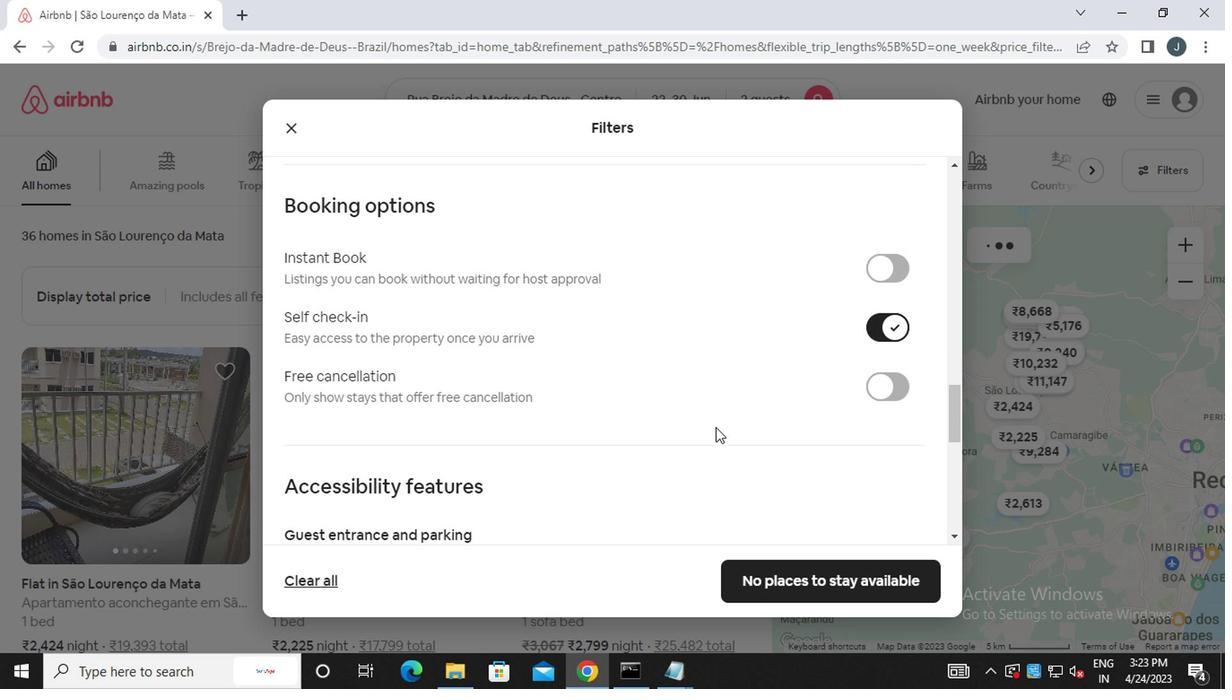 
Action: Mouse scrolled (709, 426) with delta (0, 0)
Screenshot: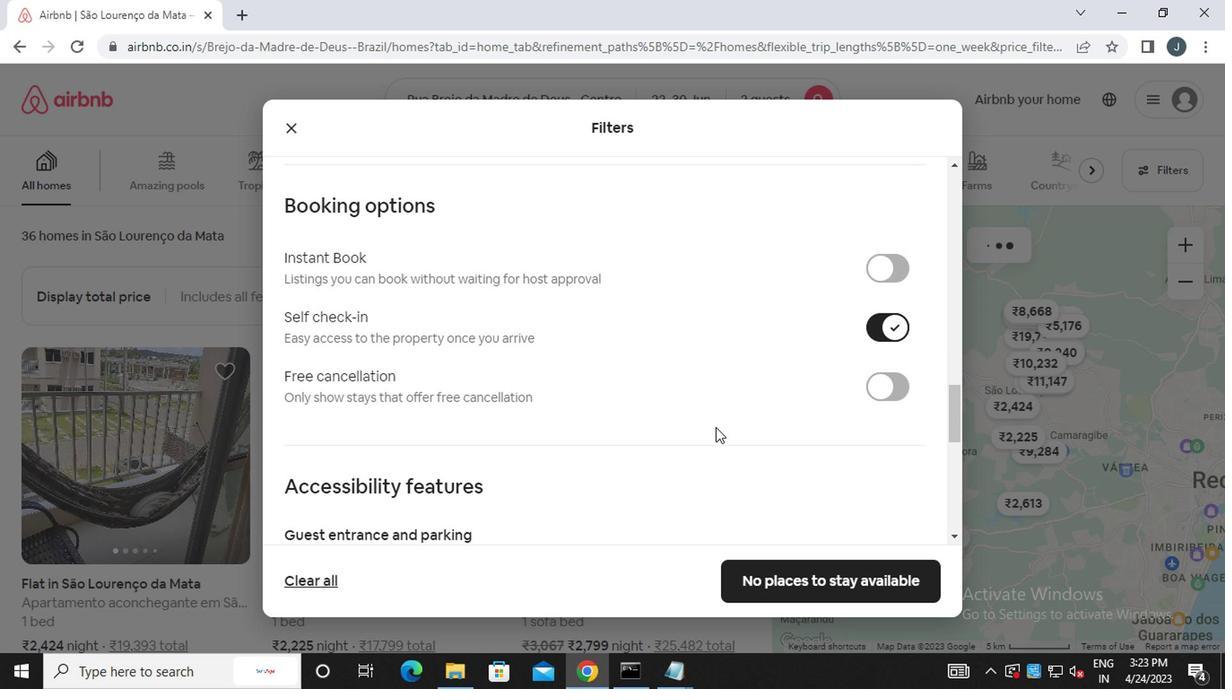 
Action: Mouse scrolled (709, 426) with delta (0, 0)
Screenshot: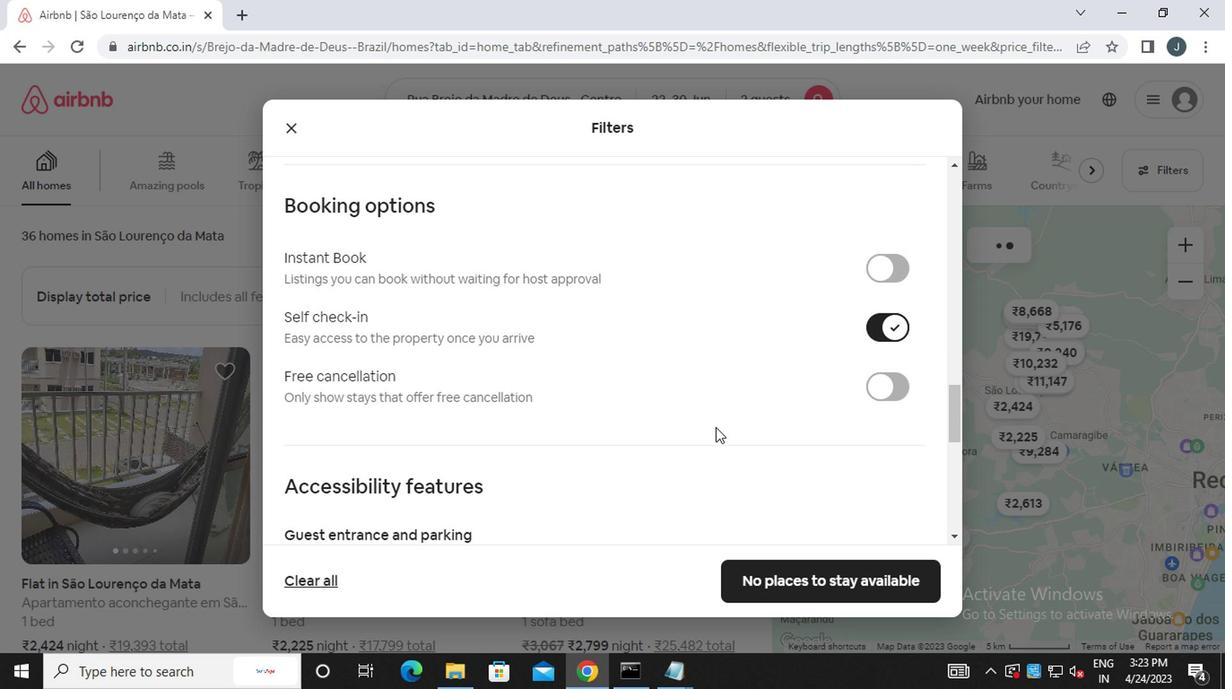 
Action: Mouse moved to (506, 435)
Screenshot: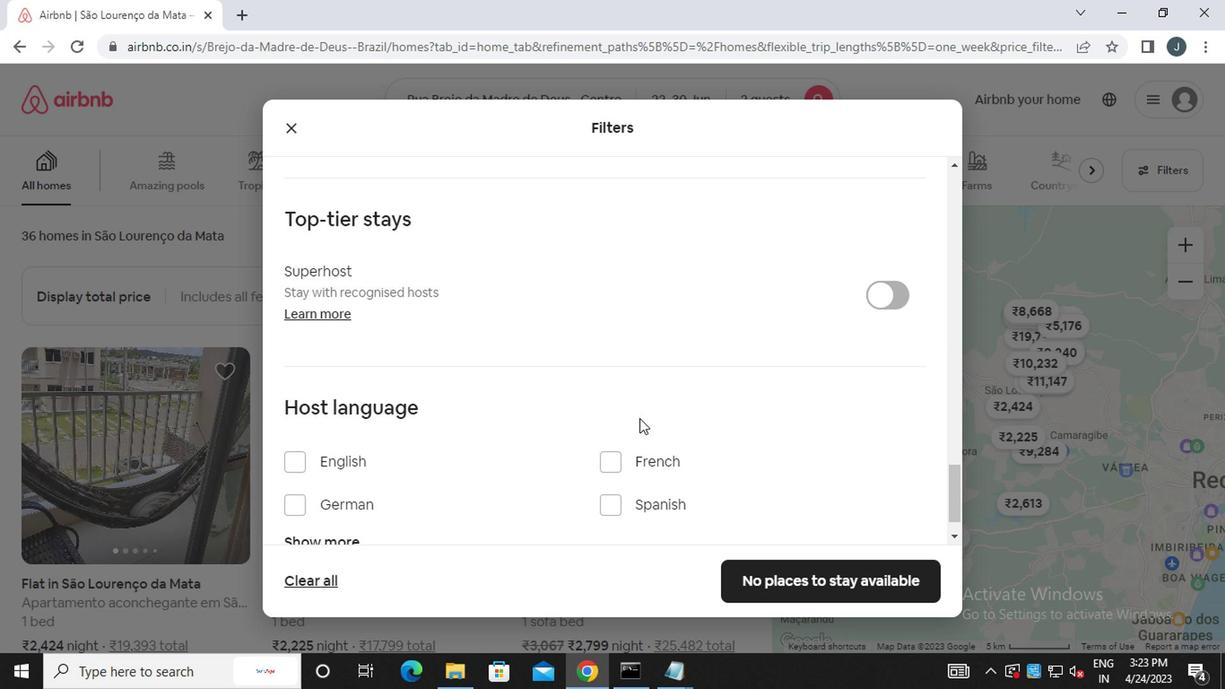 
Action: Mouse scrolled (506, 434) with delta (0, -1)
Screenshot: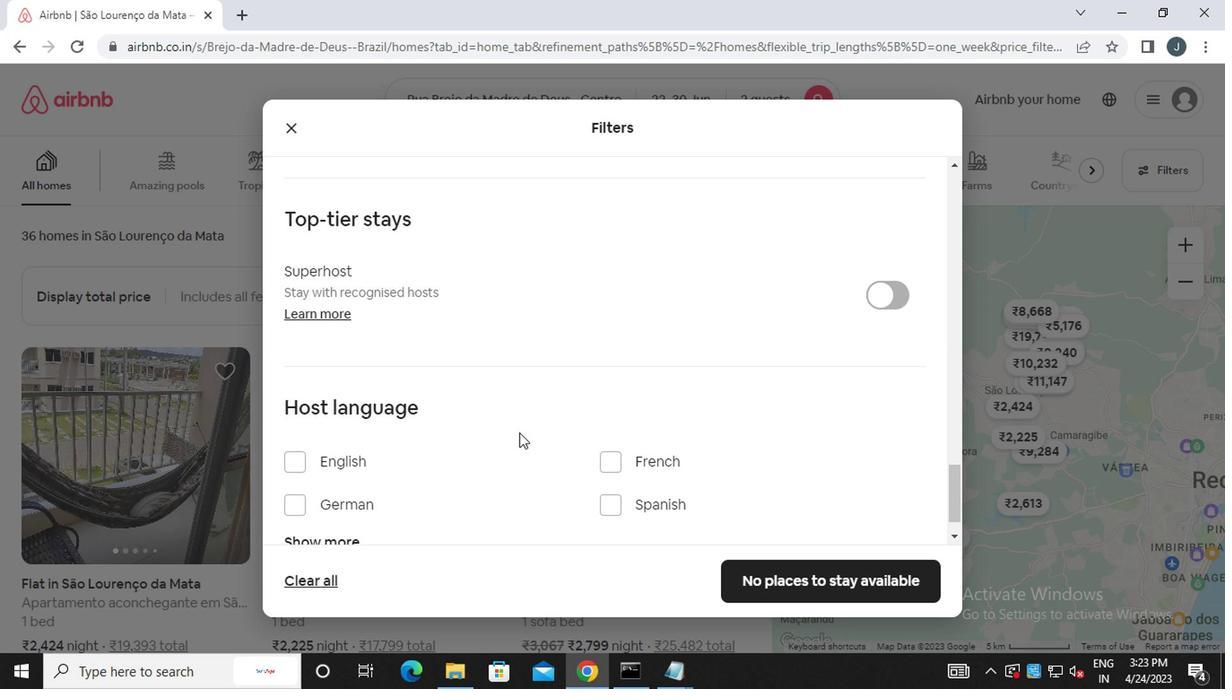 
Action: Mouse scrolled (506, 434) with delta (0, -1)
Screenshot: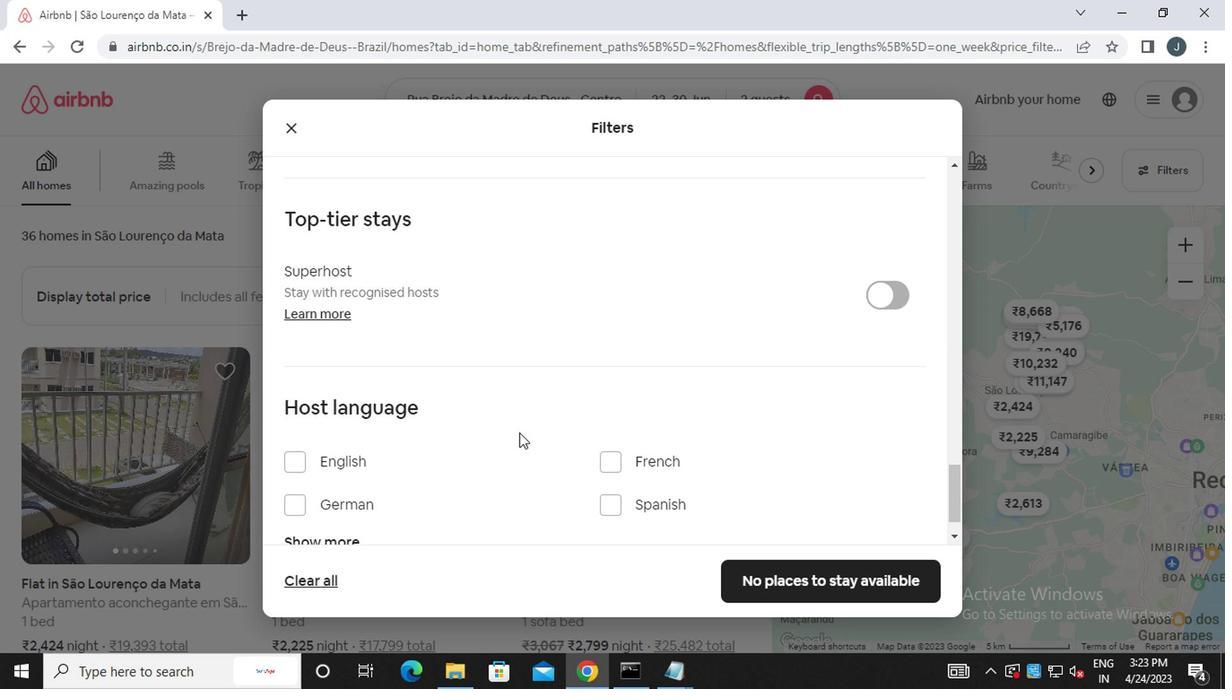 
Action: Mouse moved to (506, 435)
Screenshot: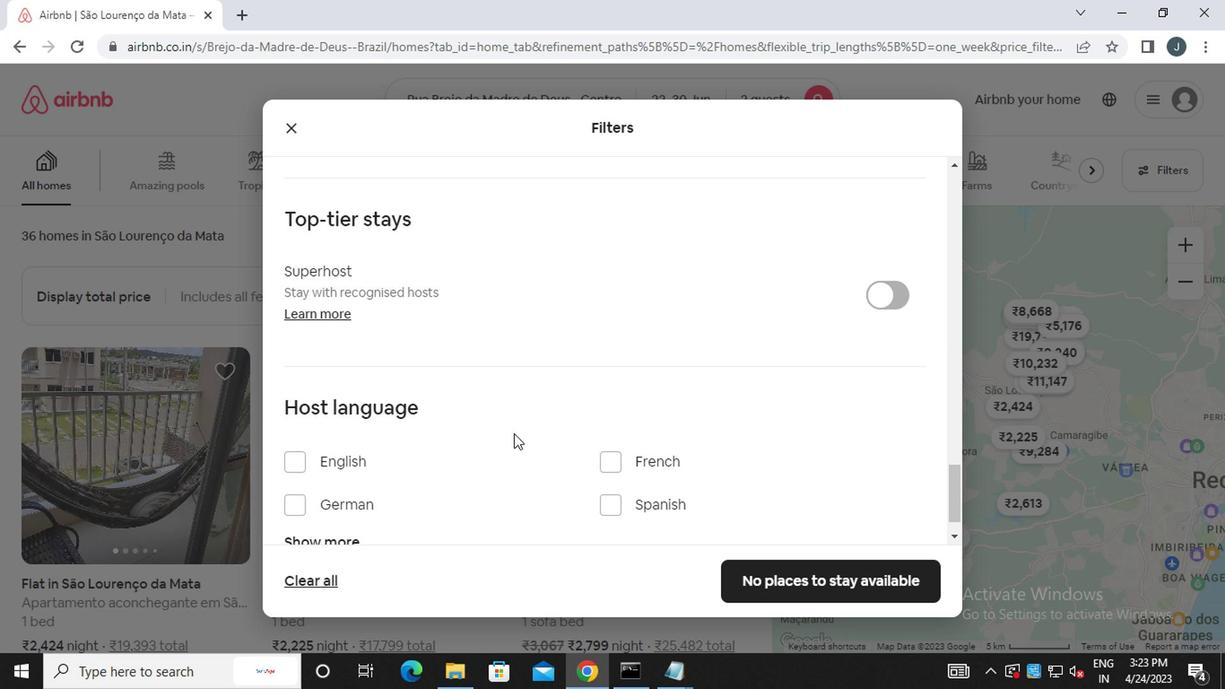 
Action: Mouse scrolled (506, 434) with delta (0, -1)
Screenshot: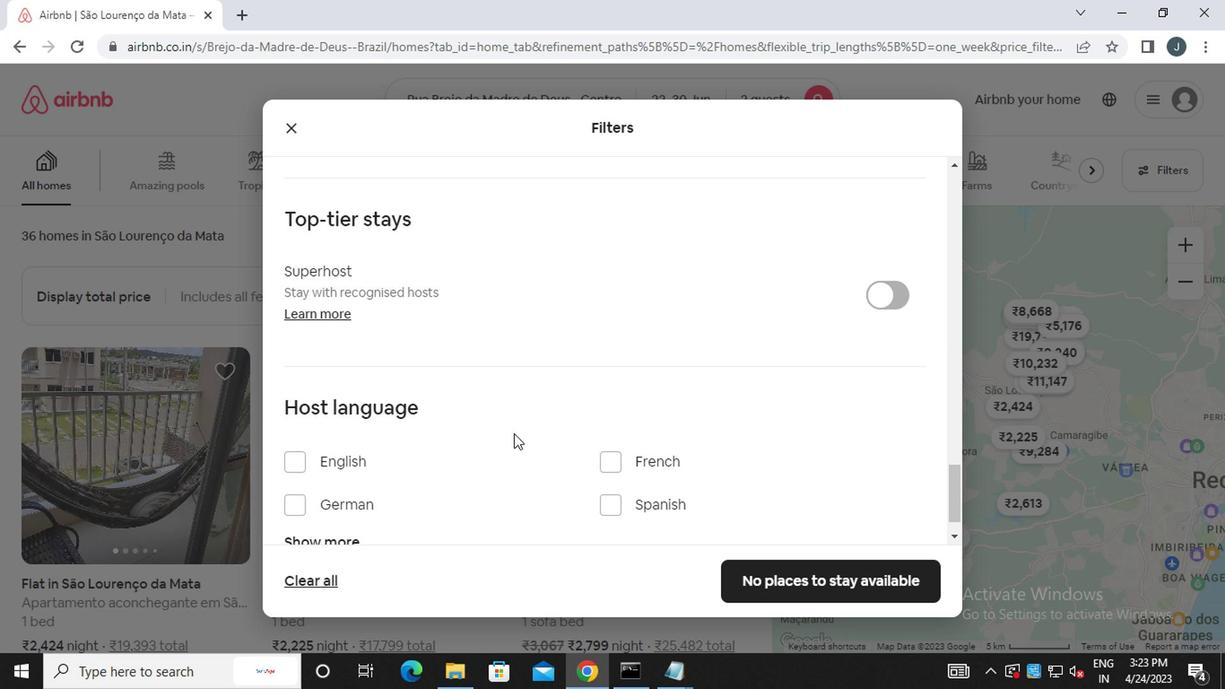 
Action: Mouse moved to (506, 436)
Screenshot: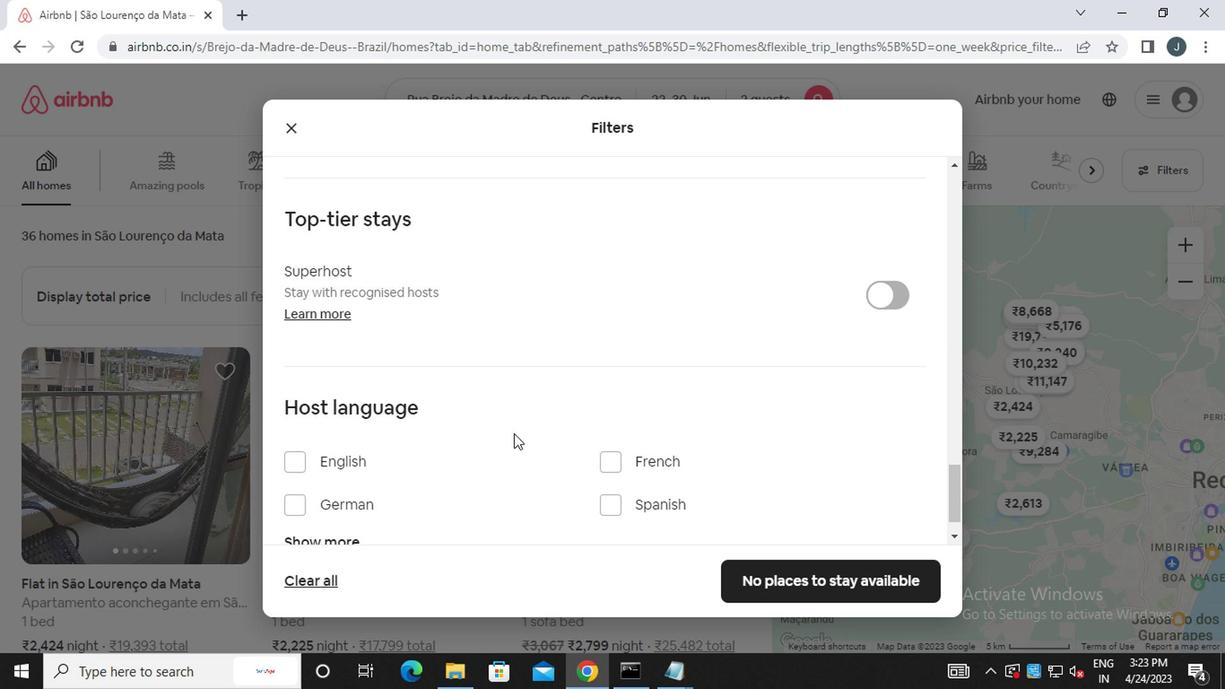 
Action: Mouse scrolled (506, 435) with delta (0, 0)
Screenshot: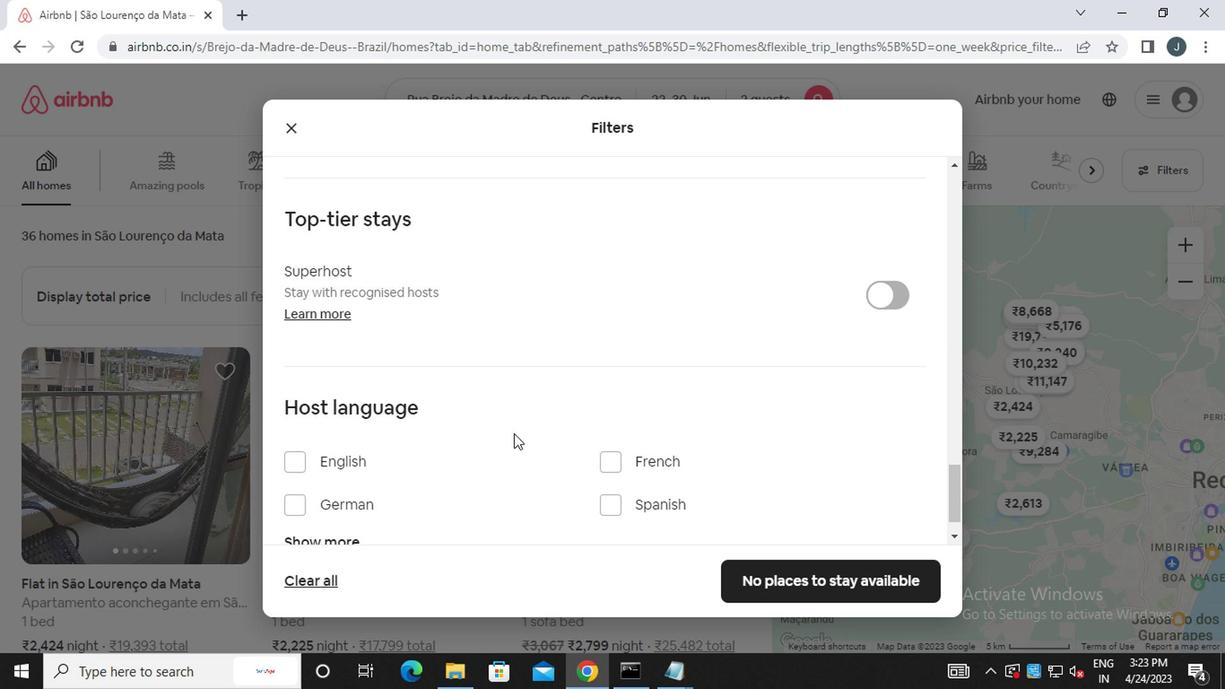 
Action: Mouse scrolled (506, 435) with delta (0, 0)
Screenshot: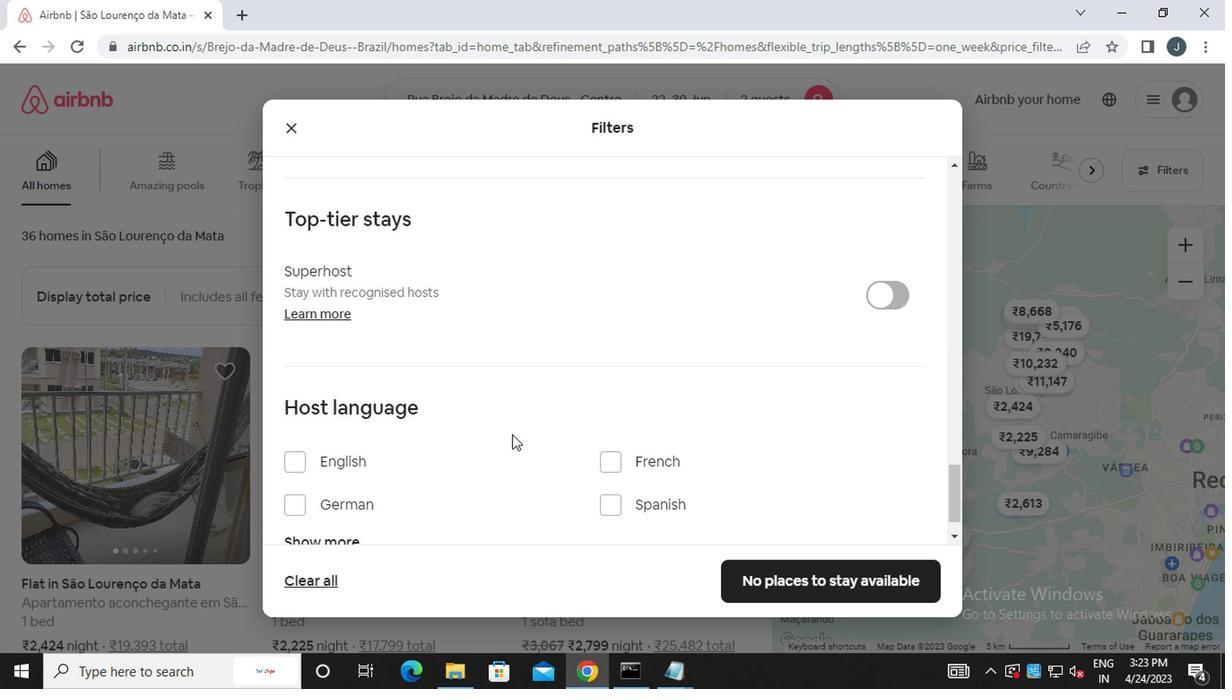 
Action: Mouse moved to (602, 461)
Screenshot: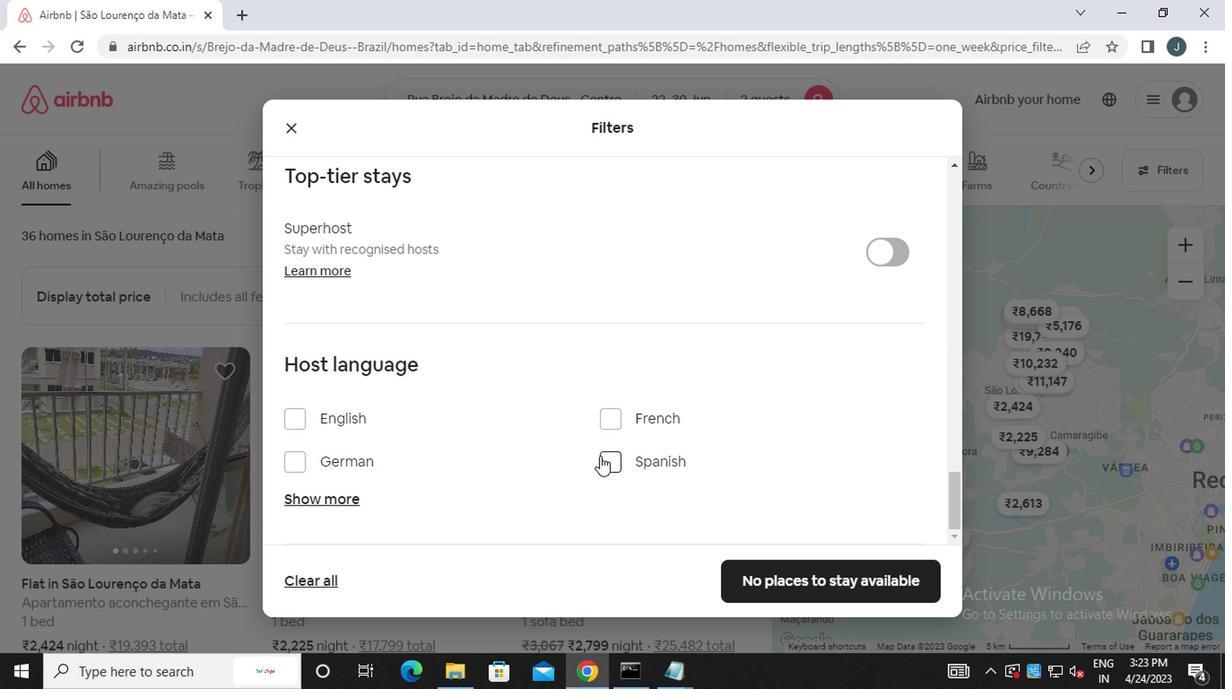 
Action: Mouse pressed left at (602, 461)
Screenshot: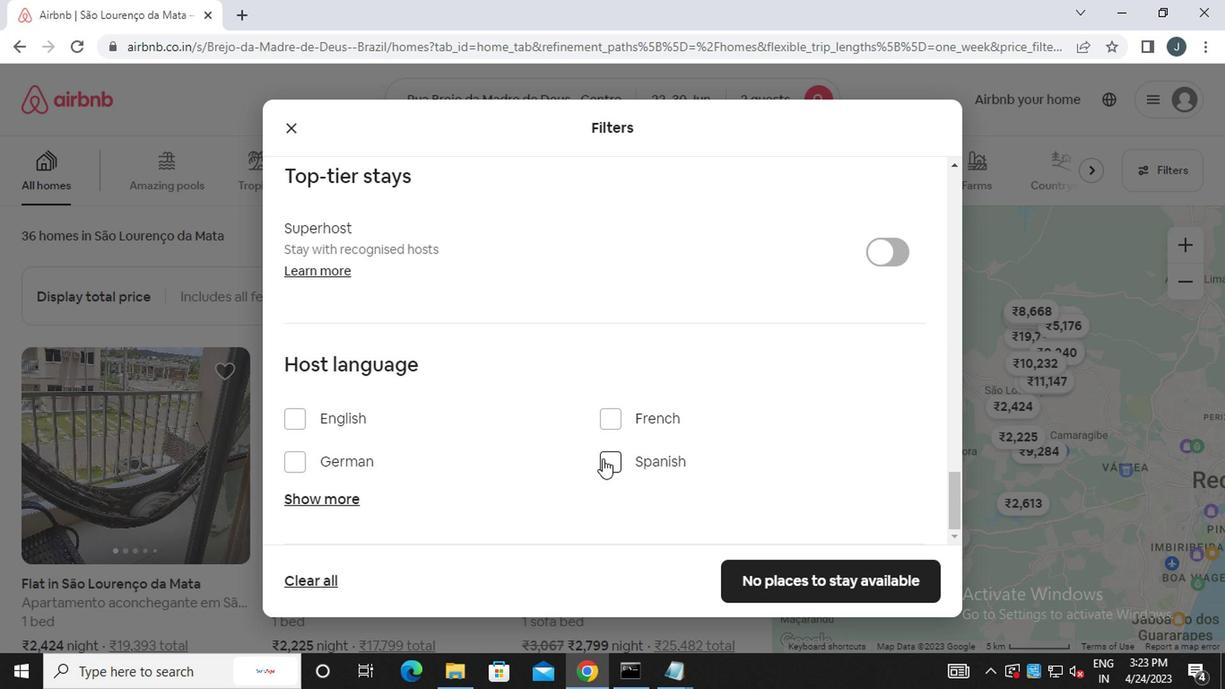 
Action: Mouse moved to (801, 585)
Screenshot: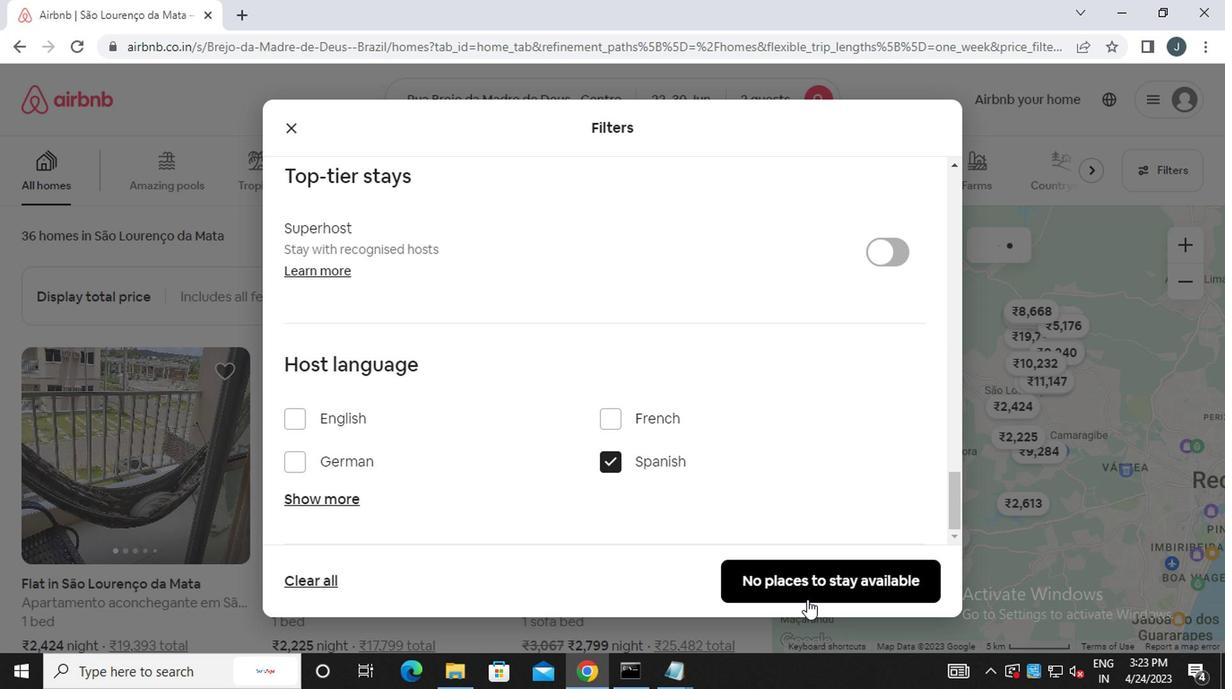 
Action: Mouse pressed left at (801, 585)
Screenshot: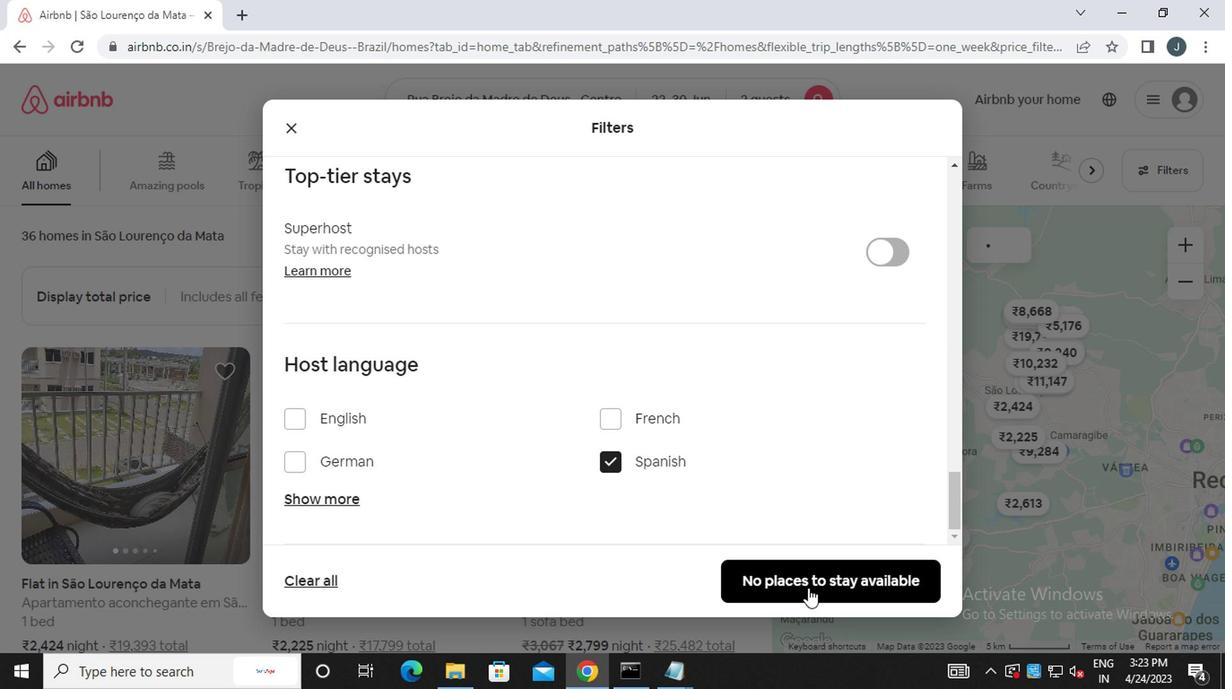 
Action: Mouse moved to (797, 585)
Screenshot: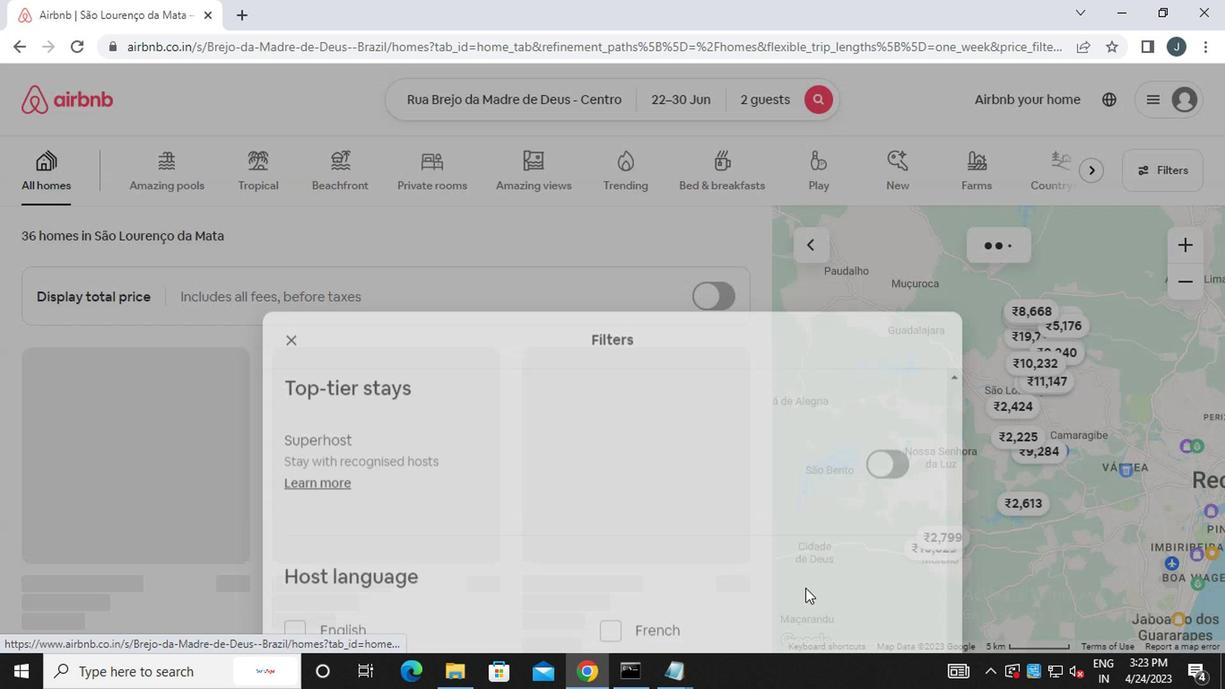 
